 Task: Find connections with filter location Bad Oldesloe with filter topic #Consultantswith filter profile language German with filter current company Egis in India with filter school Indian Institute of Management Ahmedabad with filter industry Forestry and Logging with filter service category Lead Generation with filter keywords title Spa Manager
Action: Mouse moved to (612, 73)
Screenshot: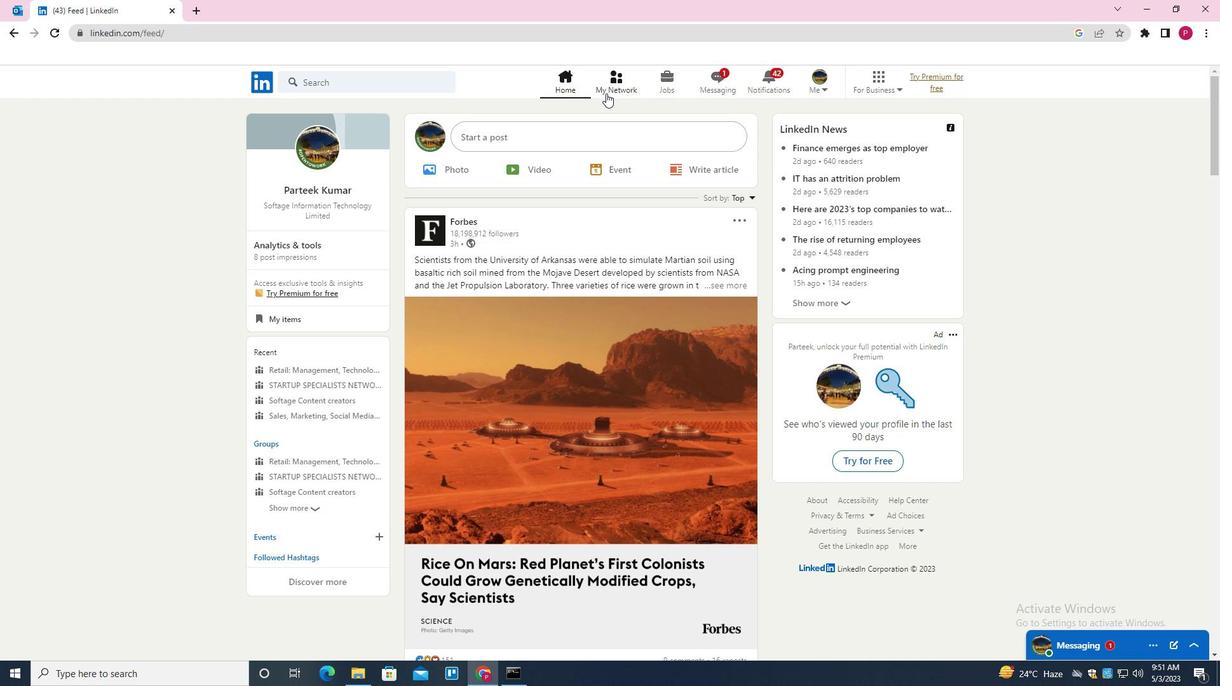 
Action: Mouse pressed left at (612, 73)
Screenshot: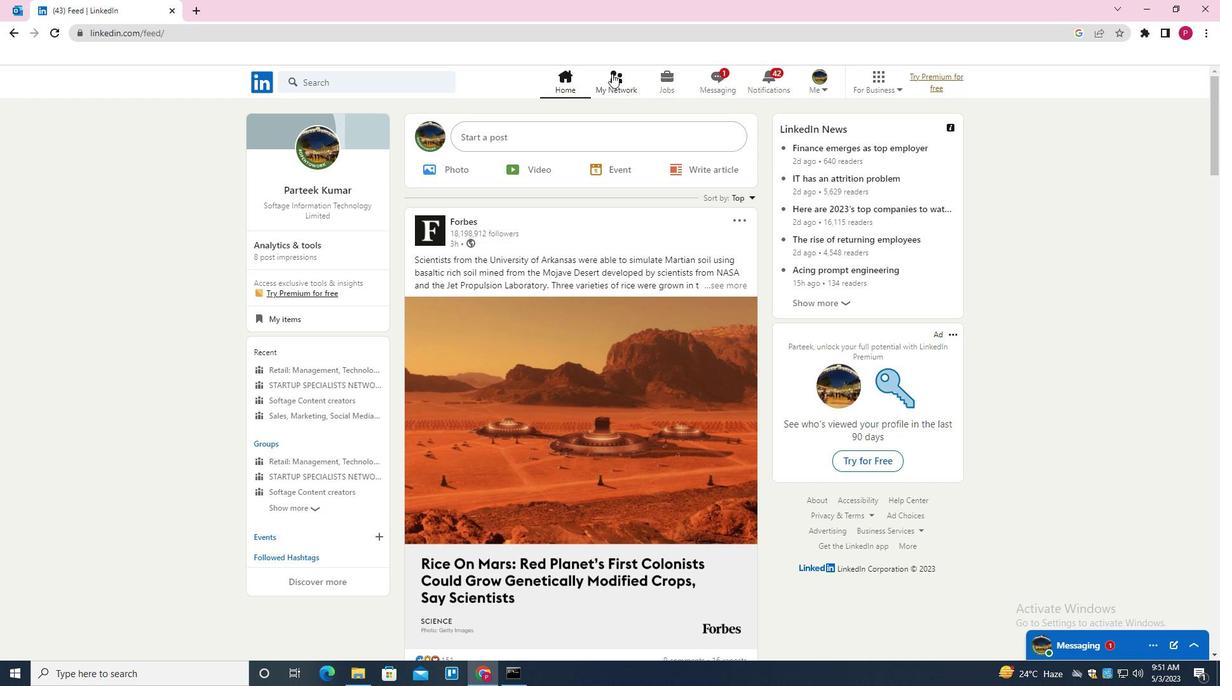 
Action: Mouse moved to (401, 150)
Screenshot: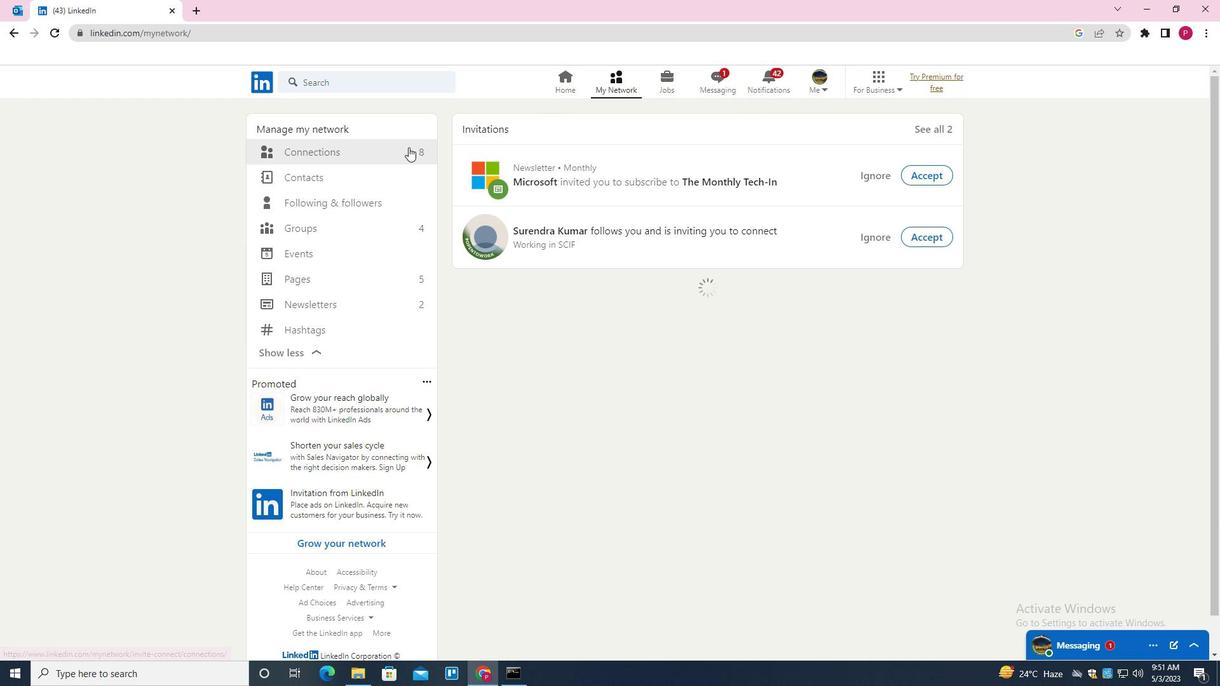 
Action: Mouse pressed left at (401, 150)
Screenshot: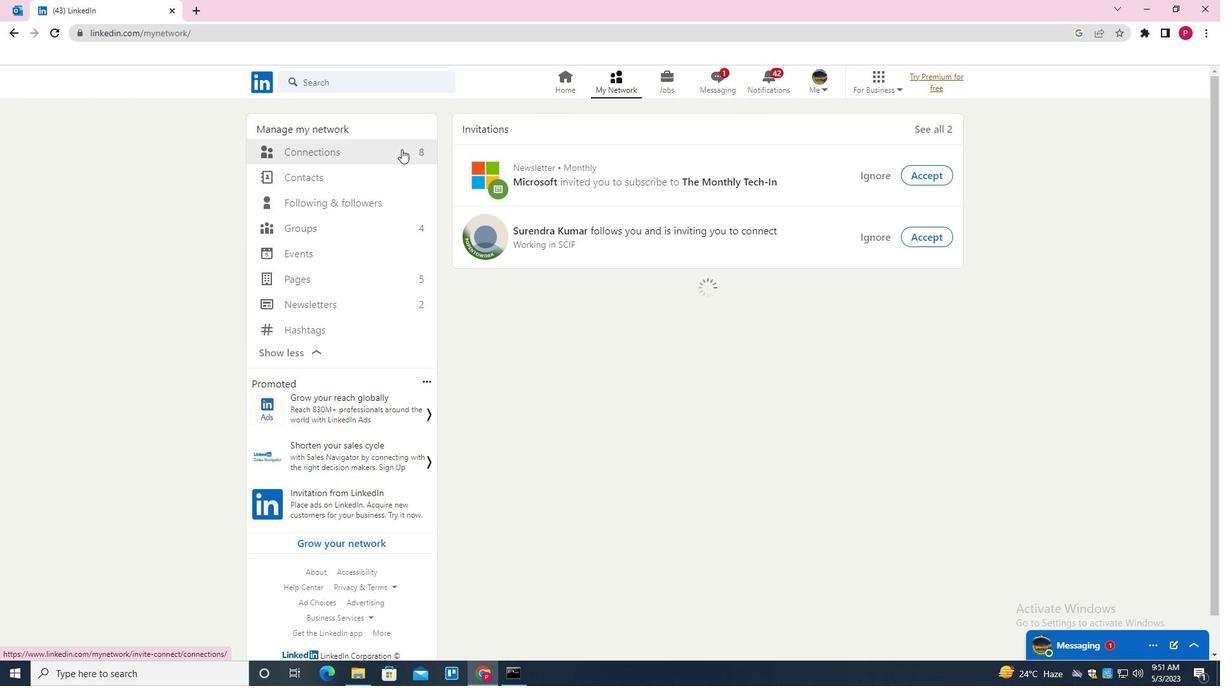 
Action: Mouse moved to (694, 156)
Screenshot: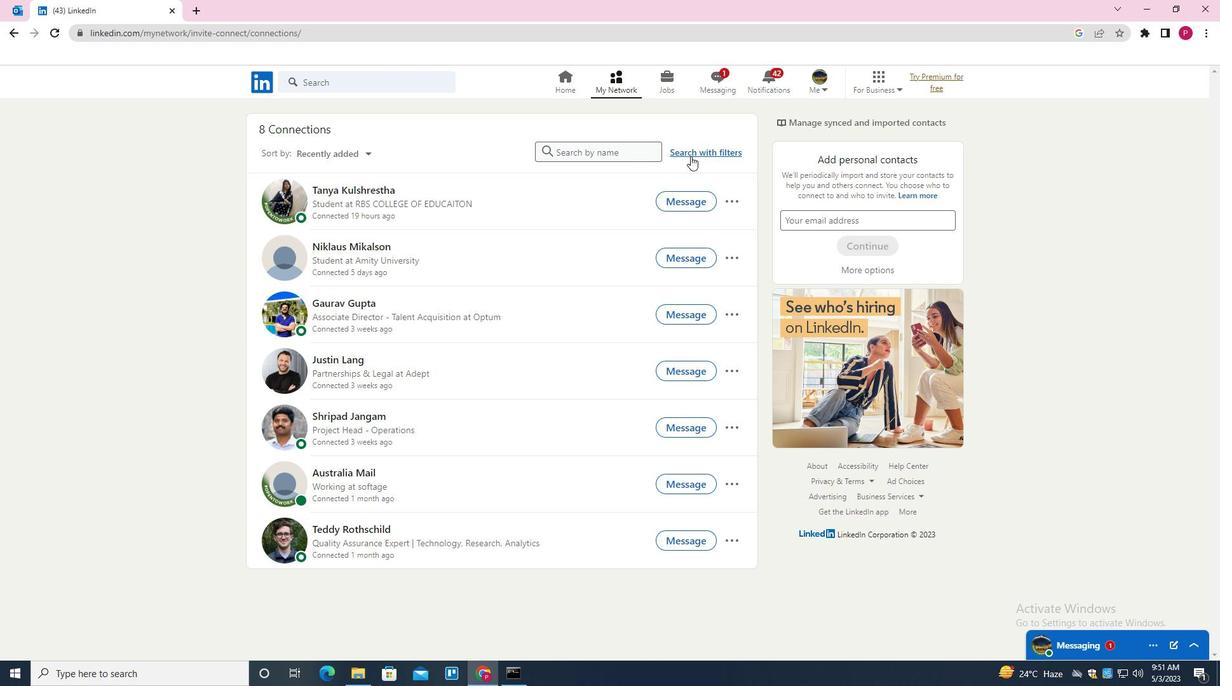 
Action: Mouse pressed left at (694, 156)
Screenshot: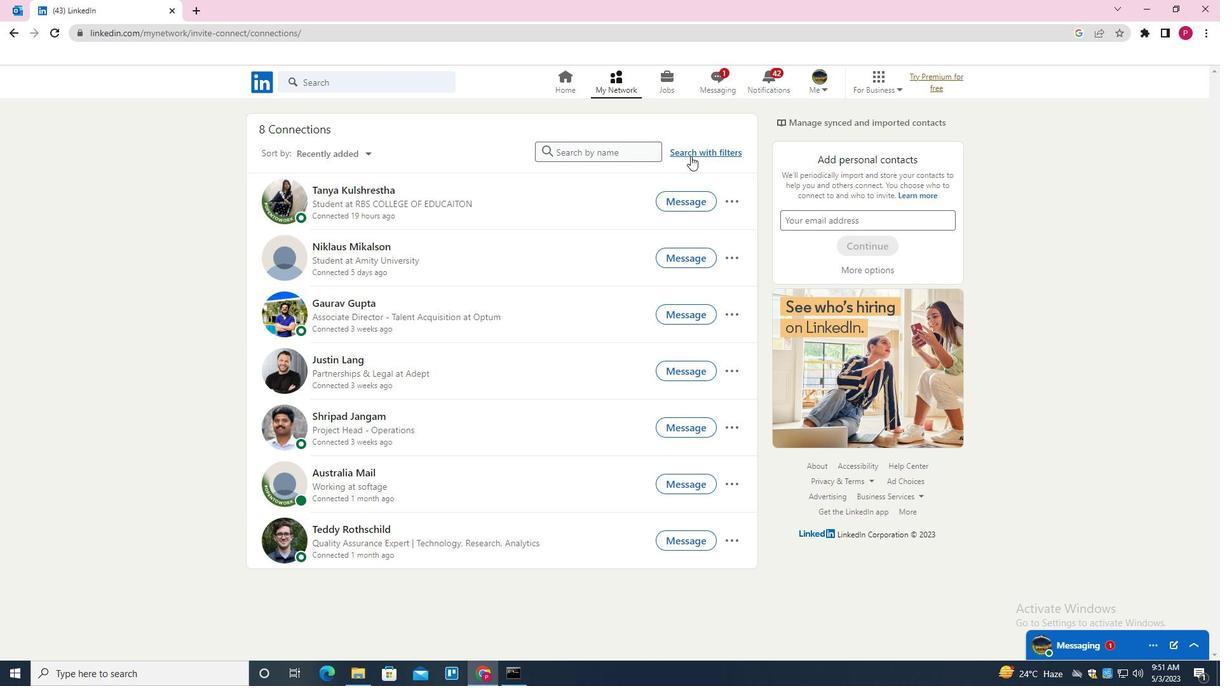 
Action: Mouse moved to (649, 118)
Screenshot: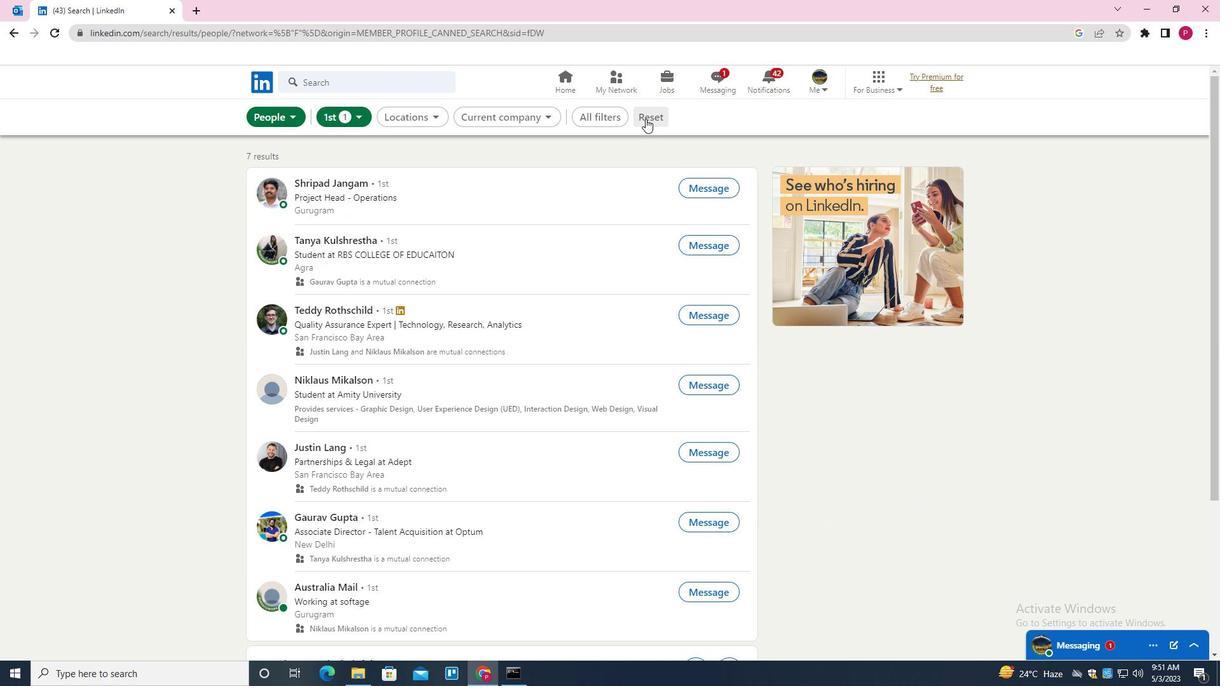 
Action: Mouse pressed left at (649, 118)
Screenshot: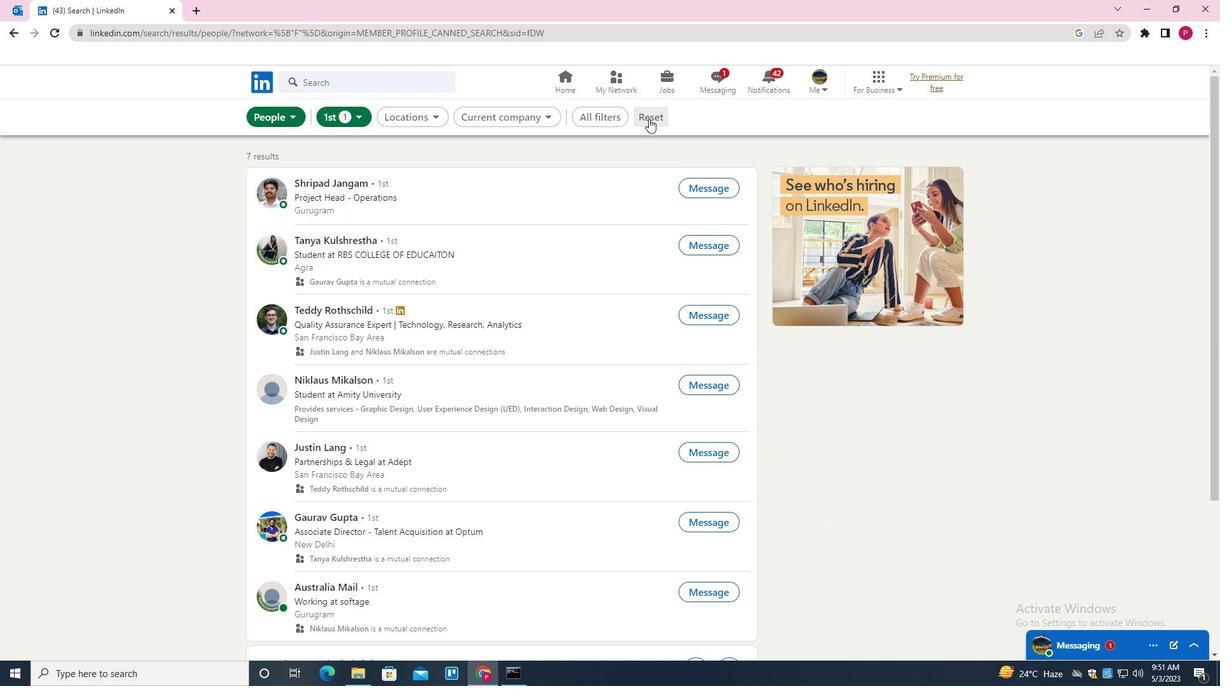 
Action: Mouse moved to (631, 118)
Screenshot: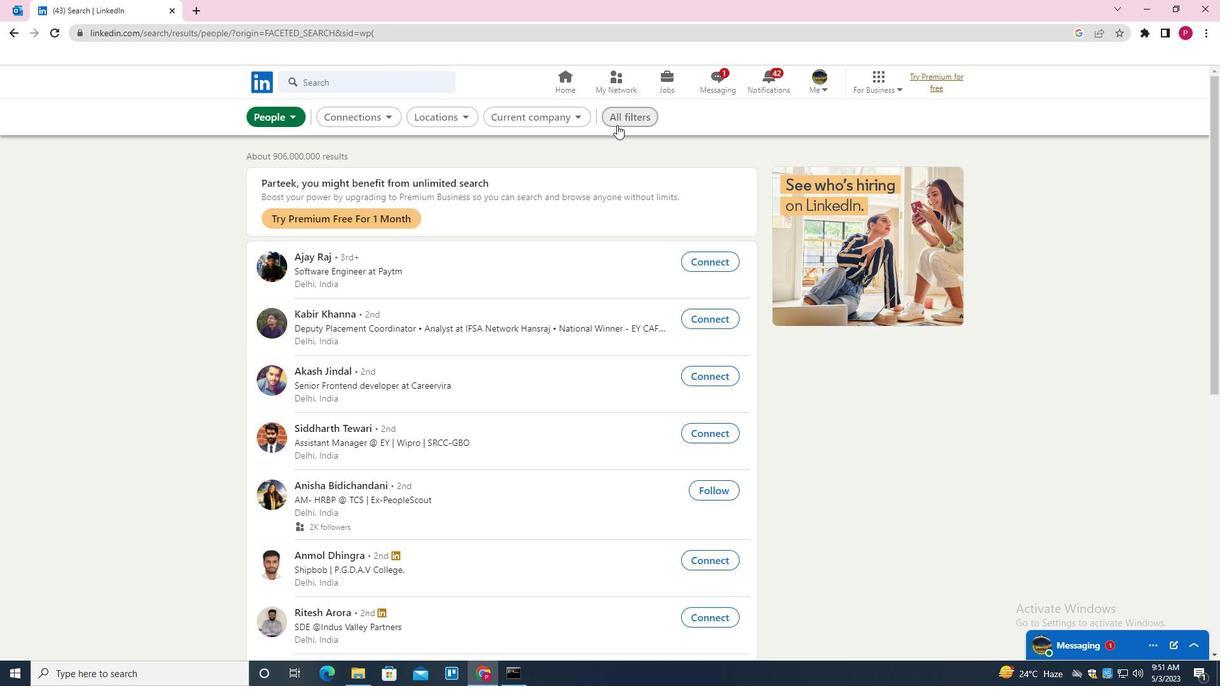 
Action: Mouse pressed left at (631, 118)
Screenshot: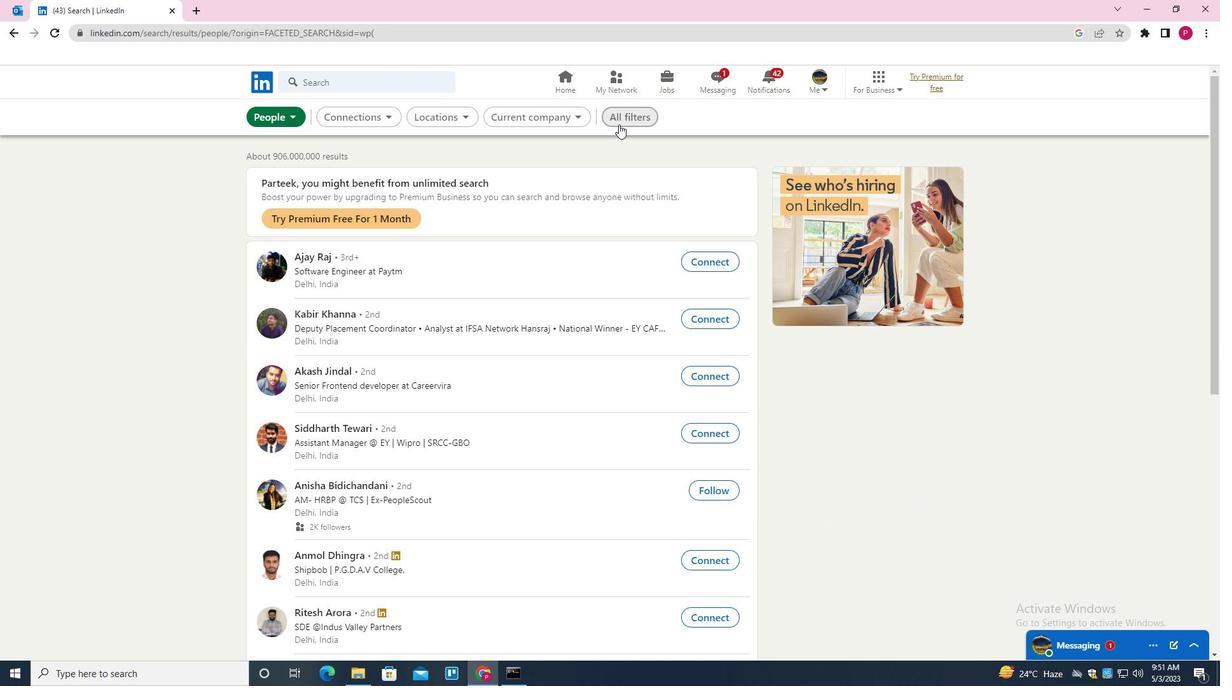 
Action: Mouse moved to (941, 330)
Screenshot: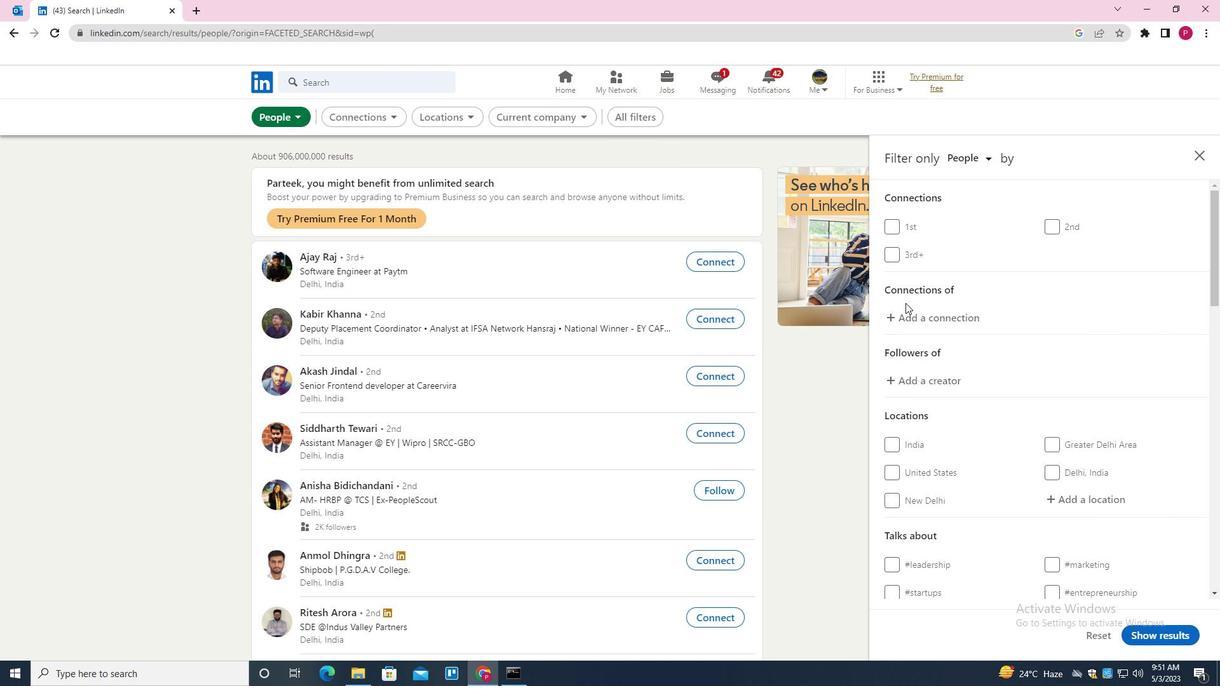 
Action: Mouse scrolled (941, 330) with delta (0, 0)
Screenshot: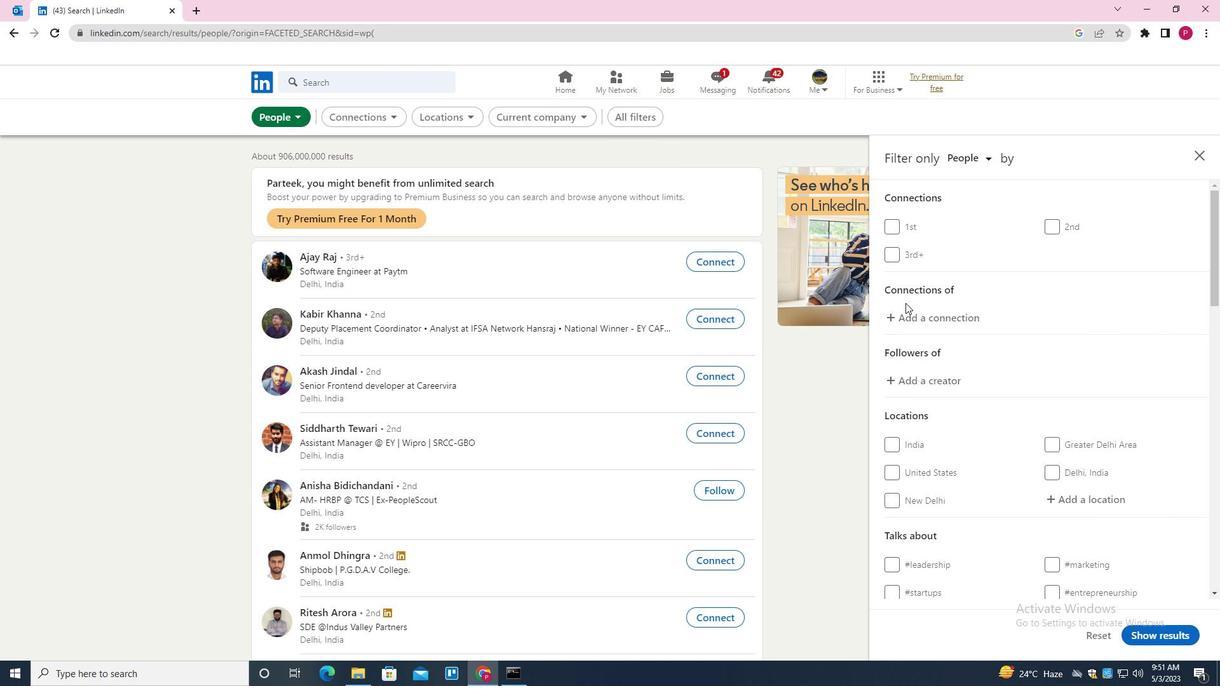 
Action: Mouse moved to (978, 348)
Screenshot: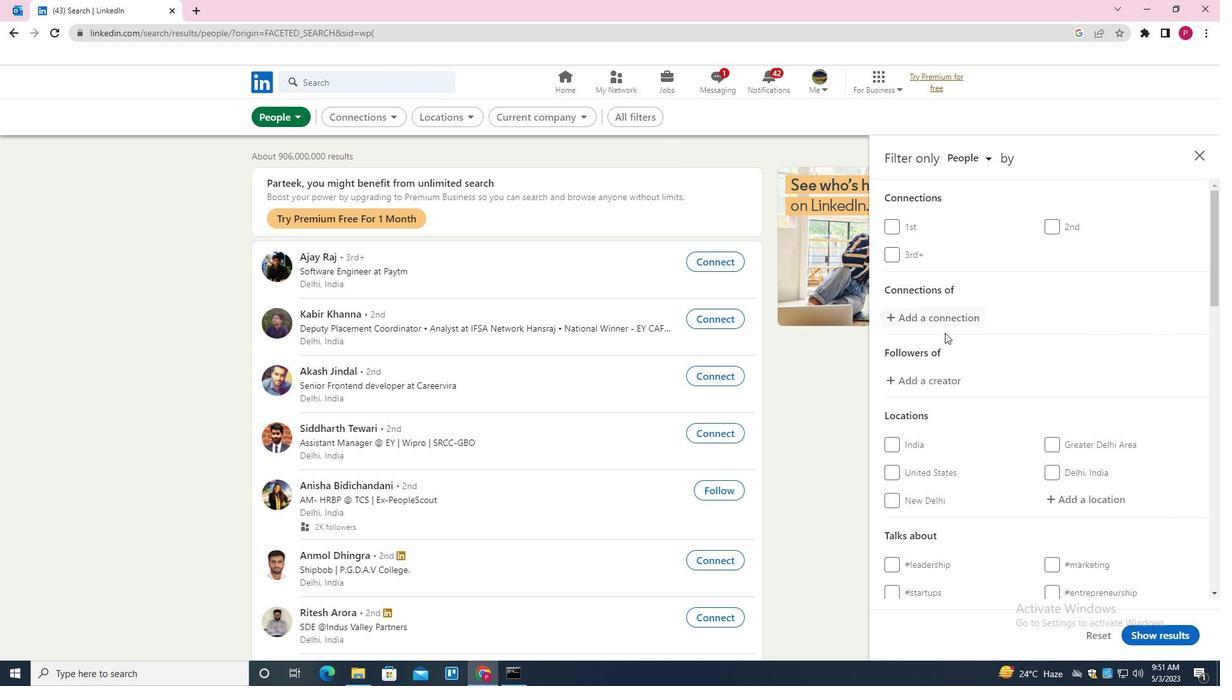 
Action: Mouse scrolled (978, 347) with delta (0, 0)
Screenshot: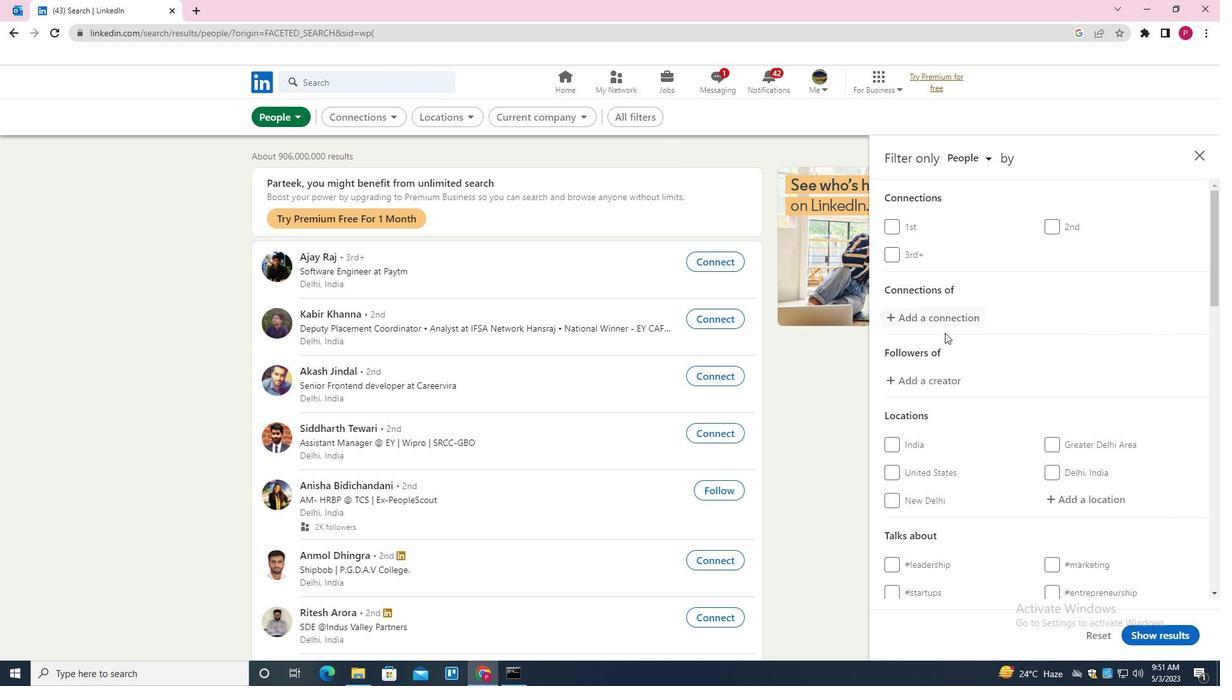 
Action: Mouse moved to (1094, 369)
Screenshot: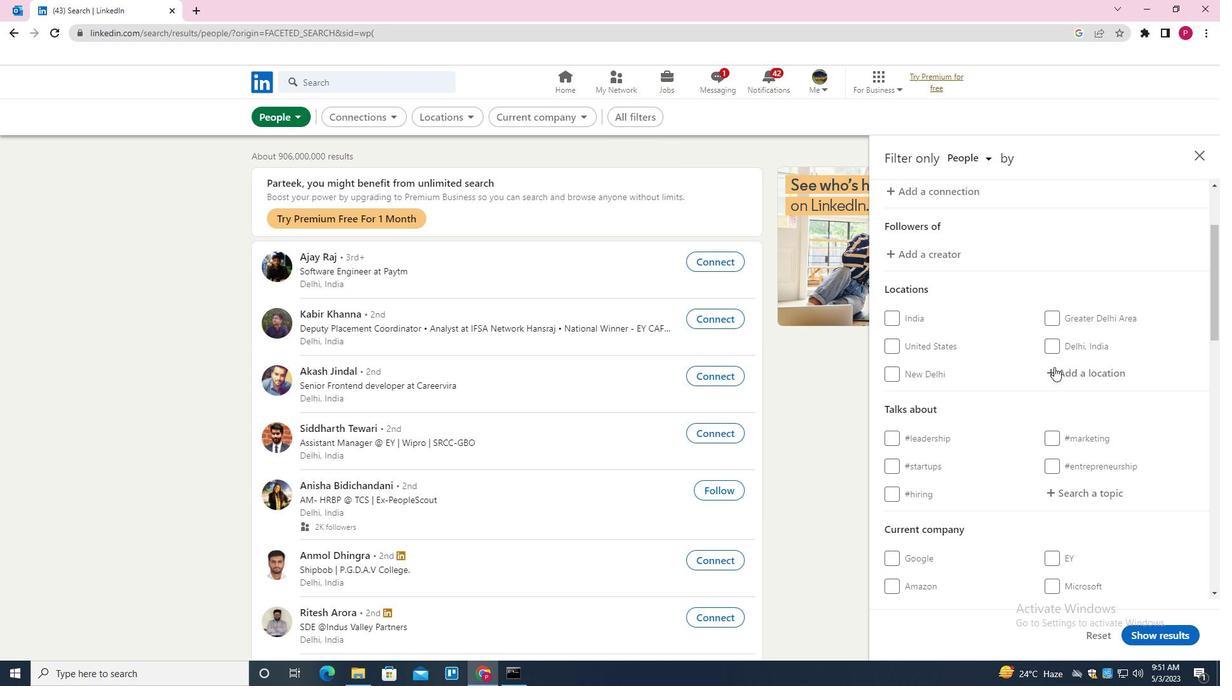 
Action: Mouse pressed left at (1094, 369)
Screenshot: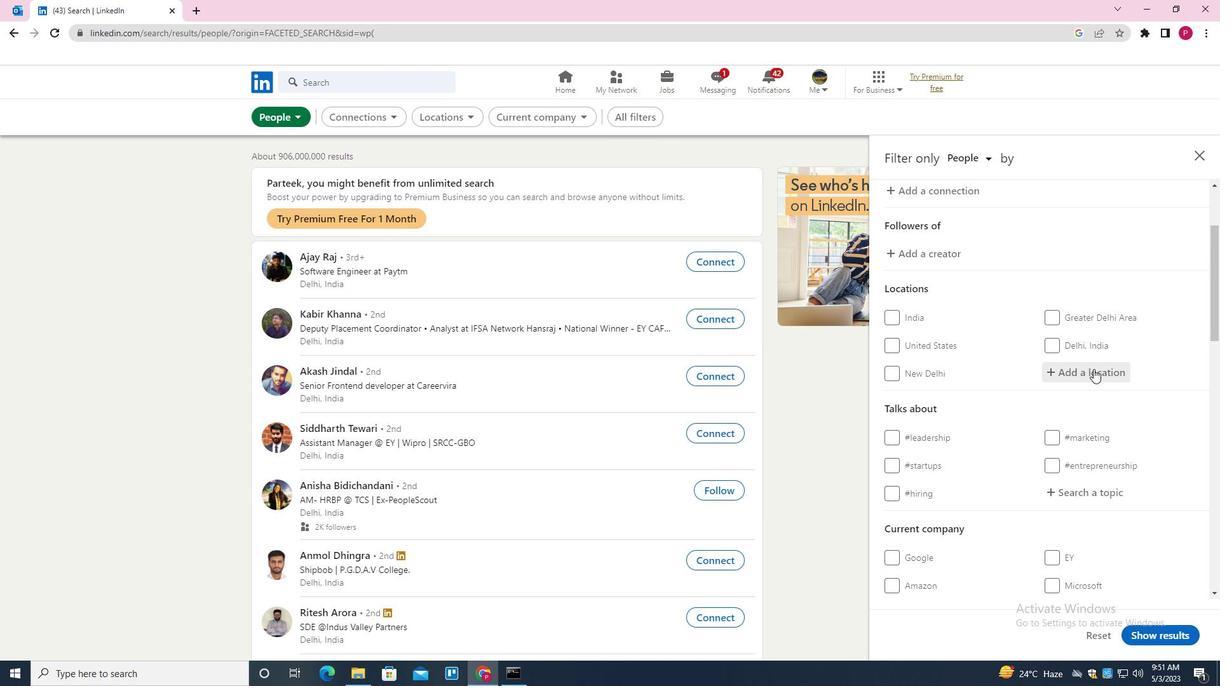 
Action: Key pressed <Key.shift>BAD<Key.space><Key.shift><Key.shift>CO<Key.backspace><Key.backspace><Key.shift><Key.shift>ODLES<Key.backspace><Key.backspace><Key.backspace><Key.backspace>LDESLOE<Key.down><Key.enter>
Screenshot: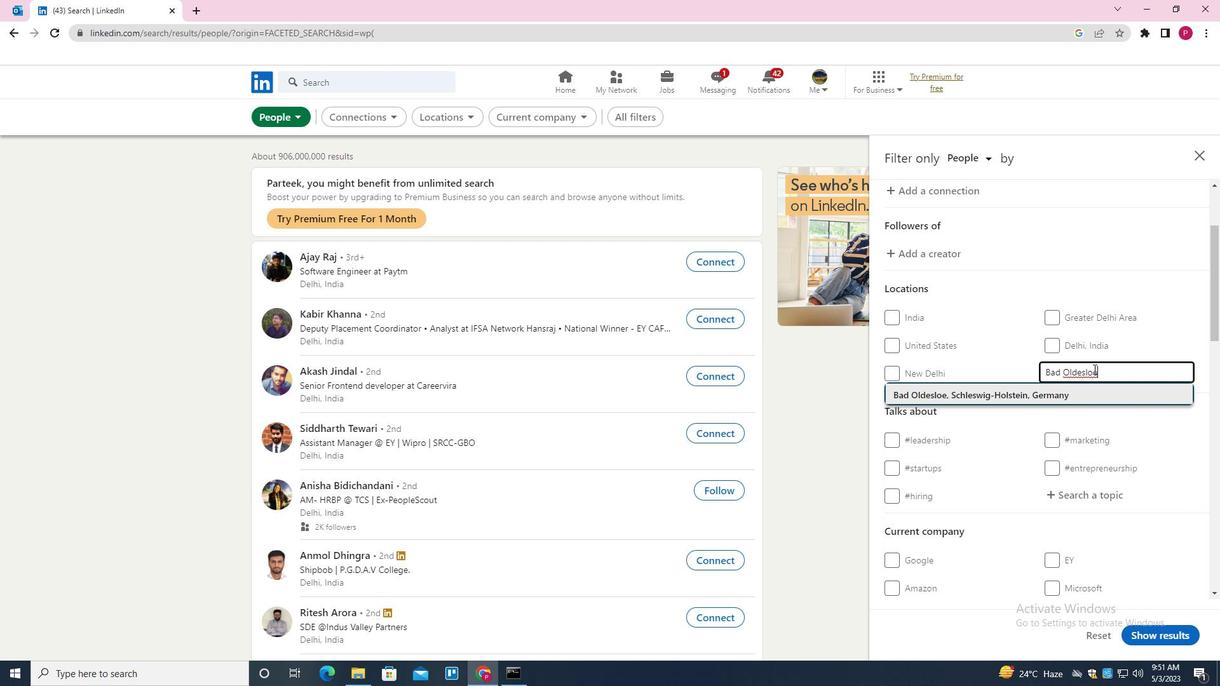 
Action: Mouse moved to (1079, 382)
Screenshot: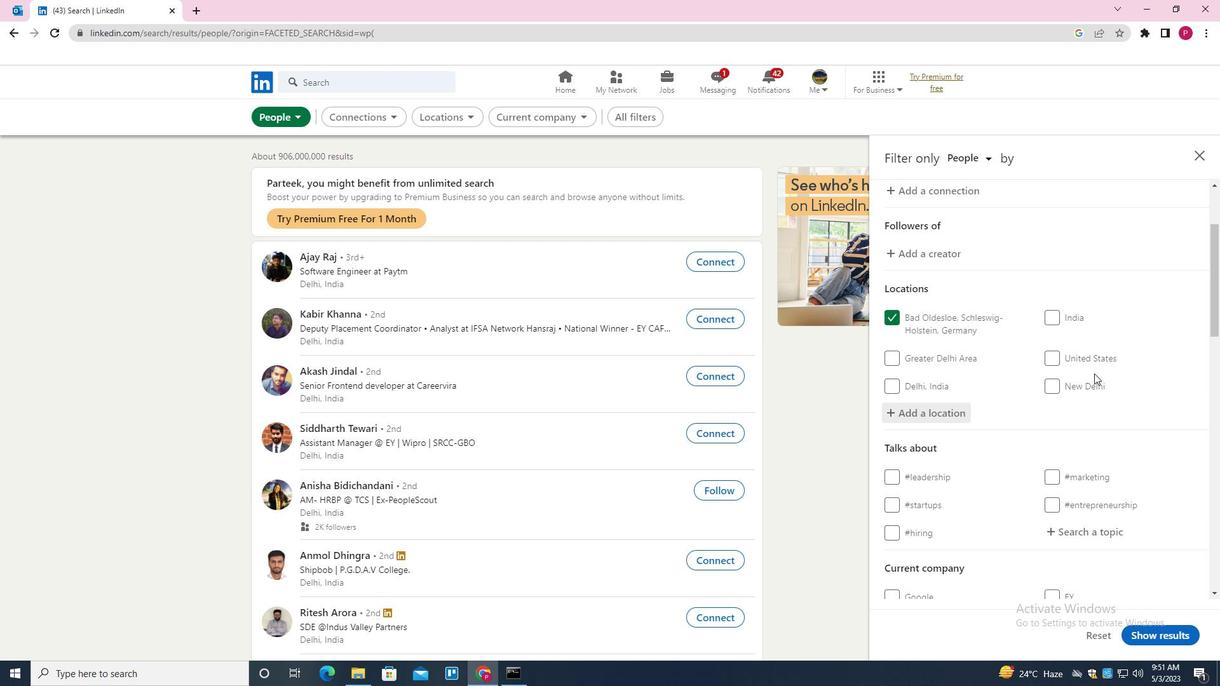 
Action: Mouse scrolled (1079, 381) with delta (0, 0)
Screenshot: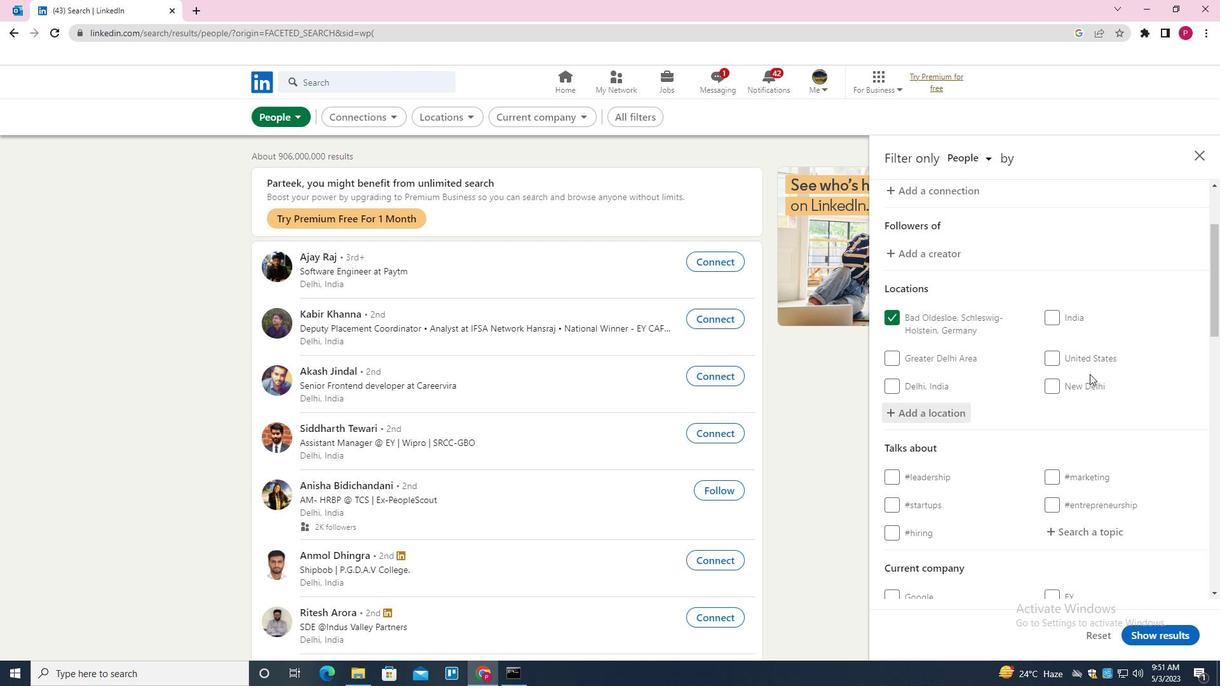 
Action: Mouse moved to (1075, 384)
Screenshot: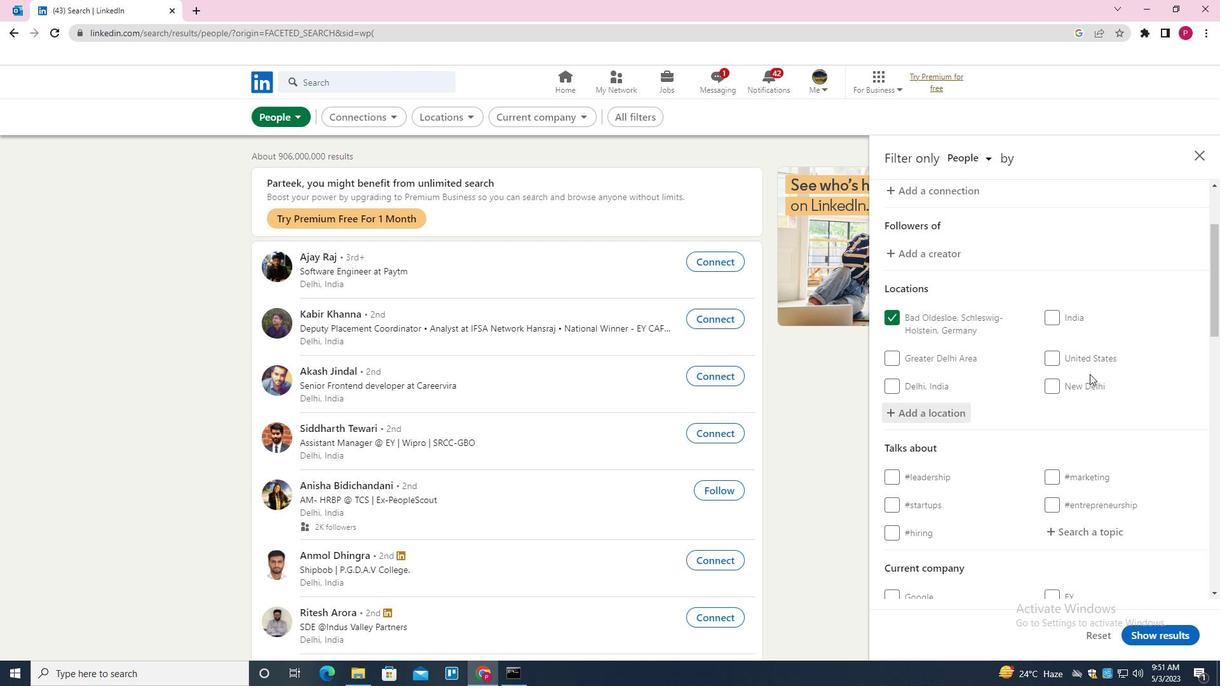 
Action: Mouse scrolled (1075, 384) with delta (0, 0)
Screenshot: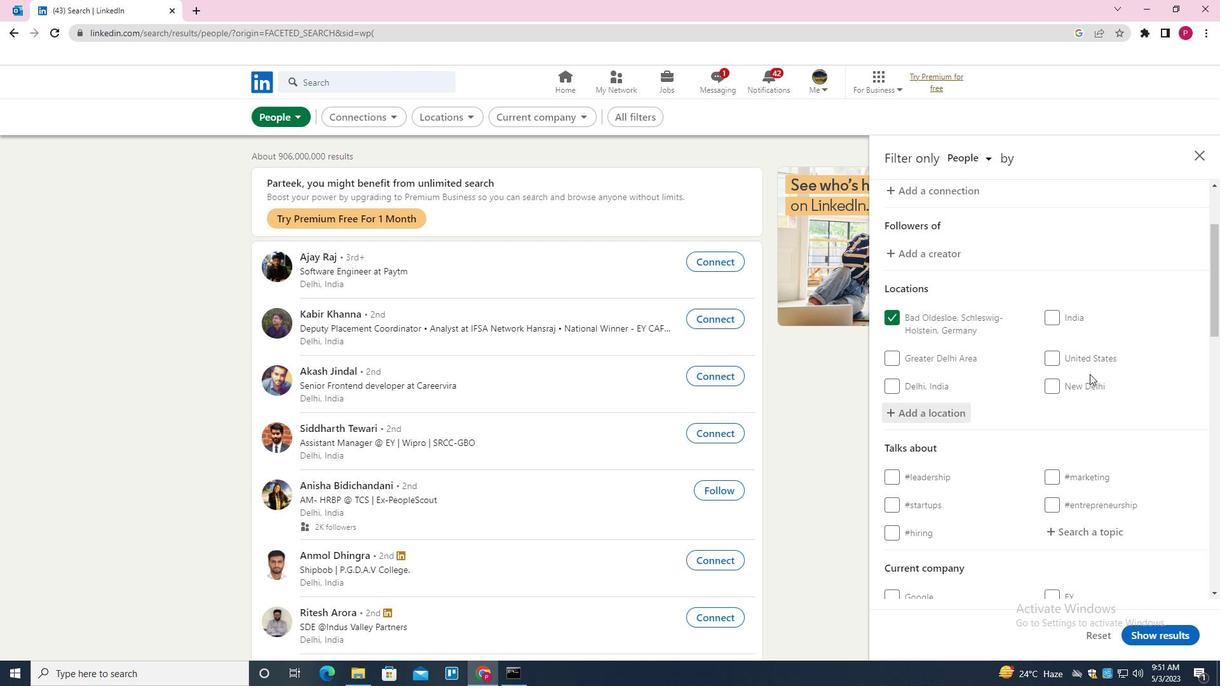 
Action: Mouse moved to (1075, 384)
Screenshot: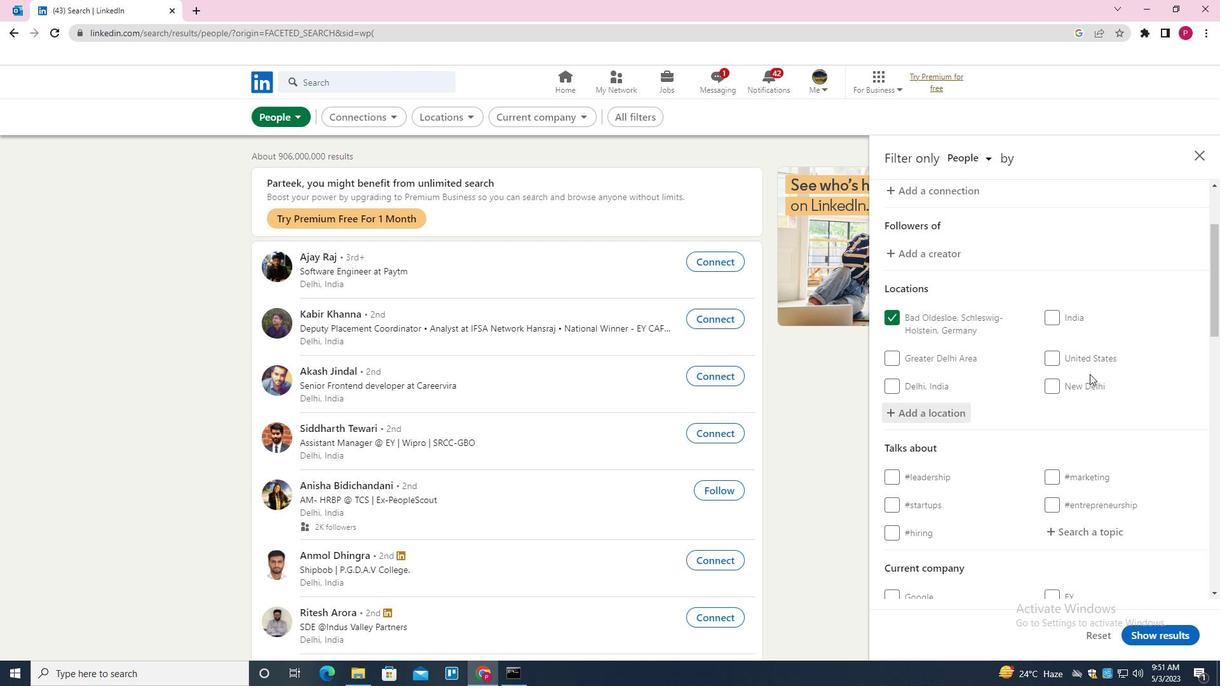 
Action: Mouse scrolled (1075, 384) with delta (0, 0)
Screenshot: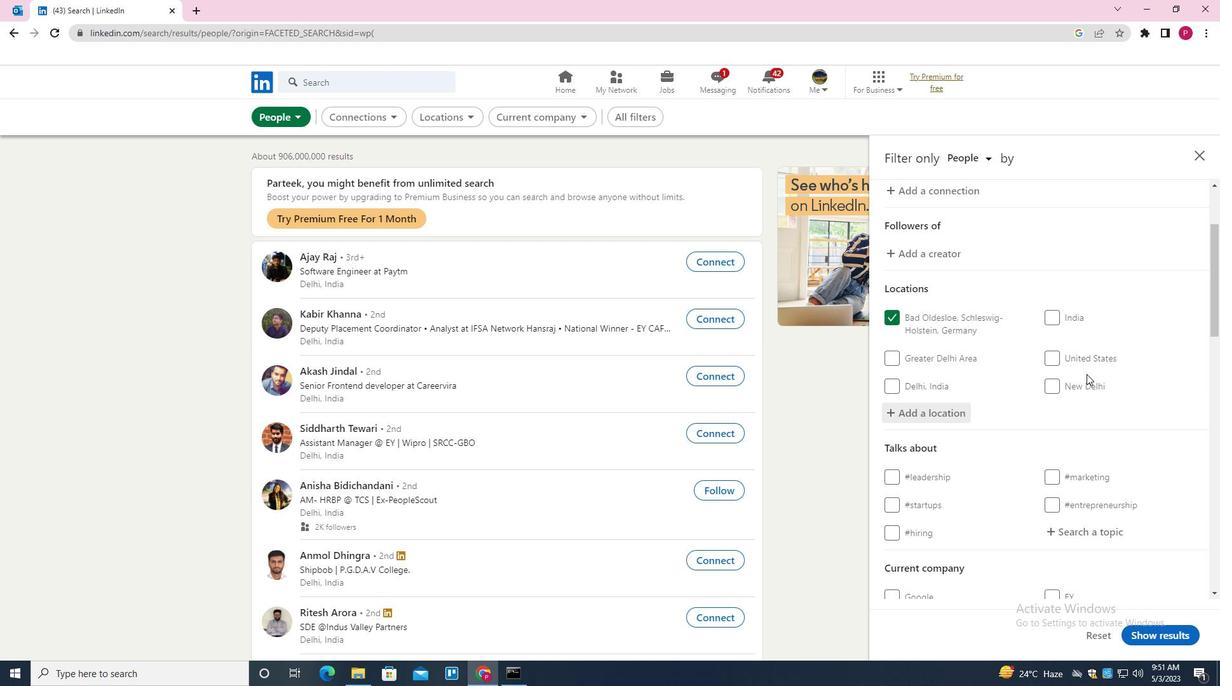 
Action: Mouse moved to (1082, 347)
Screenshot: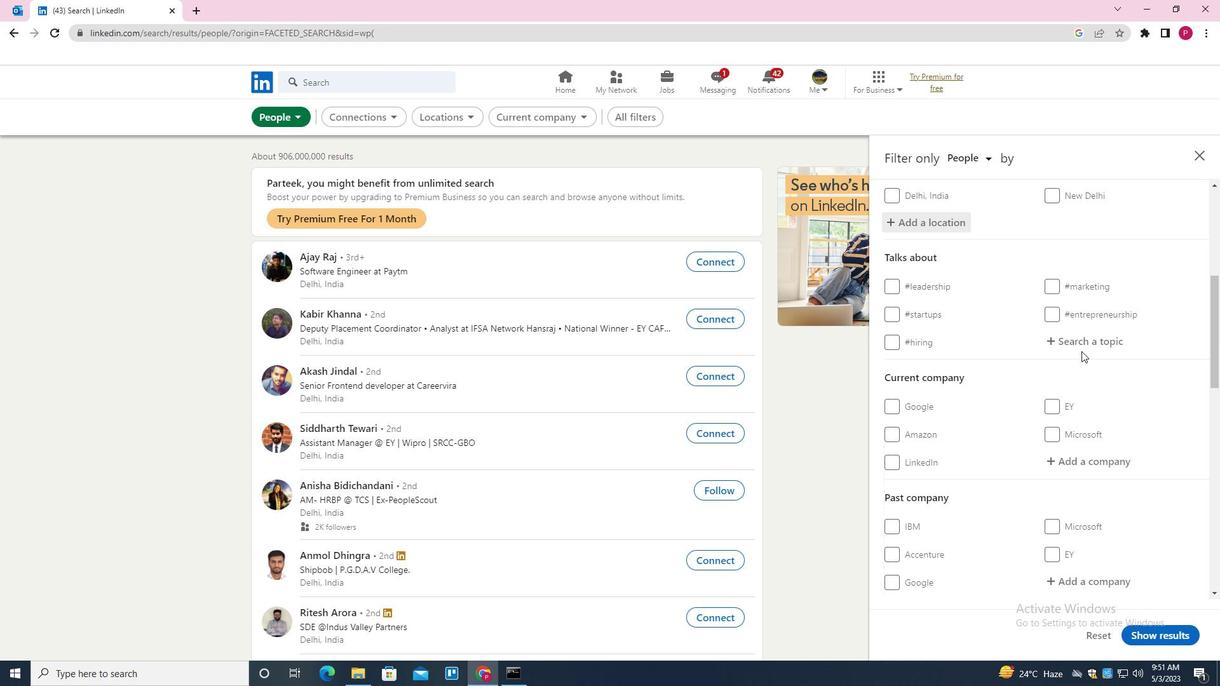 
Action: Mouse pressed left at (1082, 347)
Screenshot: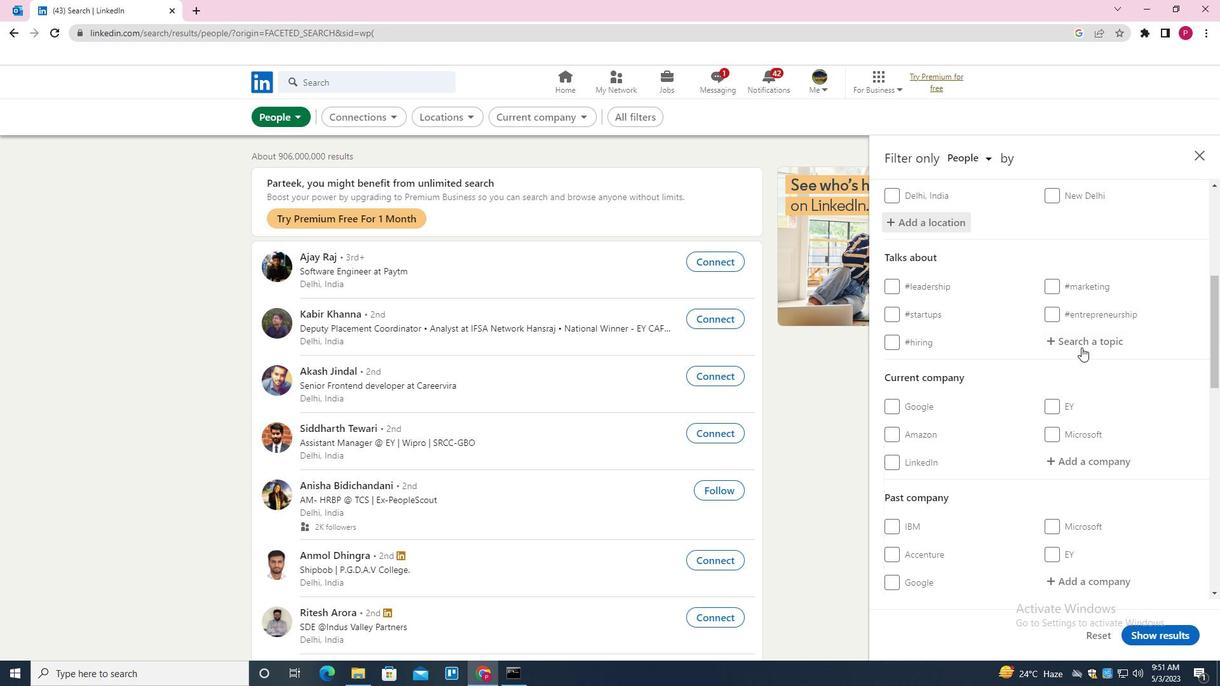 
Action: Key pressed COM<Key.backspace>NSULTANTS<Key.down><Key.enter>
Screenshot: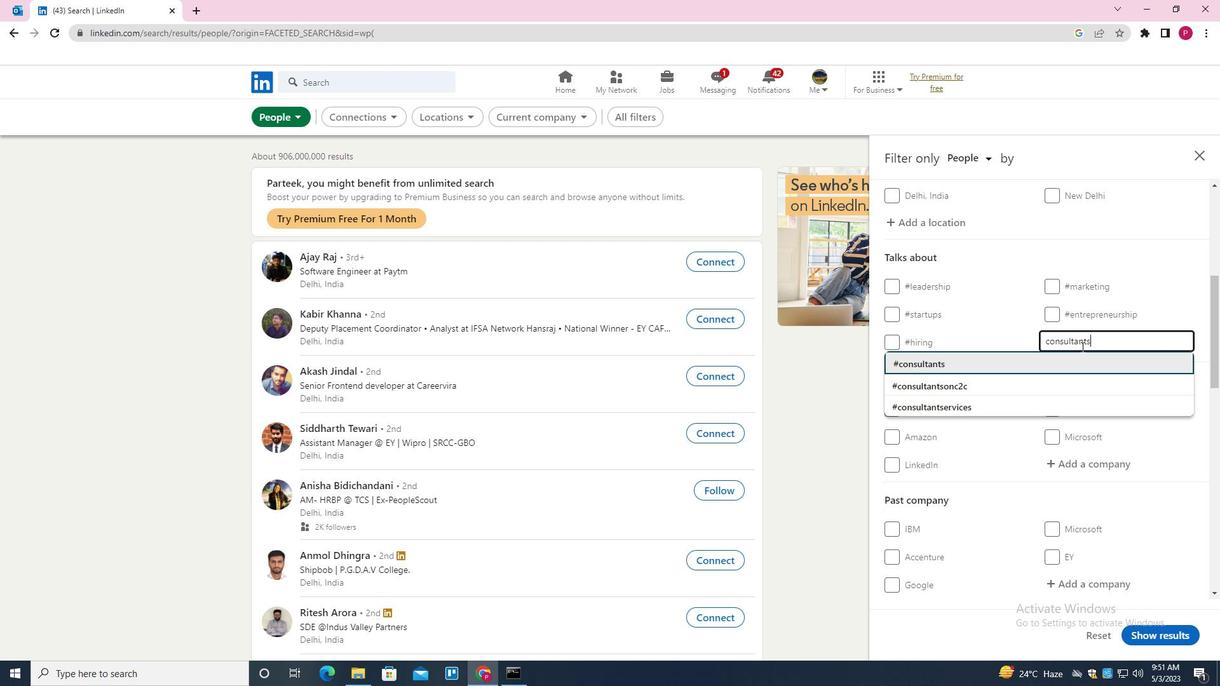 
Action: Mouse moved to (1009, 363)
Screenshot: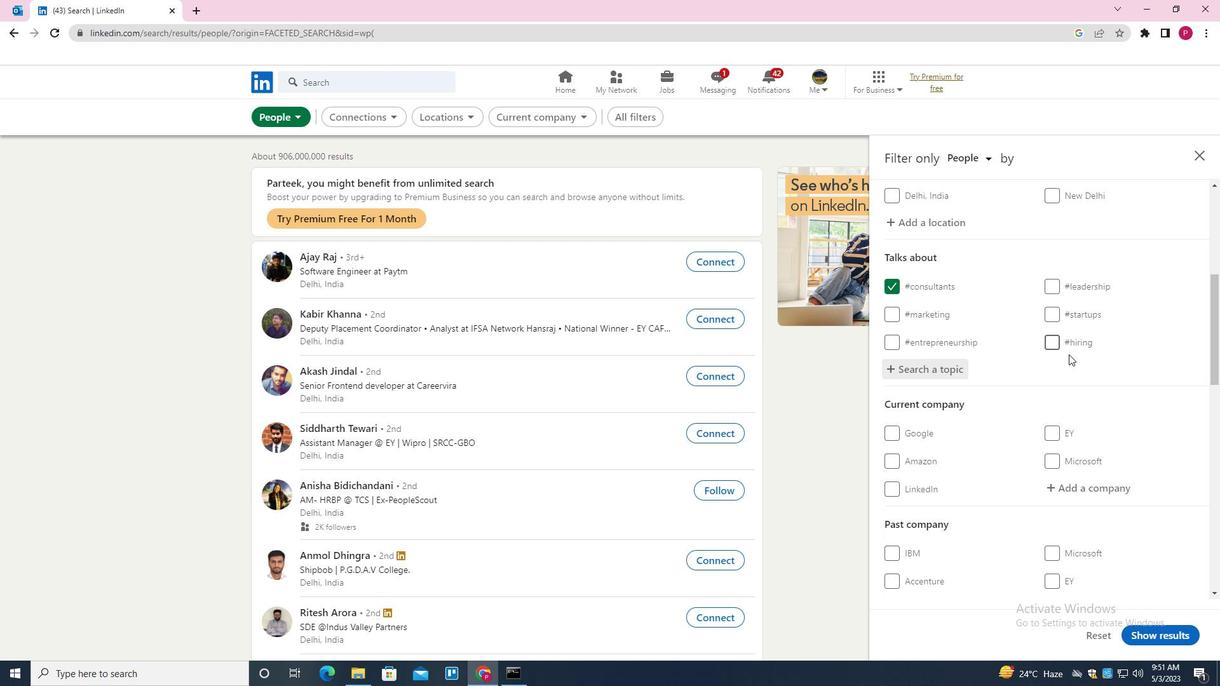 
Action: Mouse scrolled (1009, 363) with delta (0, 0)
Screenshot: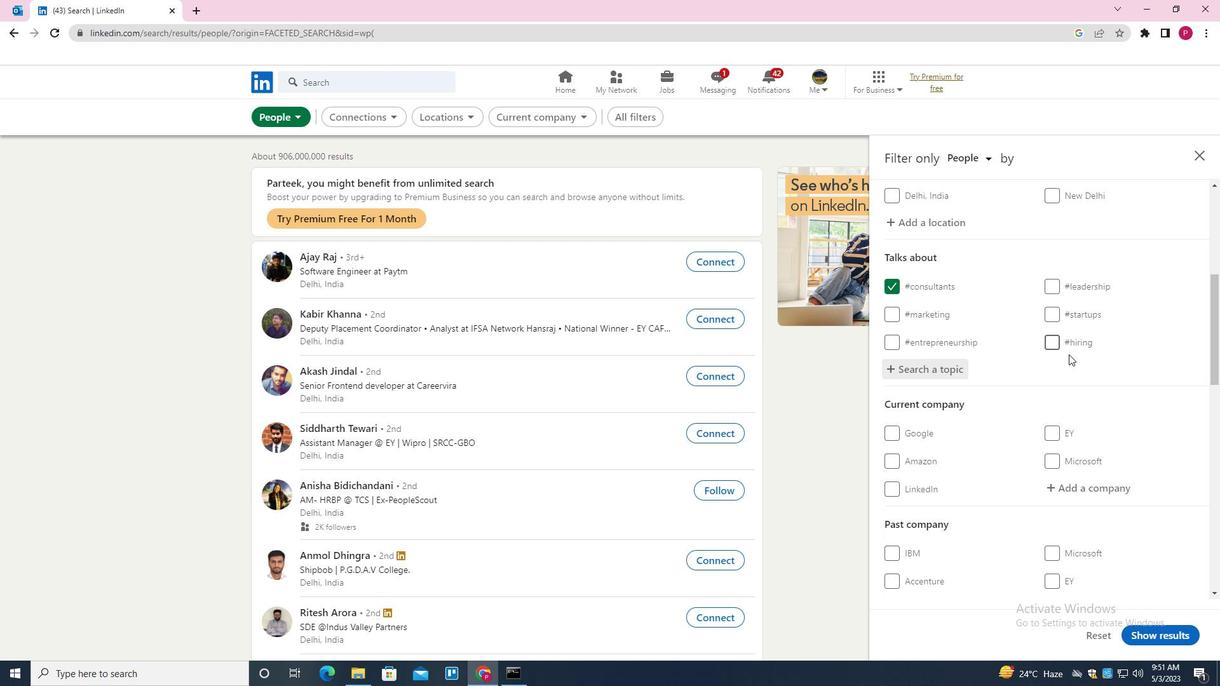 
Action: Mouse moved to (984, 363)
Screenshot: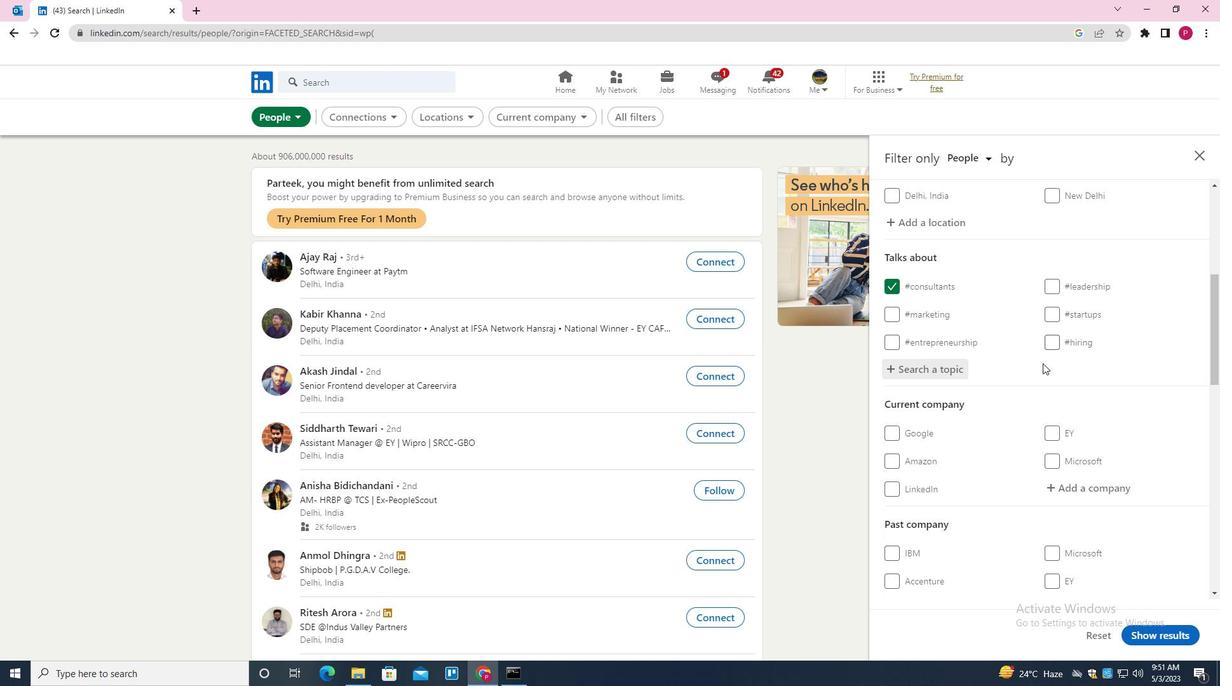 
Action: Mouse scrolled (984, 363) with delta (0, 0)
Screenshot: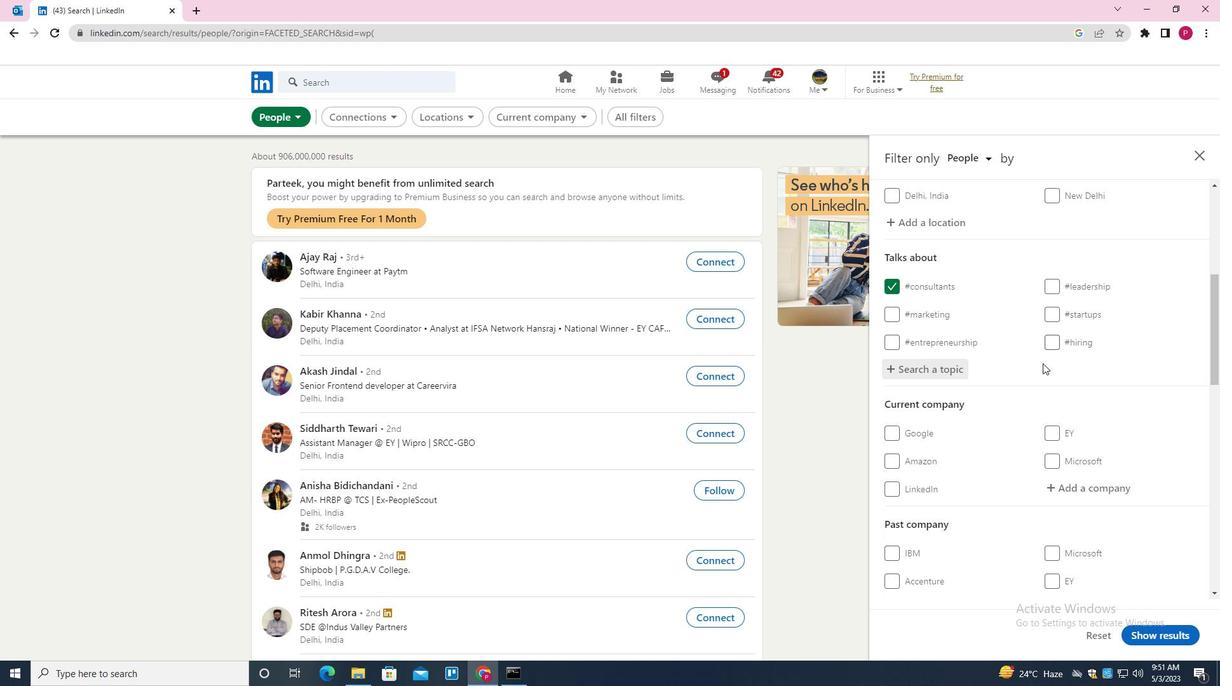 
Action: Mouse moved to (981, 363)
Screenshot: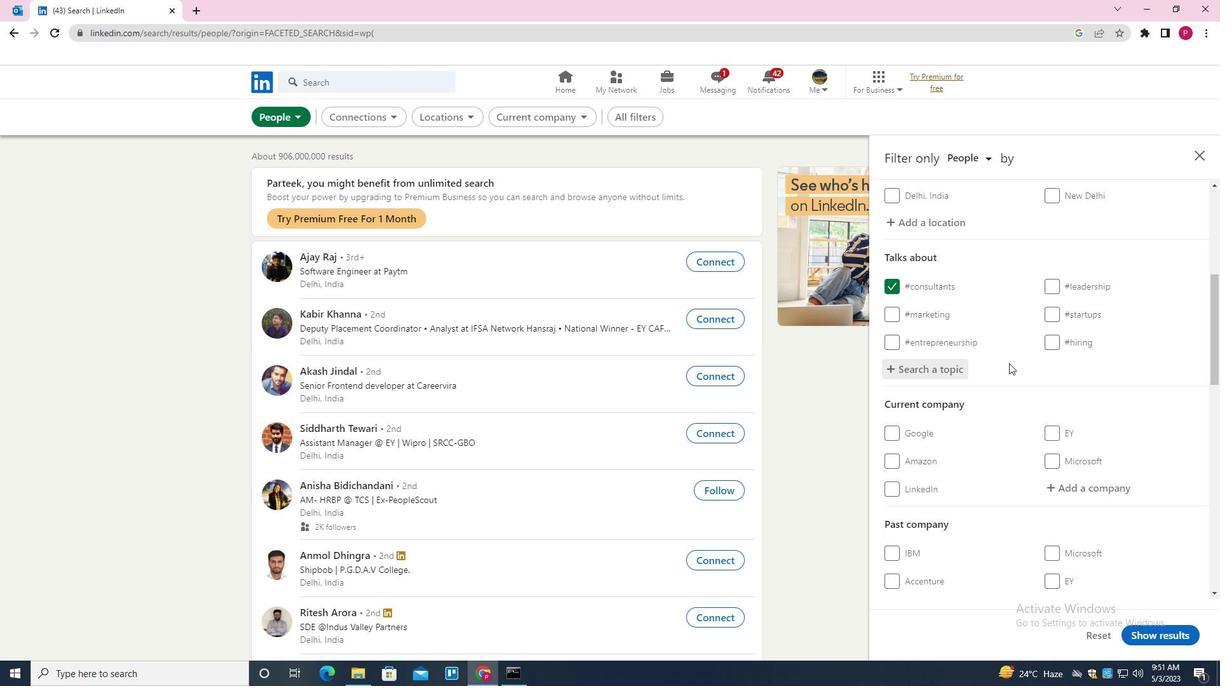 
Action: Mouse scrolled (981, 363) with delta (0, 0)
Screenshot: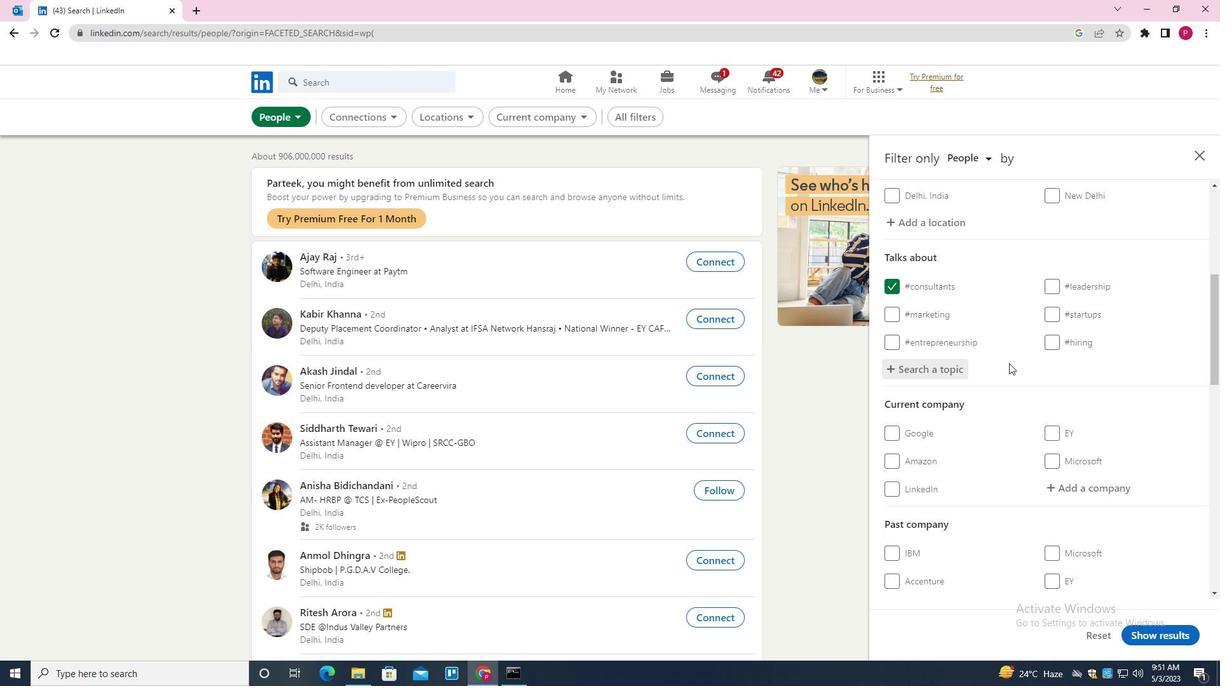 
Action: Mouse moved to (979, 363)
Screenshot: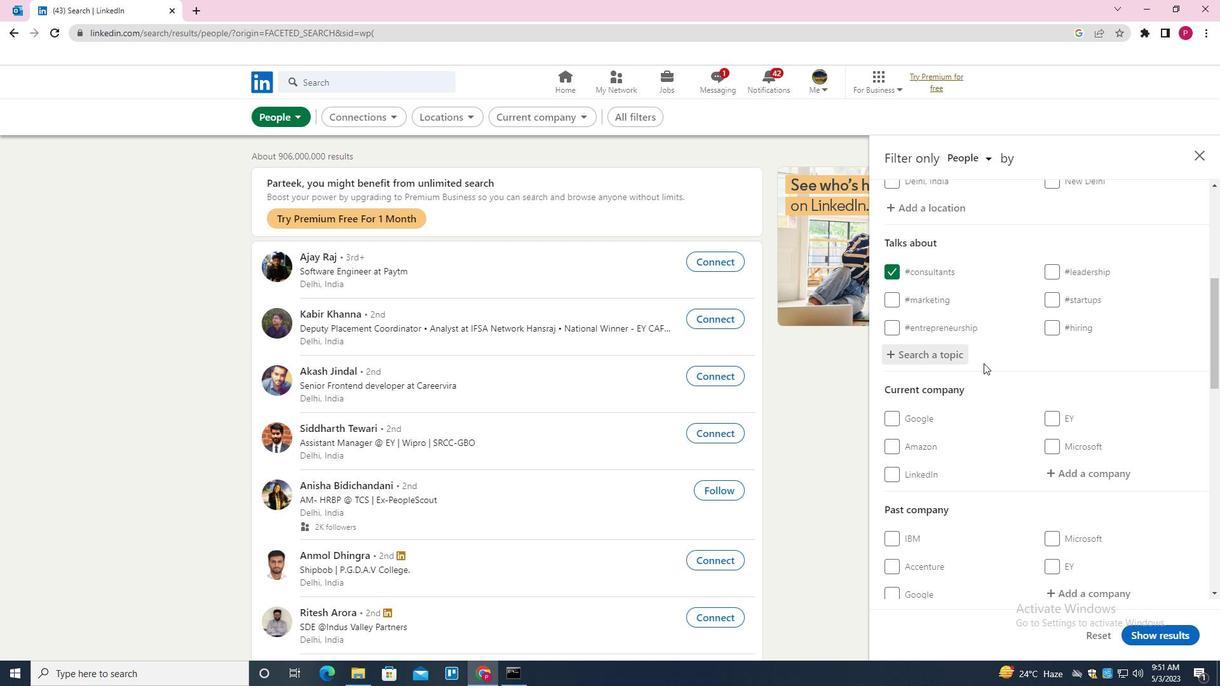 
Action: Mouse scrolled (979, 362) with delta (0, 0)
Screenshot: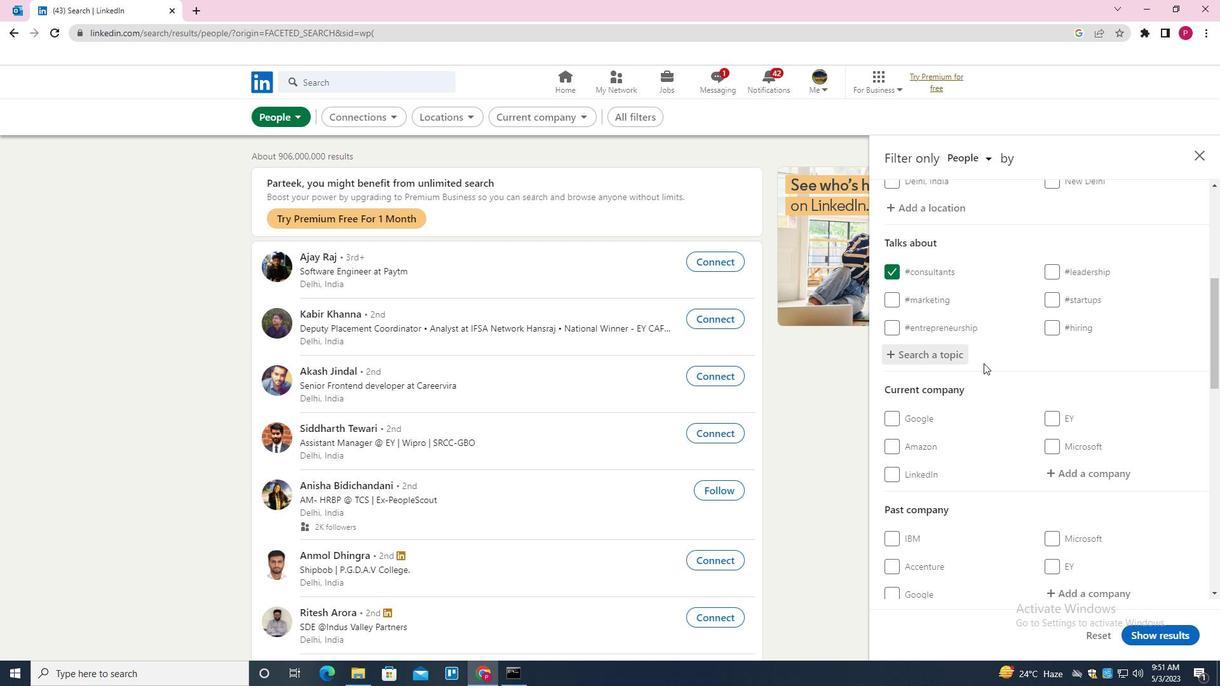 
Action: Mouse moved to (969, 361)
Screenshot: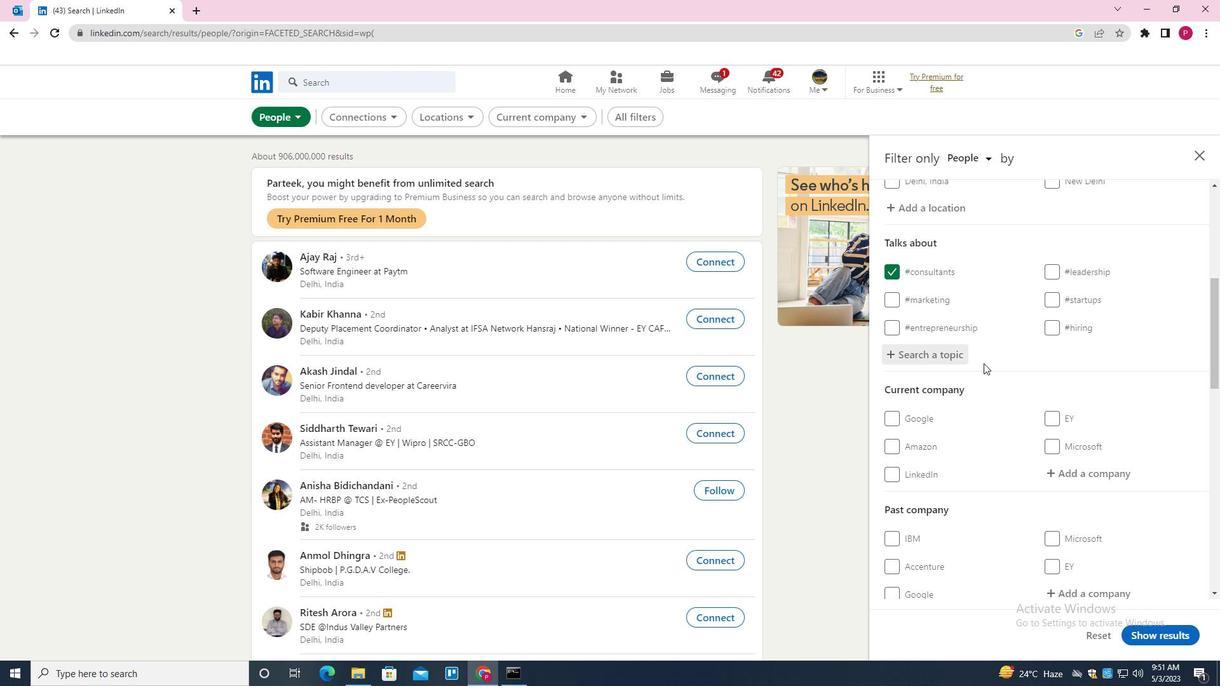 
Action: Mouse scrolled (969, 361) with delta (0, 0)
Screenshot: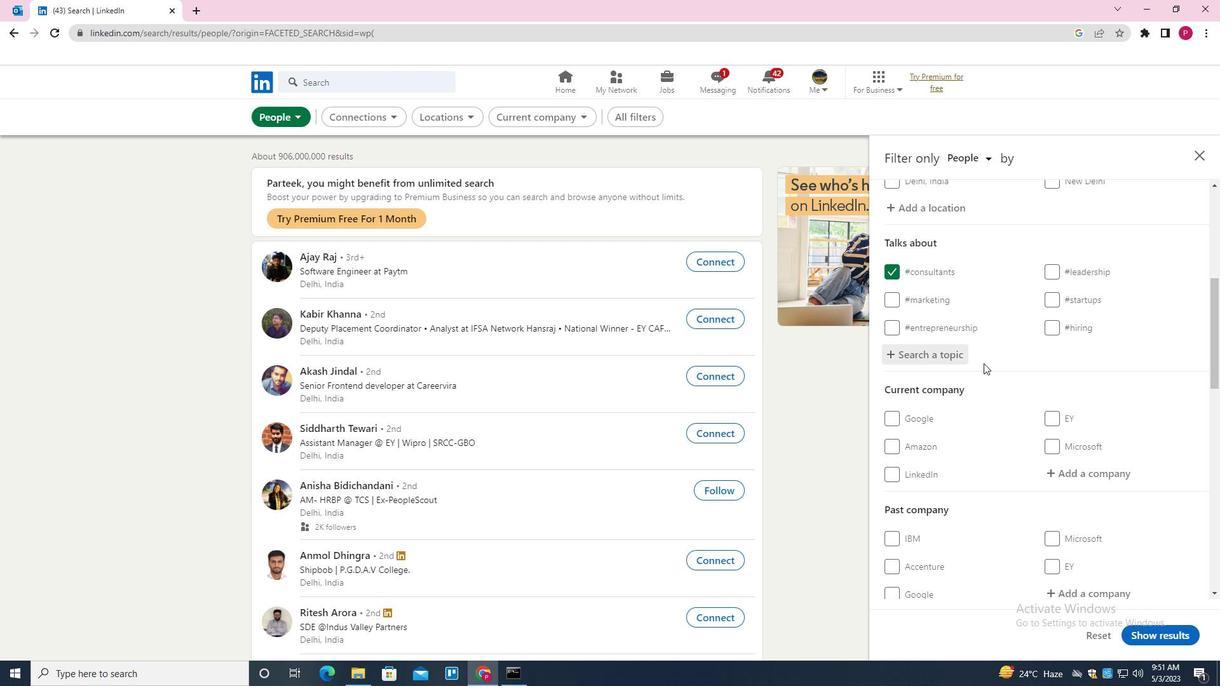 
Action: Mouse moved to (944, 364)
Screenshot: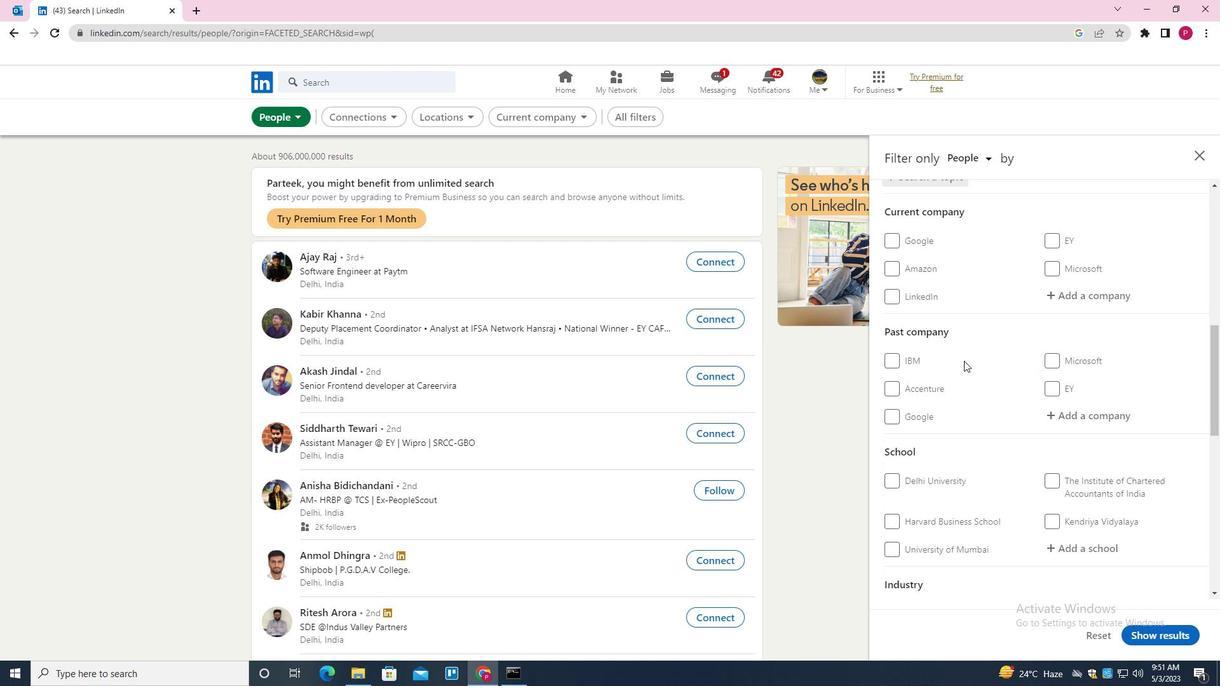 
Action: Mouse scrolled (944, 363) with delta (0, 0)
Screenshot: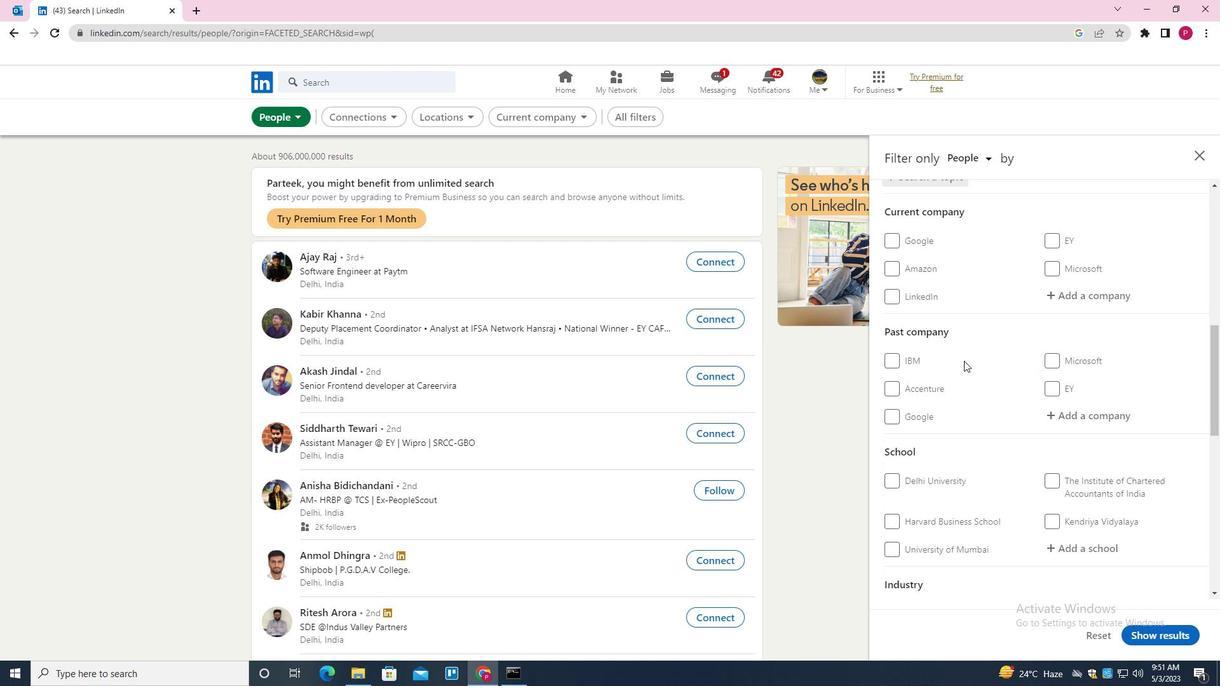 
Action: Mouse moved to (953, 337)
Screenshot: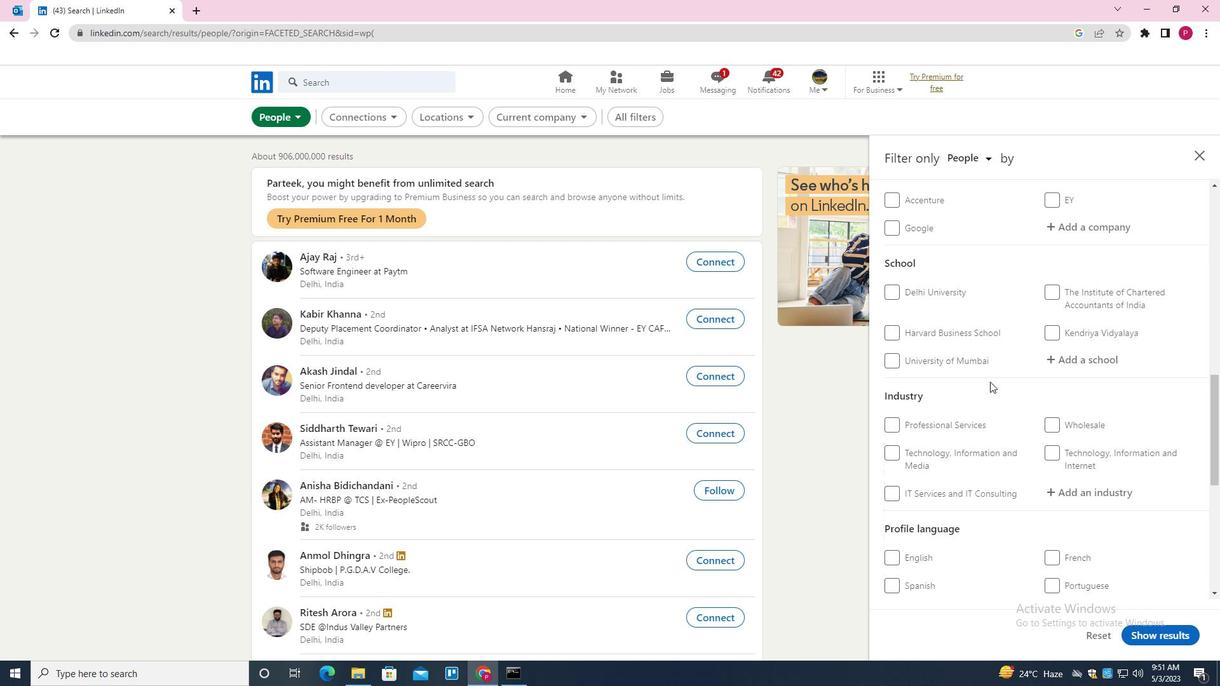 
Action: Mouse scrolled (953, 336) with delta (0, 0)
Screenshot: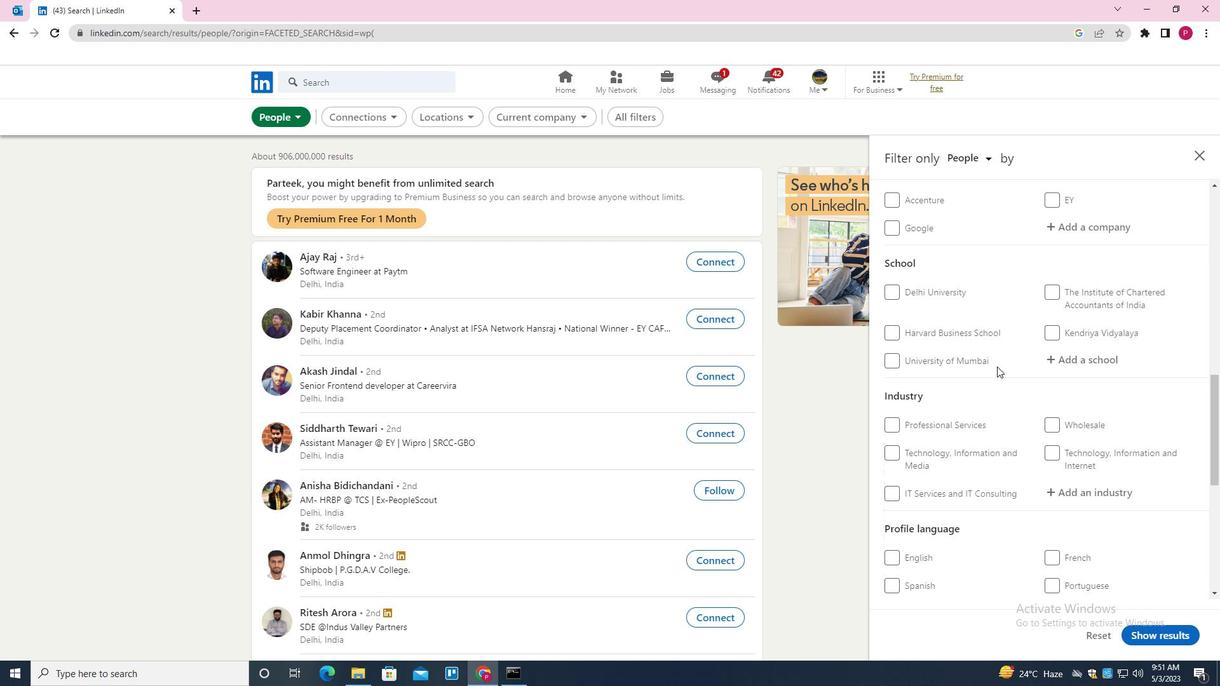 
Action: Mouse scrolled (953, 336) with delta (0, 0)
Screenshot: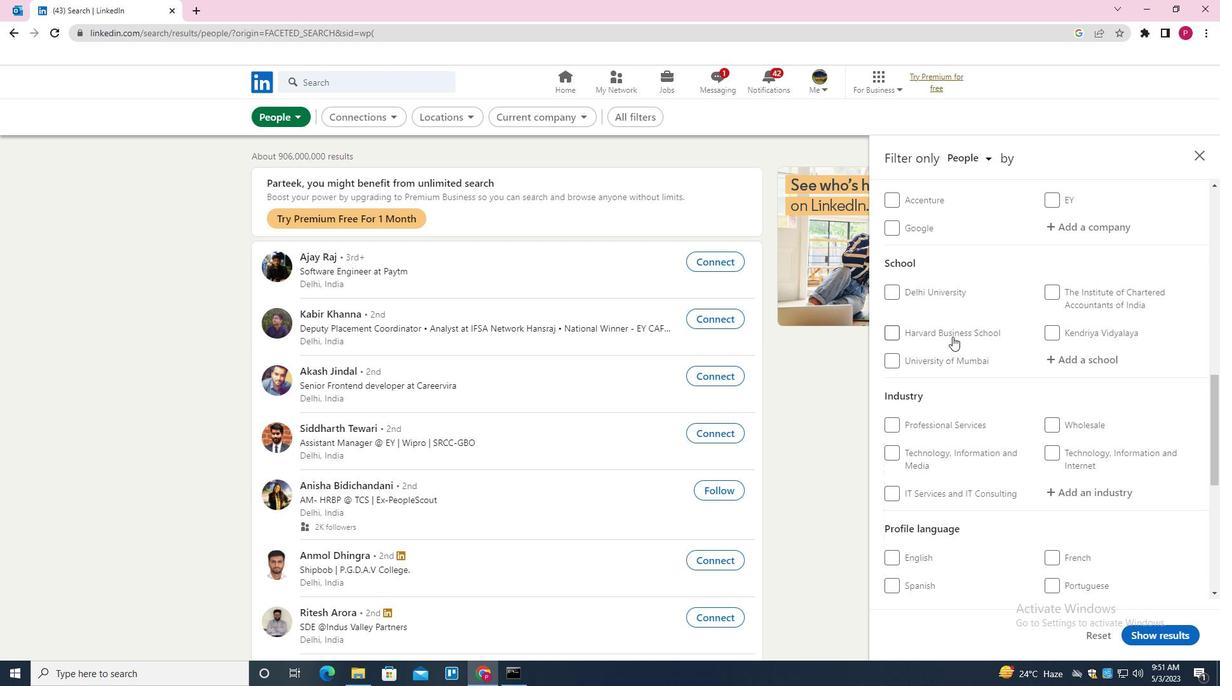
Action: Mouse scrolled (953, 336) with delta (0, 0)
Screenshot: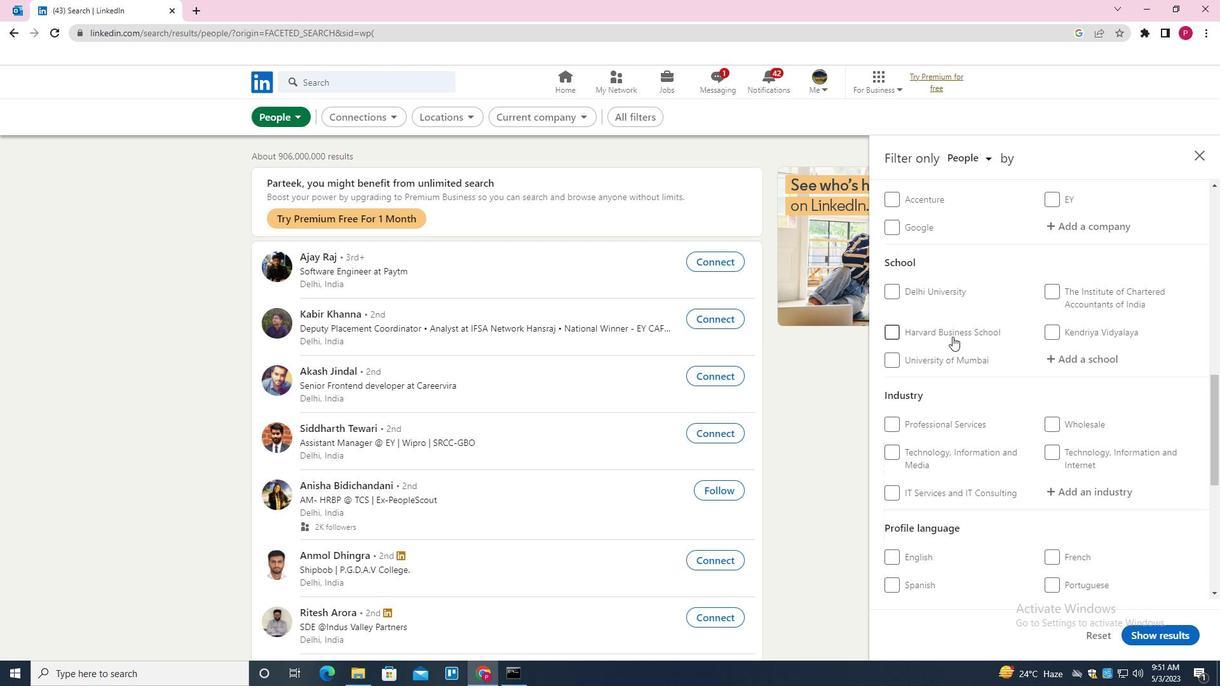 
Action: Mouse scrolled (953, 336) with delta (0, 0)
Screenshot: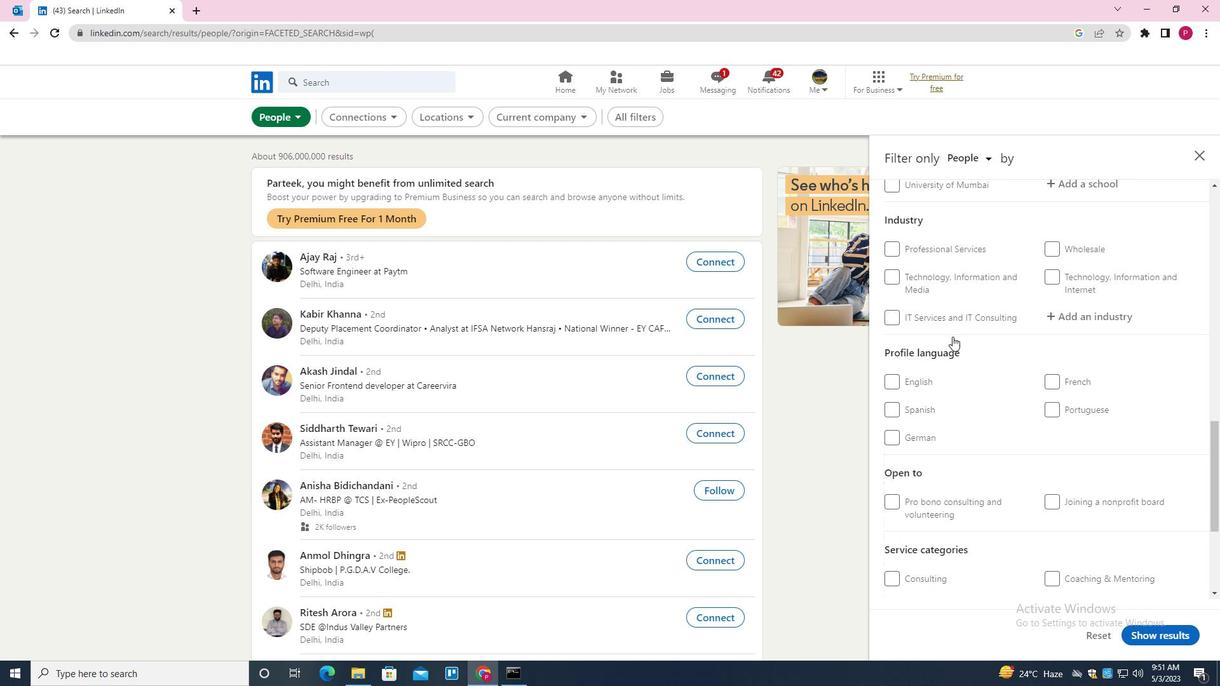 
Action: Mouse moved to (910, 359)
Screenshot: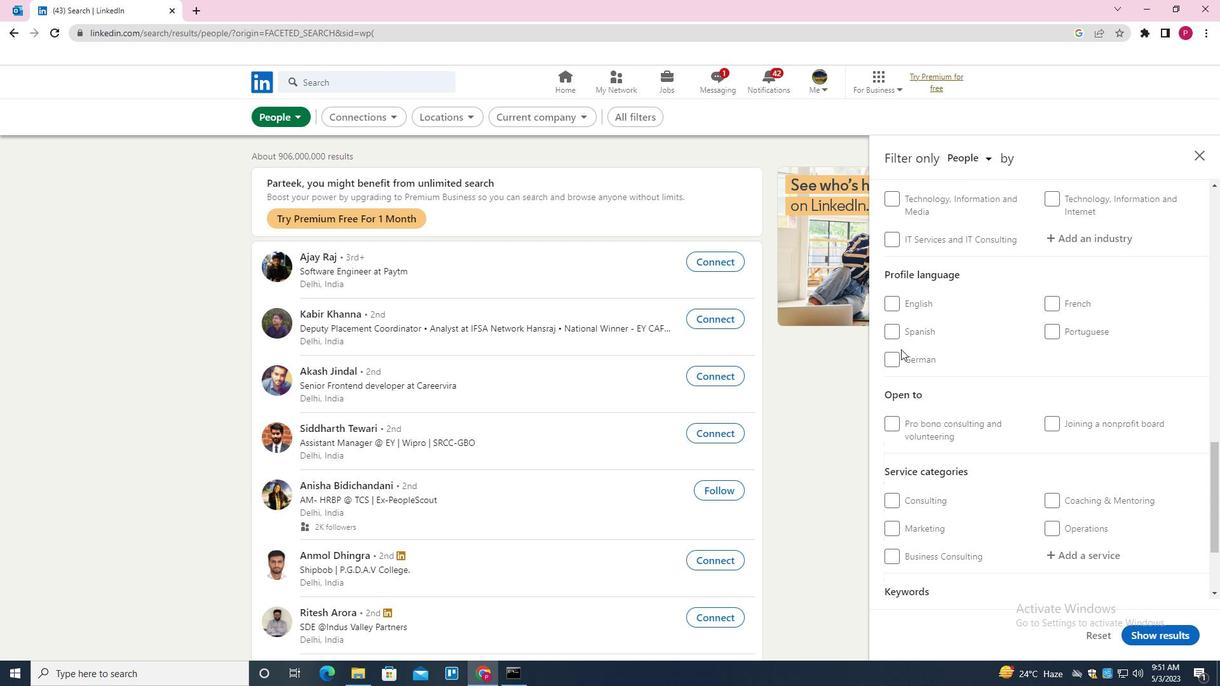 
Action: Mouse pressed left at (910, 359)
Screenshot: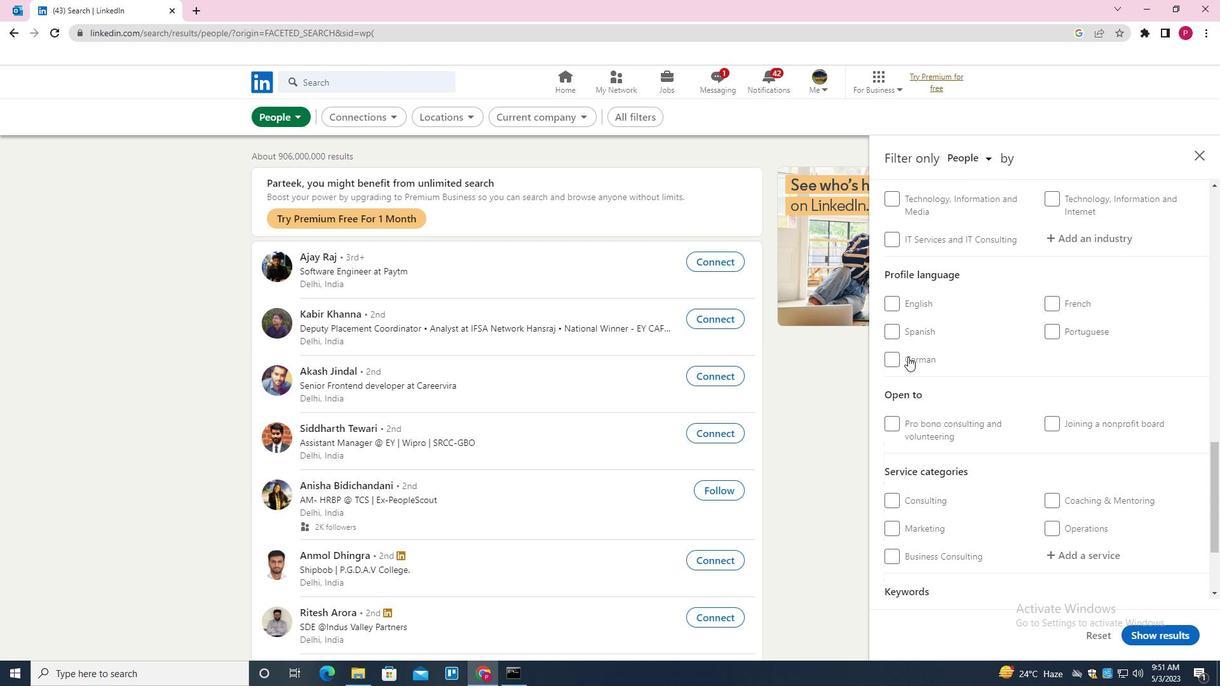 
Action: Mouse moved to (1025, 371)
Screenshot: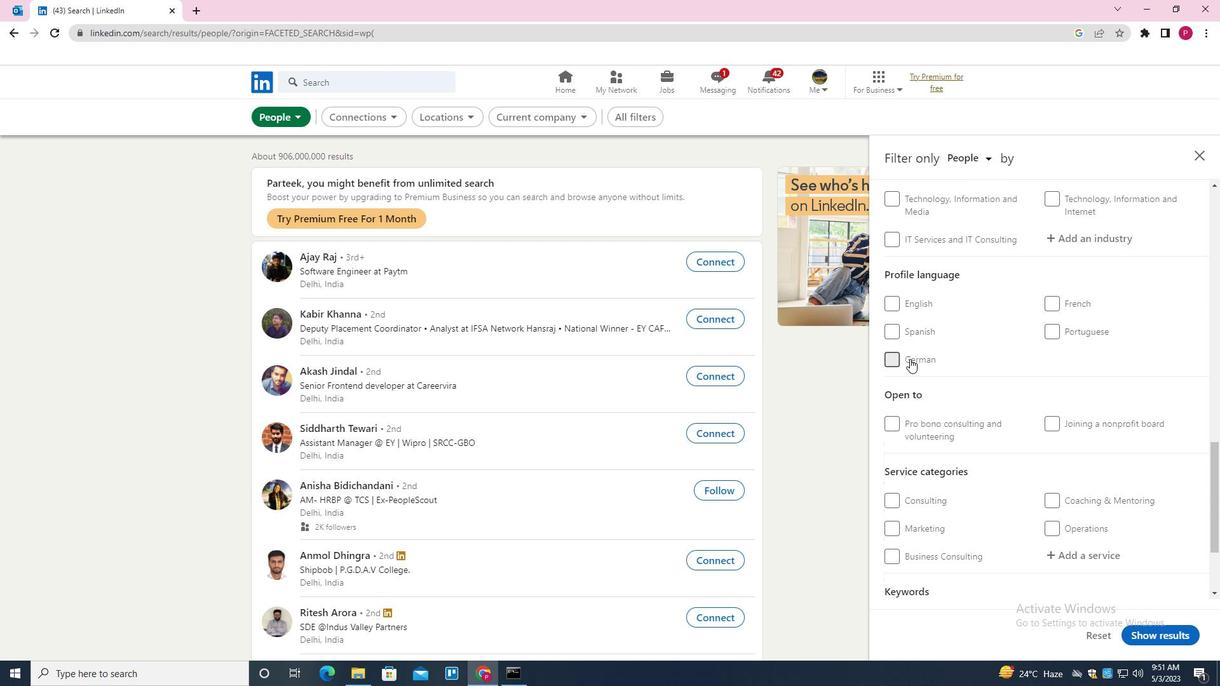 
Action: Mouse scrolled (1025, 372) with delta (0, 0)
Screenshot: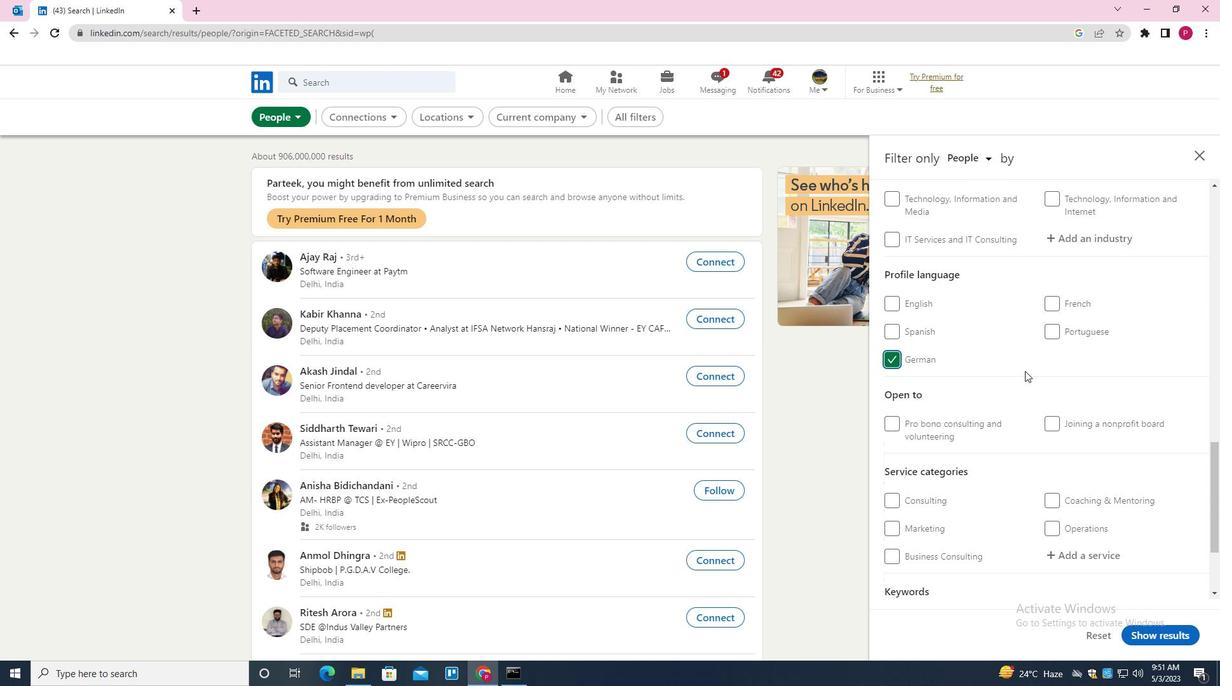 
Action: Mouse scrolled (1025, 372) with delta (0, 0)
Screenshot: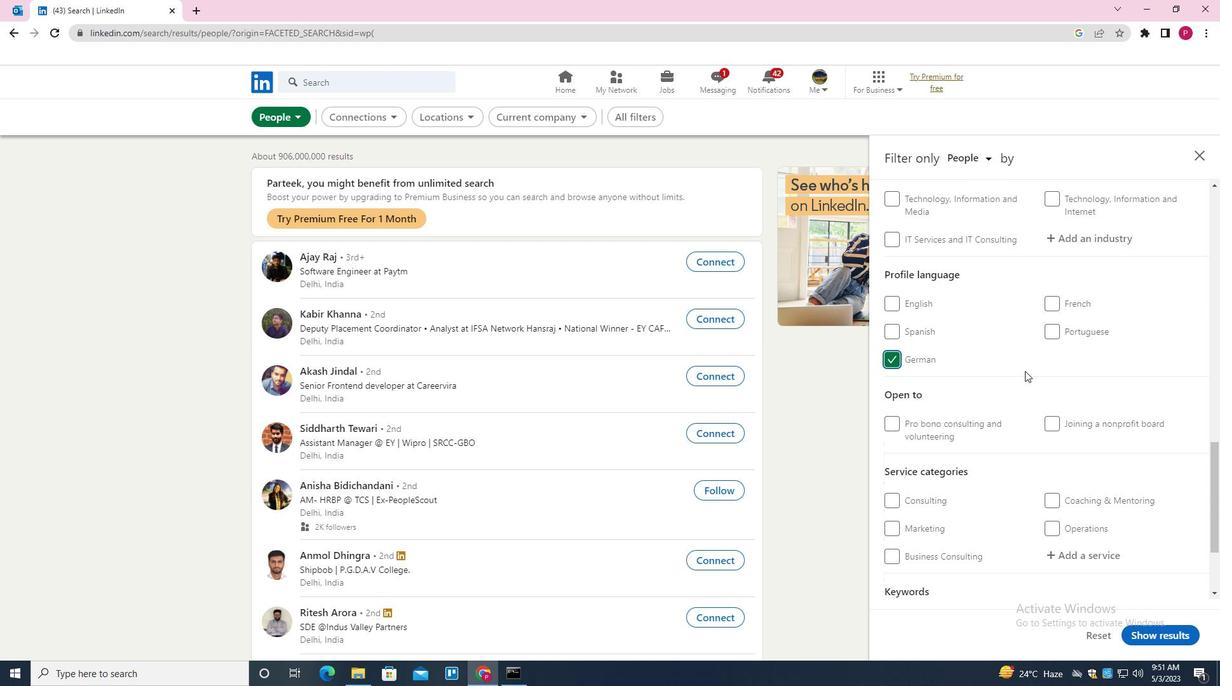 
Action: Mouse scrolled (1025, 372) with delta (0, 0)
Screenshot: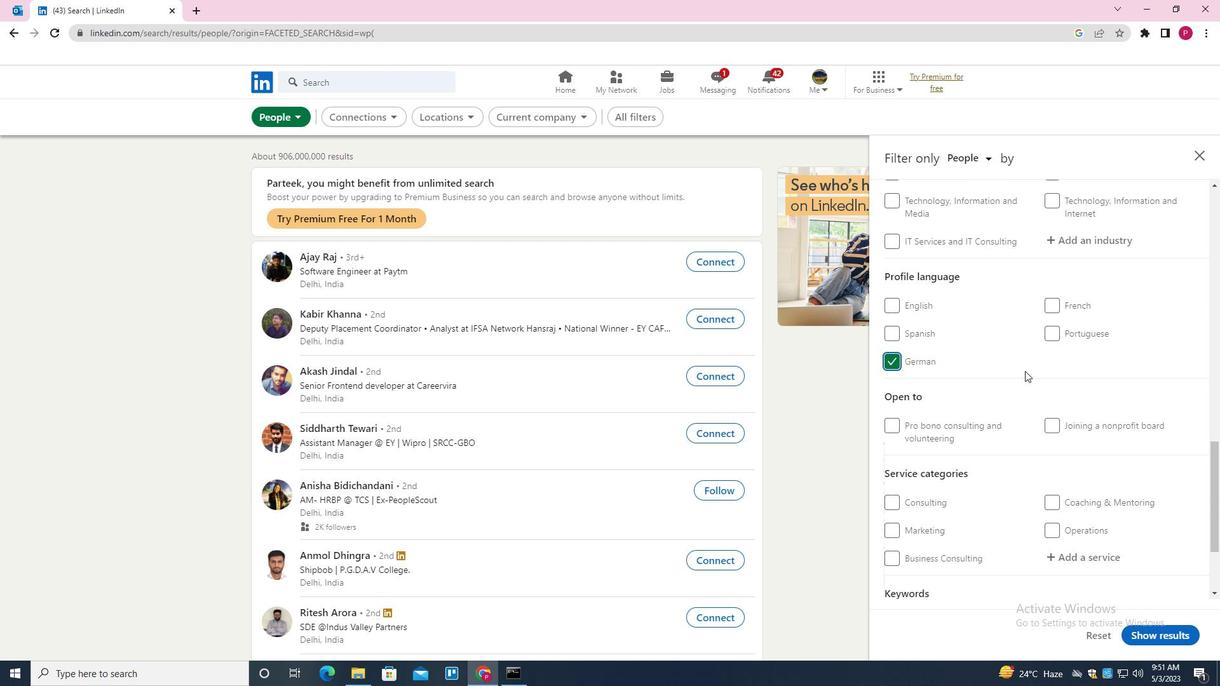 
Action: Mouse scrolled (1025, 372) with delta (0, 0)
Screenshot: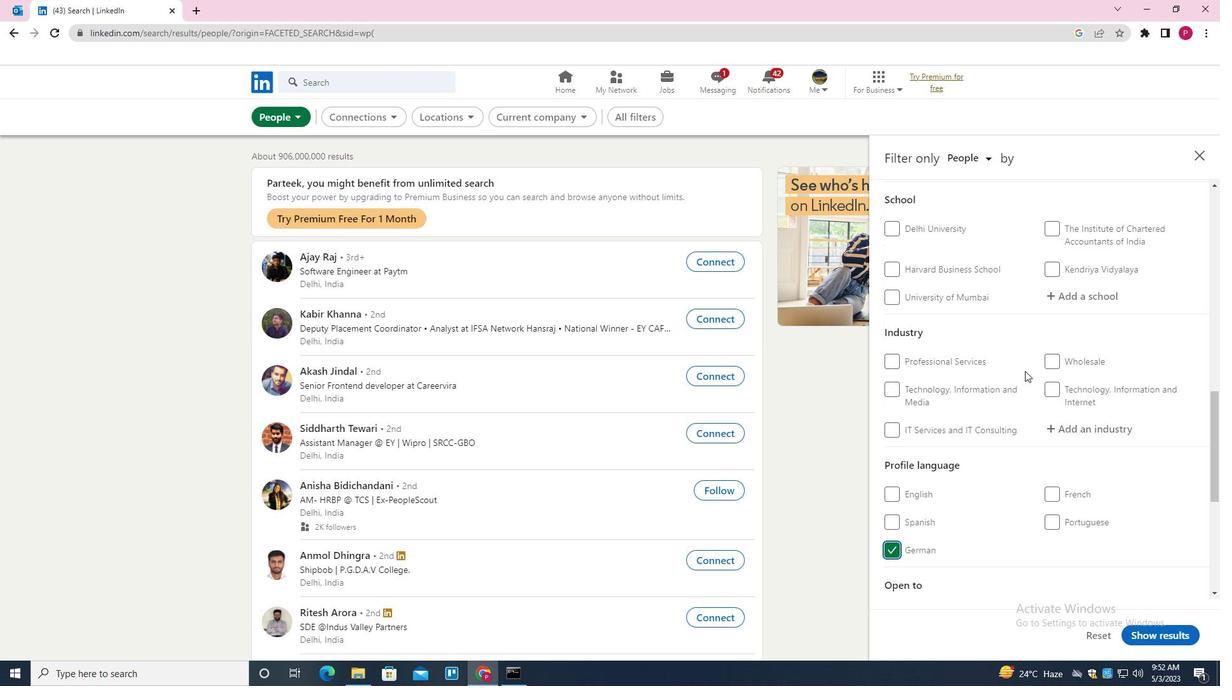
Action: Mouse scrolled (1025, 372) with delta (0, 0)
Screenshot: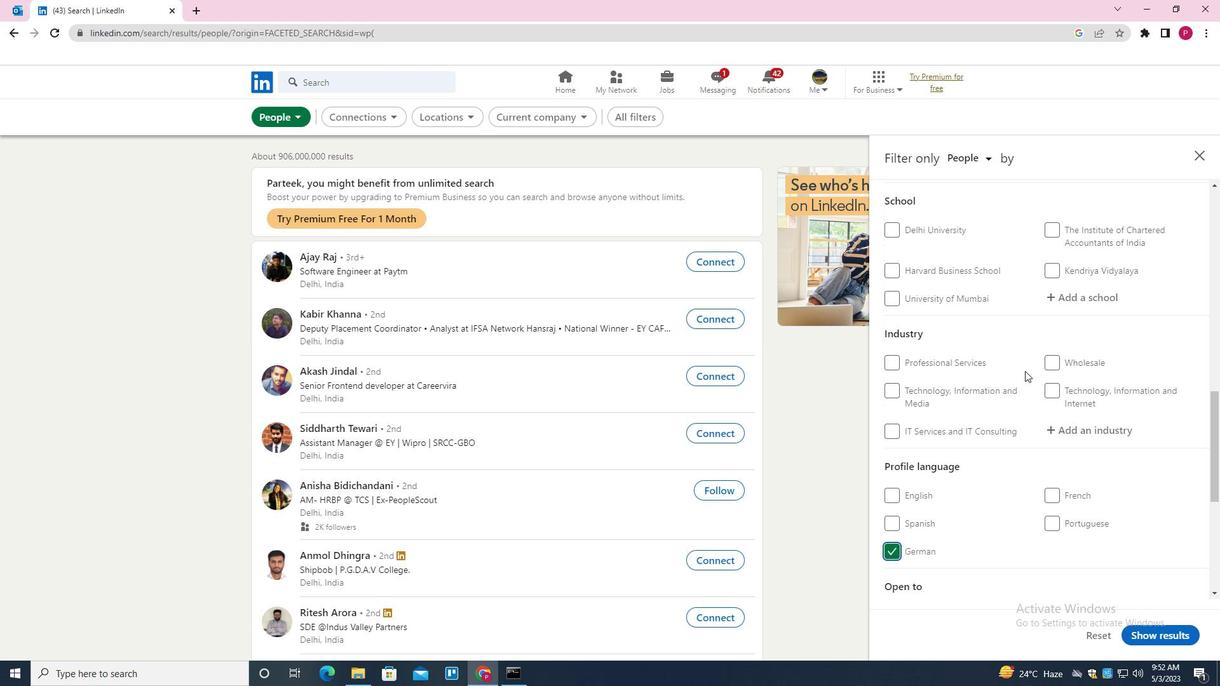 
Action: Mouse scrolled (1025, 372) with delta (0, 0)
Screenshot: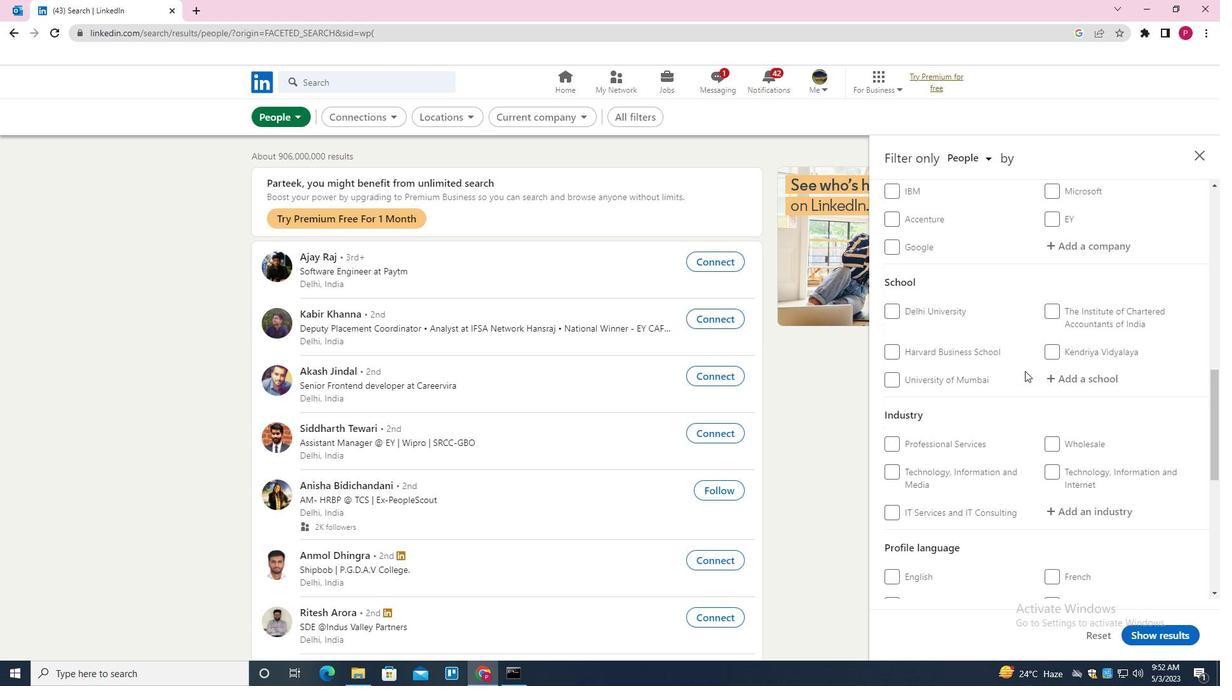 
Action: Mouse scrolled (1025, 372) with delta (0, 0)
Screenshot: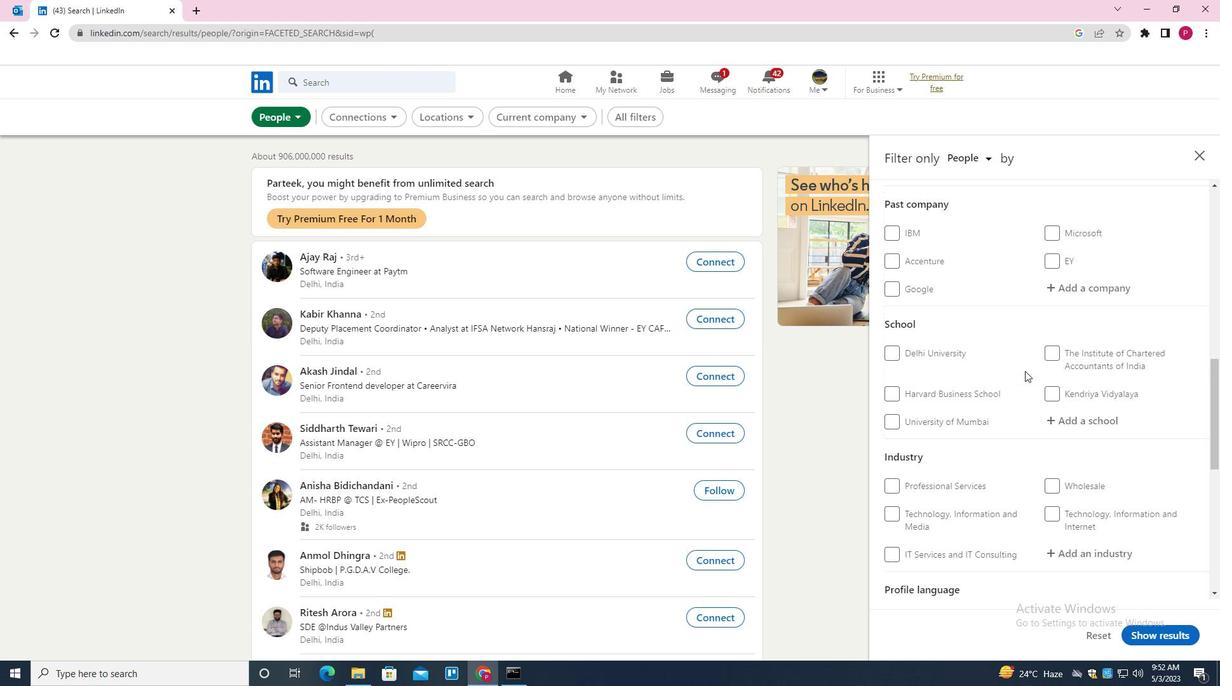 
Action: Mouse moved to (1083, 299)
Screenshot: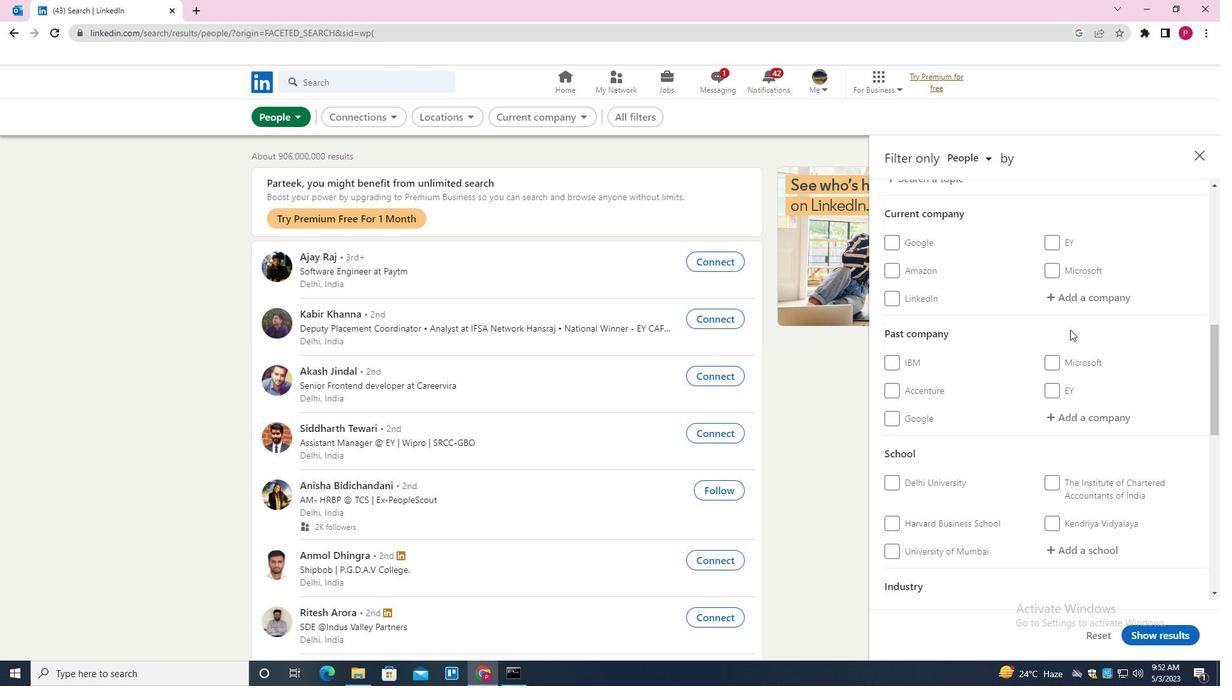 
Action: Mouse pressed left at (1083, 299)
Screenshot: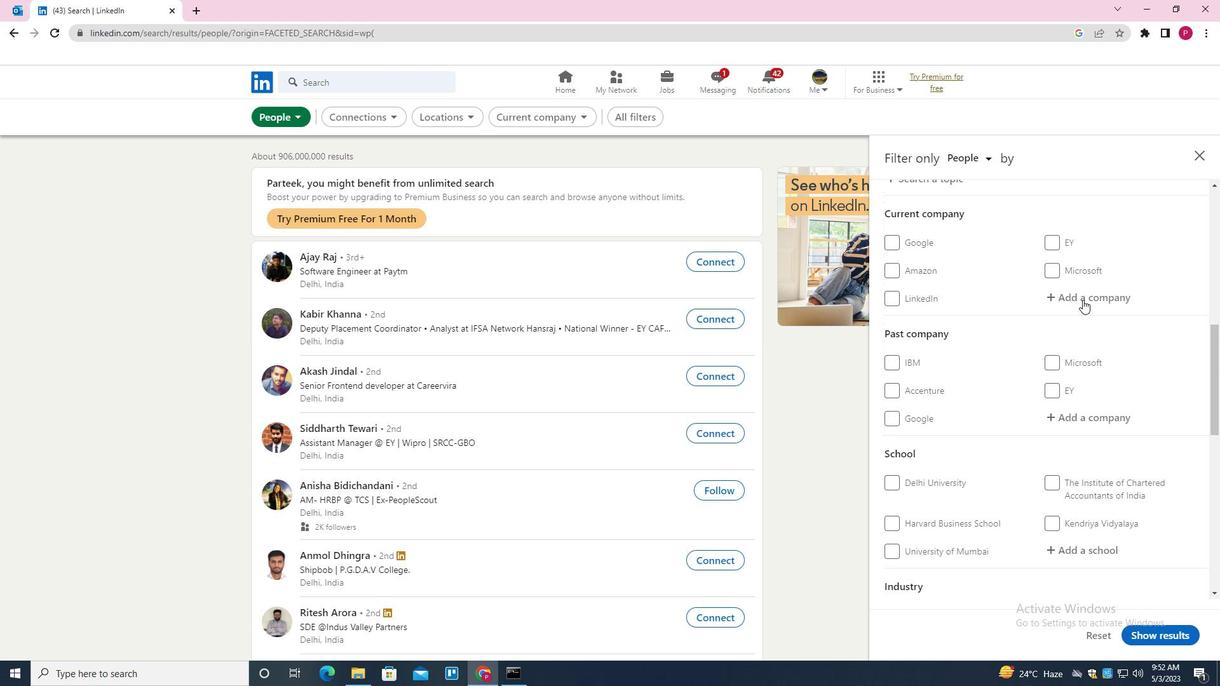 
Action: Mouse moved to (1077, 302)
Screenshot: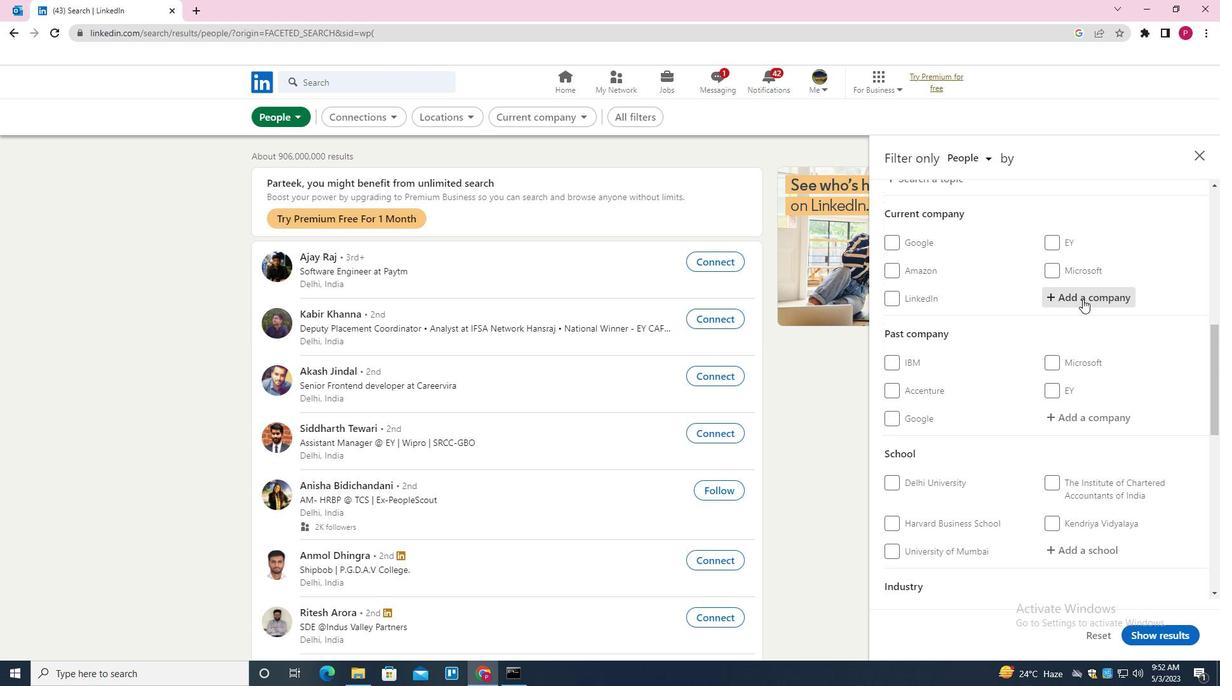 
Action: Key pressed <Key.shift><Key.shift><Key.shift><Key.shift><Key.shift><Key.shift><Key.shift><Key.shift><Key.shift><Key.shift><Key.shift>EGIS<Key.down><Key.enter>
Screenshot: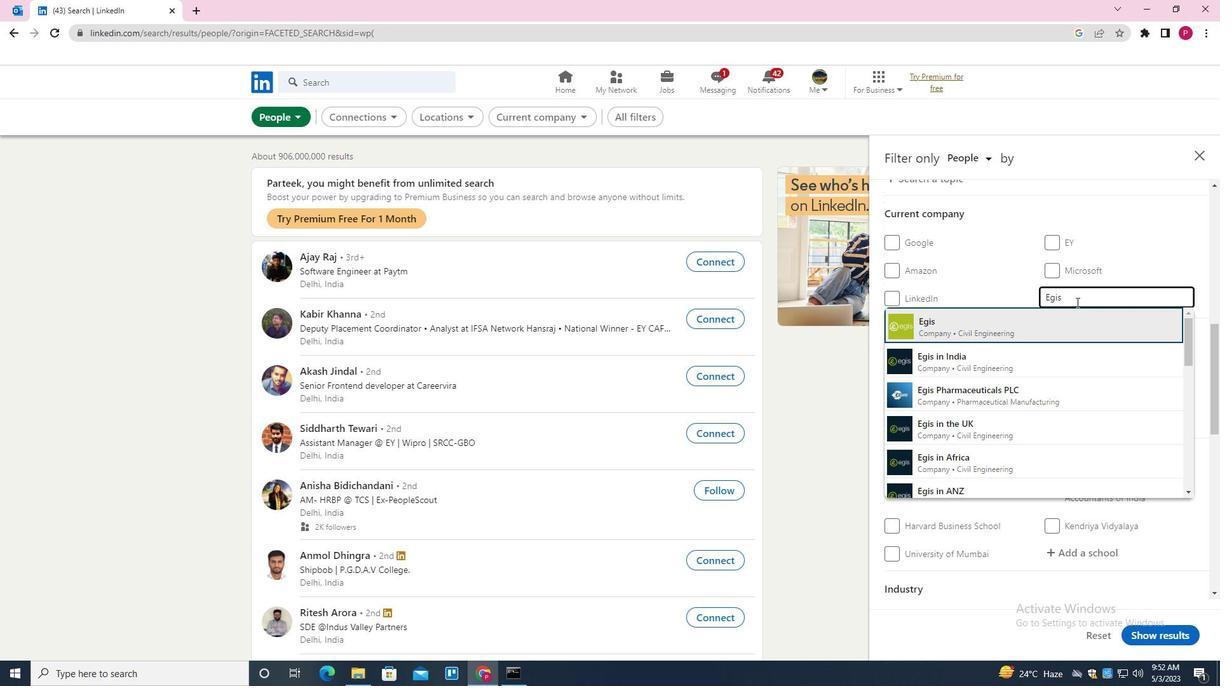 
Action: Mouse moved to (1060, 358)
Screenshot: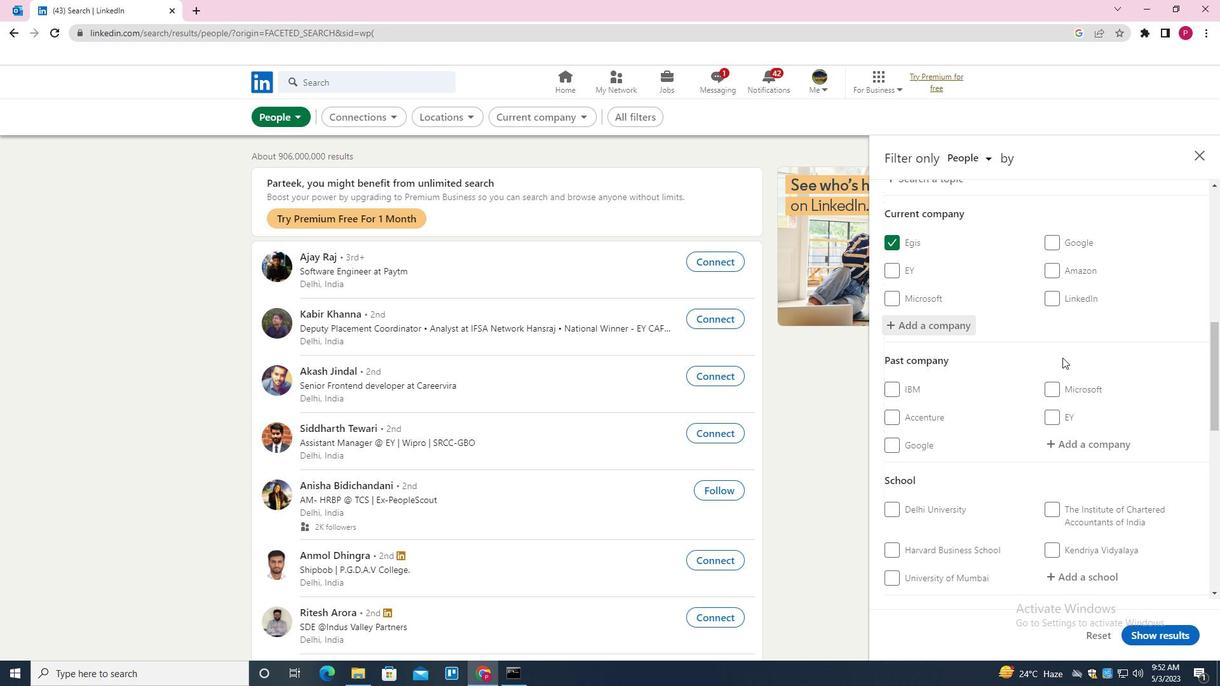 
Action: Mouse scrolled (1060, 358) with delta (0, 0)
Screenshot: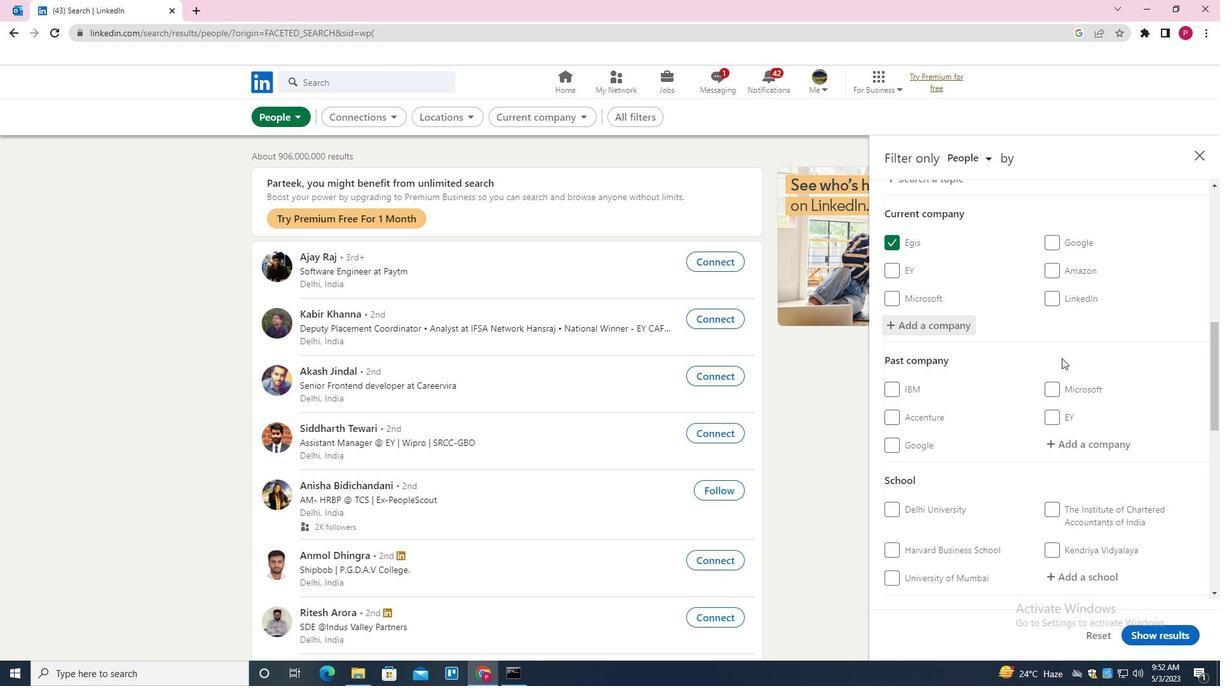 
Action: Mouse moved to (1060, 358)
Screenshot: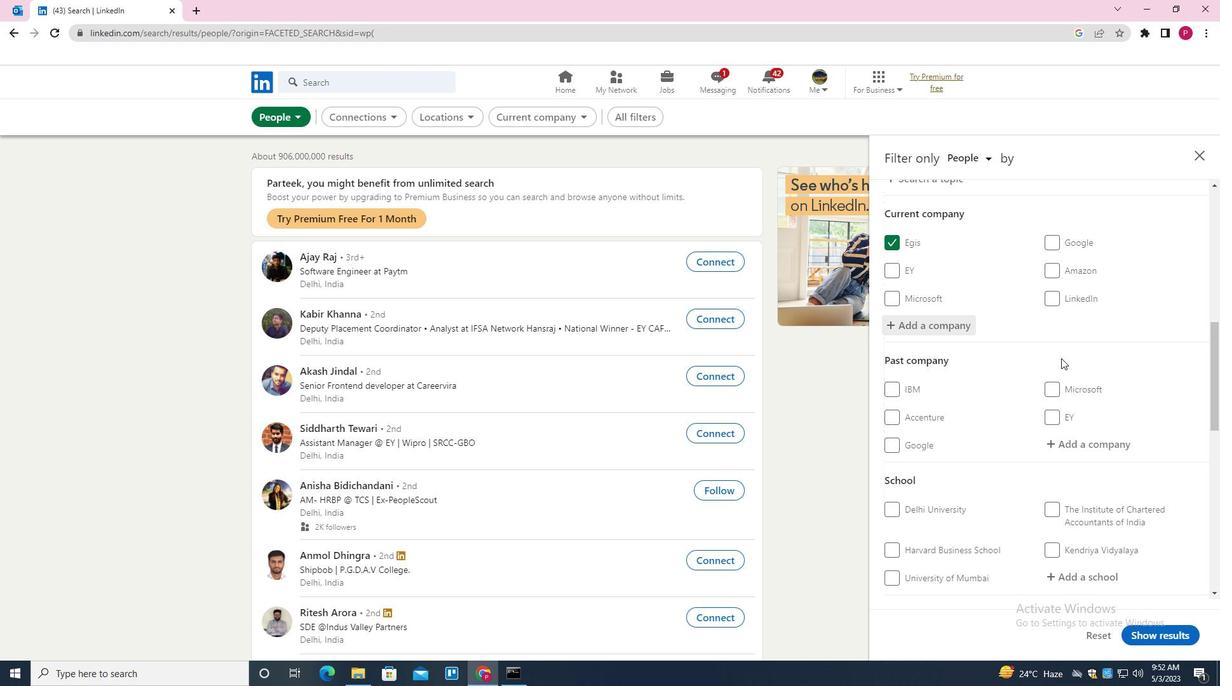 
Action: Mouse scrolled (1060, 358) with delta (0, 0)
Screenshot: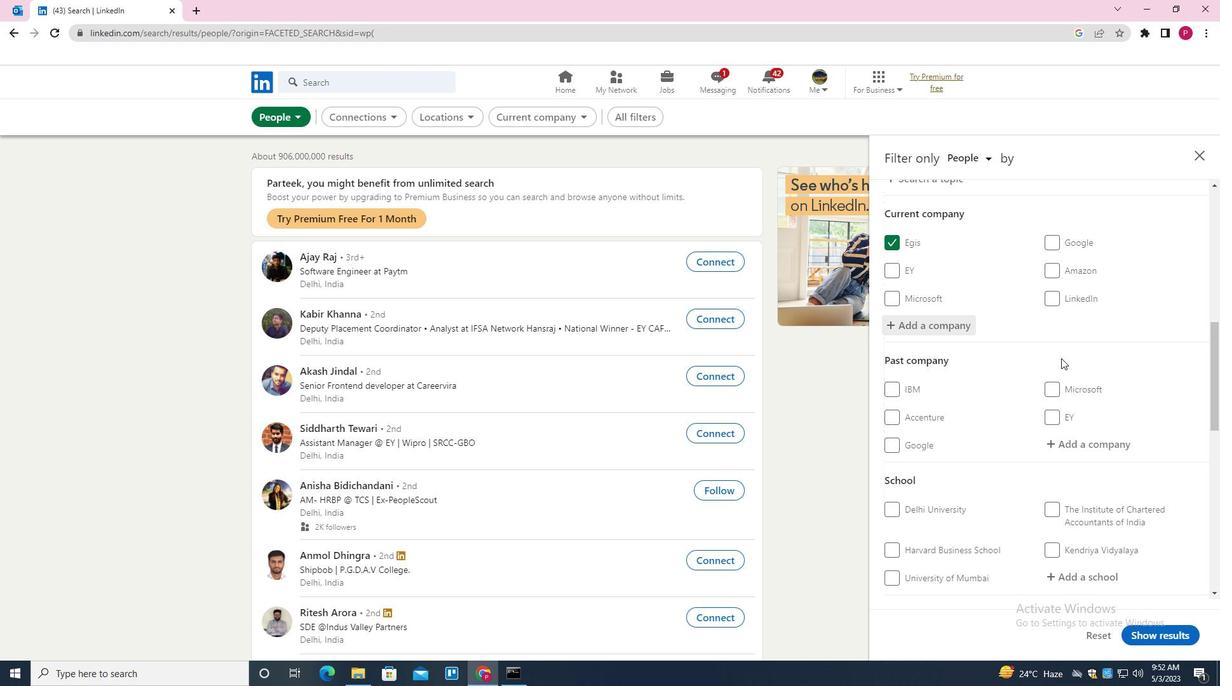 
Action: Mouse moved to (1059, 358)
Screenshot: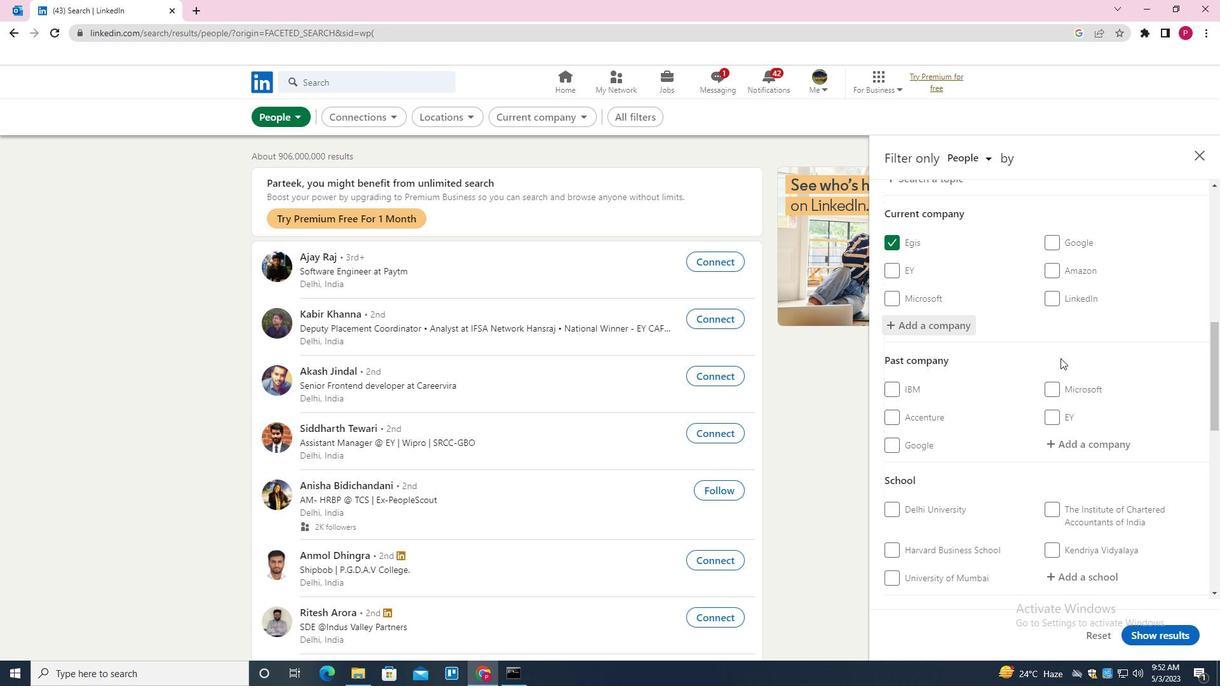 
Action: Mouse scrolled (1059, 358) with delta (0, 0)
Screenshot: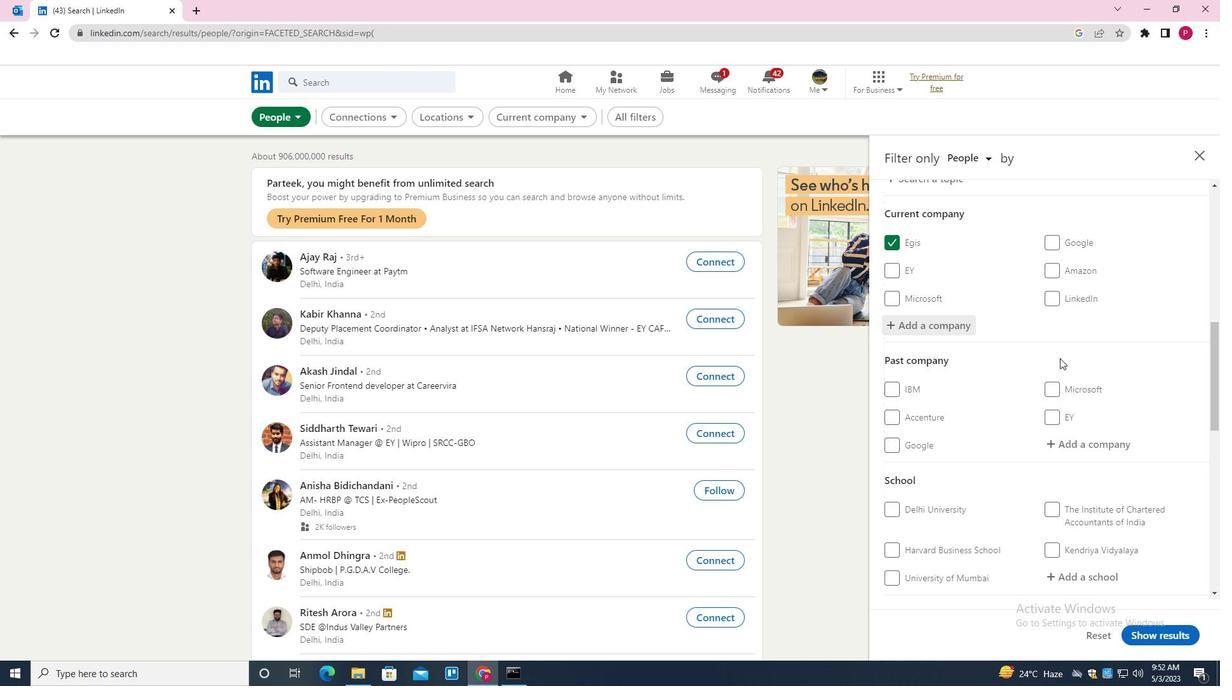 
Action: Mouse moved to (1086, 385)
Screenshot: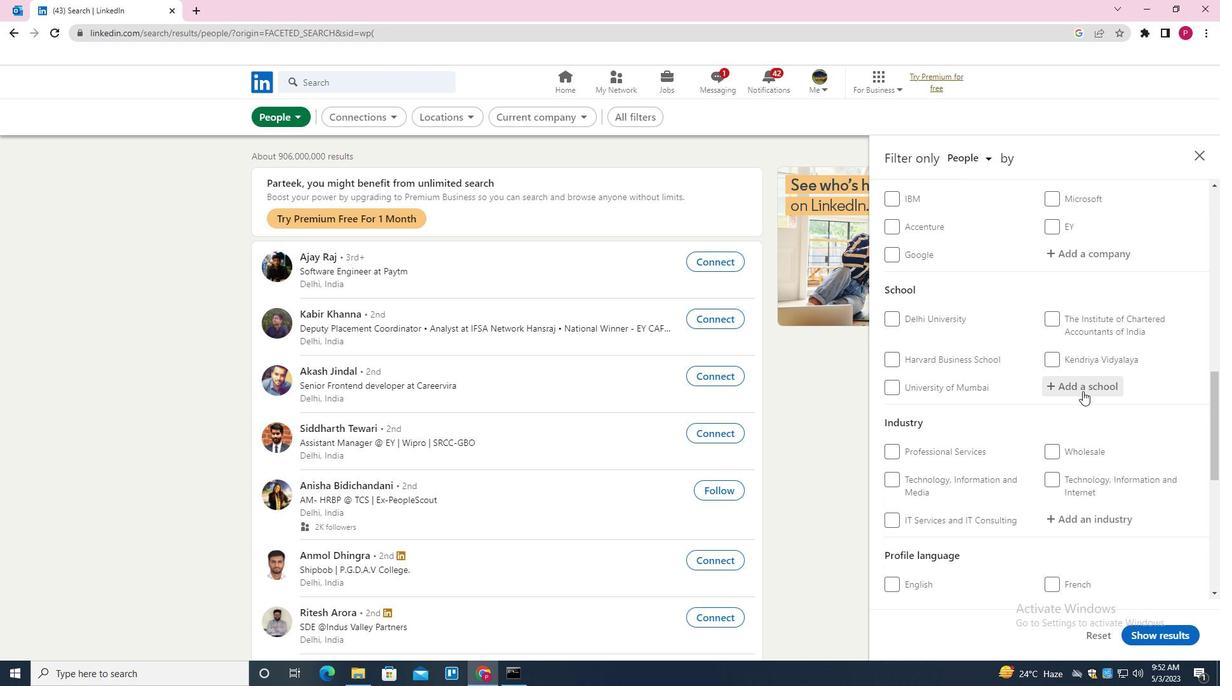 
Action: Mouse pressed left at (1086, 385)
Screenshot: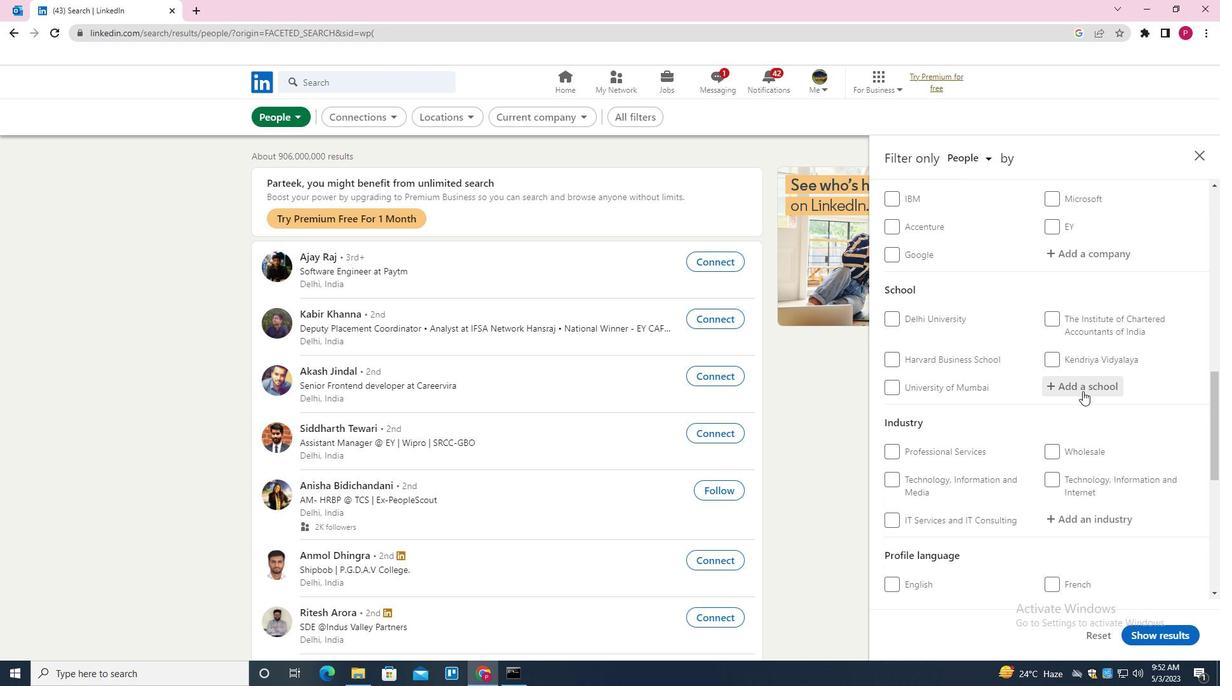 
Action: Key pressed <Key.shift><Key.shift><Key.shift><Key.shift>INDIAN<Key.space><Key.shift>INSTITUTE<Key.space><Key.shift>OF<Key.space><Key.shift>MANAGEN<Key.backspace>MENT<Key.space><Key.shift>AHEM<Key.backspace><Key.backspace>MEDABAD<Key.down><Key.enter>
Screenshot: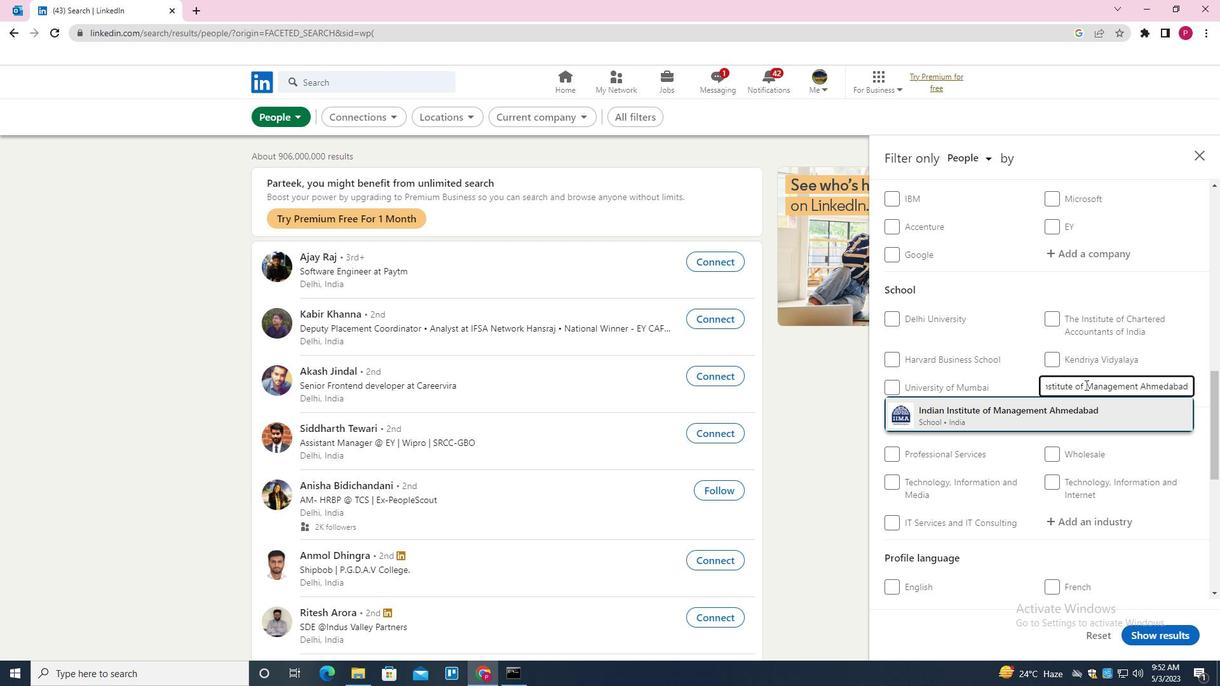 
Action: Mouse moved to (1077, 389)
Screenshot: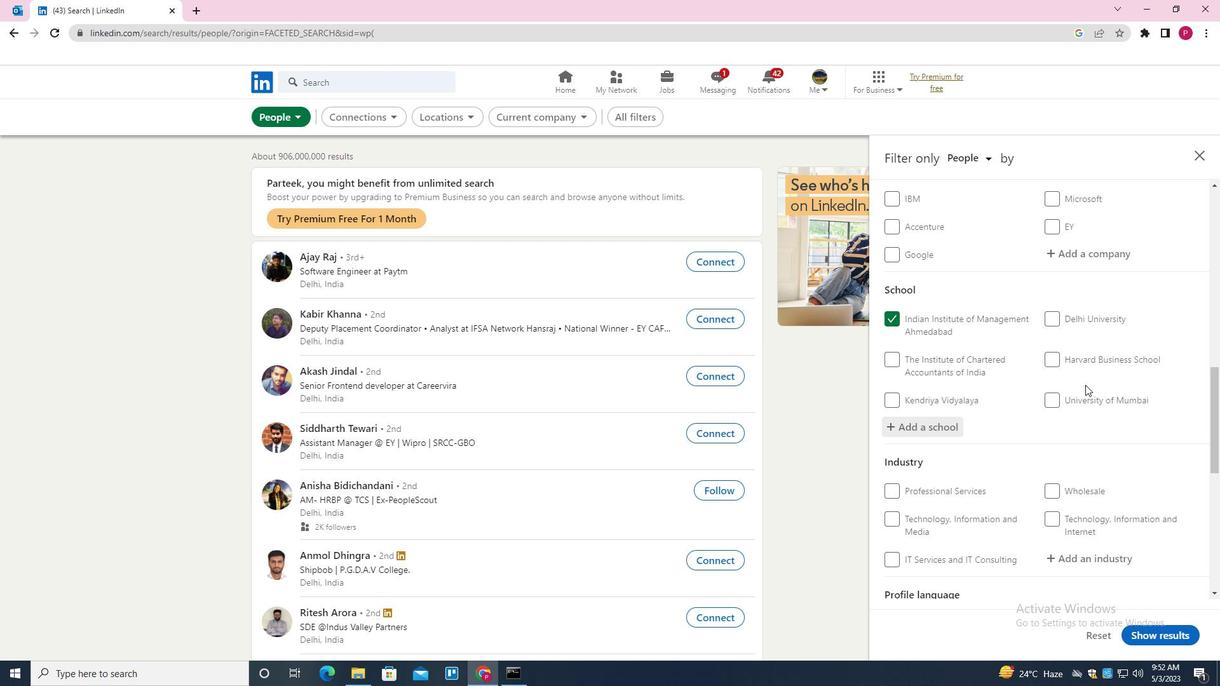 
Action: Mouse scrolled (1077, 389) with delta (0, 0)
Screenshot: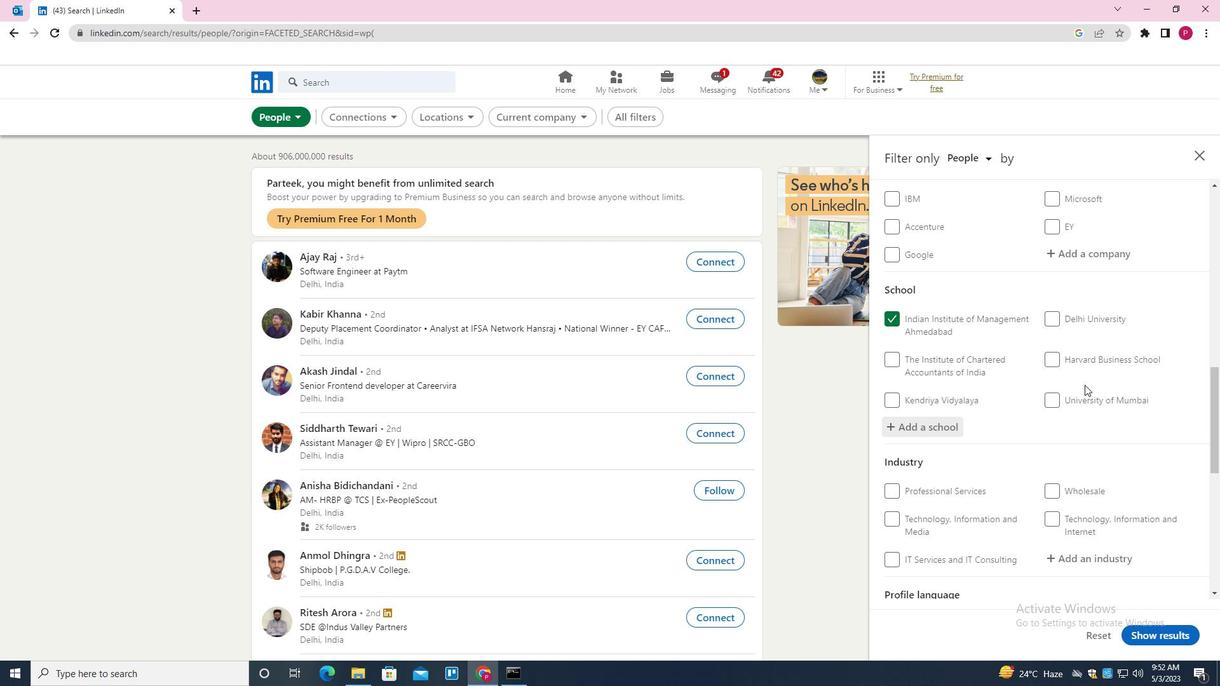 
Action: Mouse moved to (1070, 393)
Screenshot: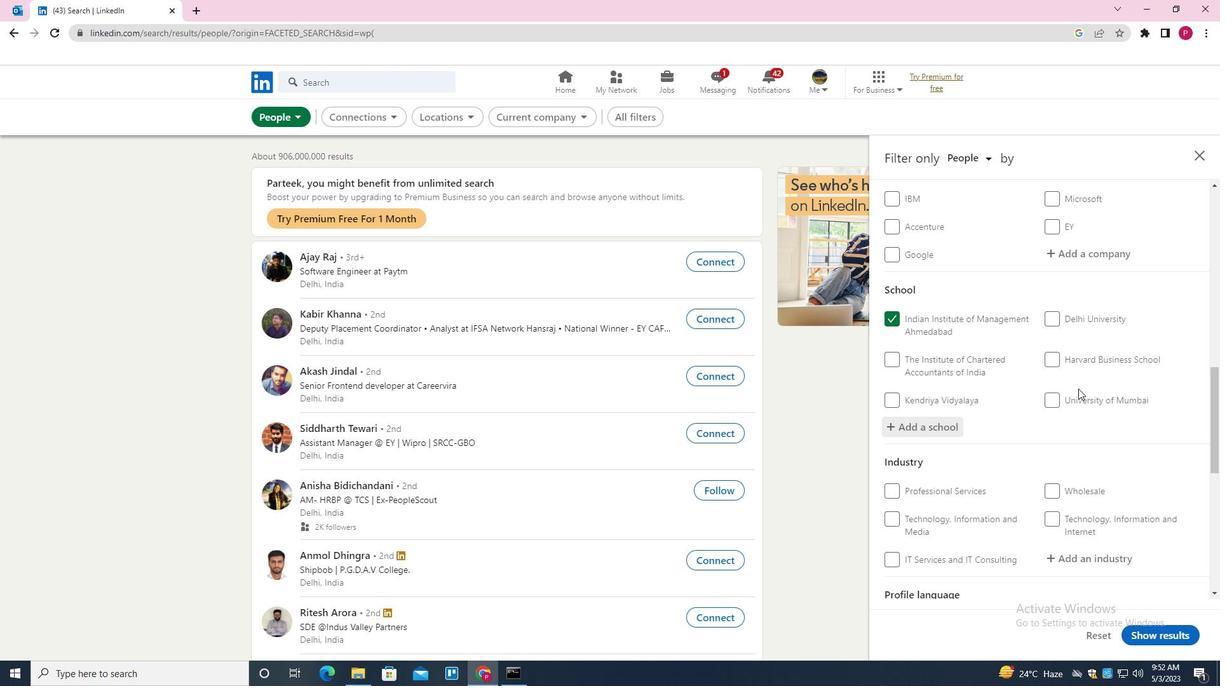 
Action: Mouse scrolled (1070, 392) with delta (0, 0)
Screenshot: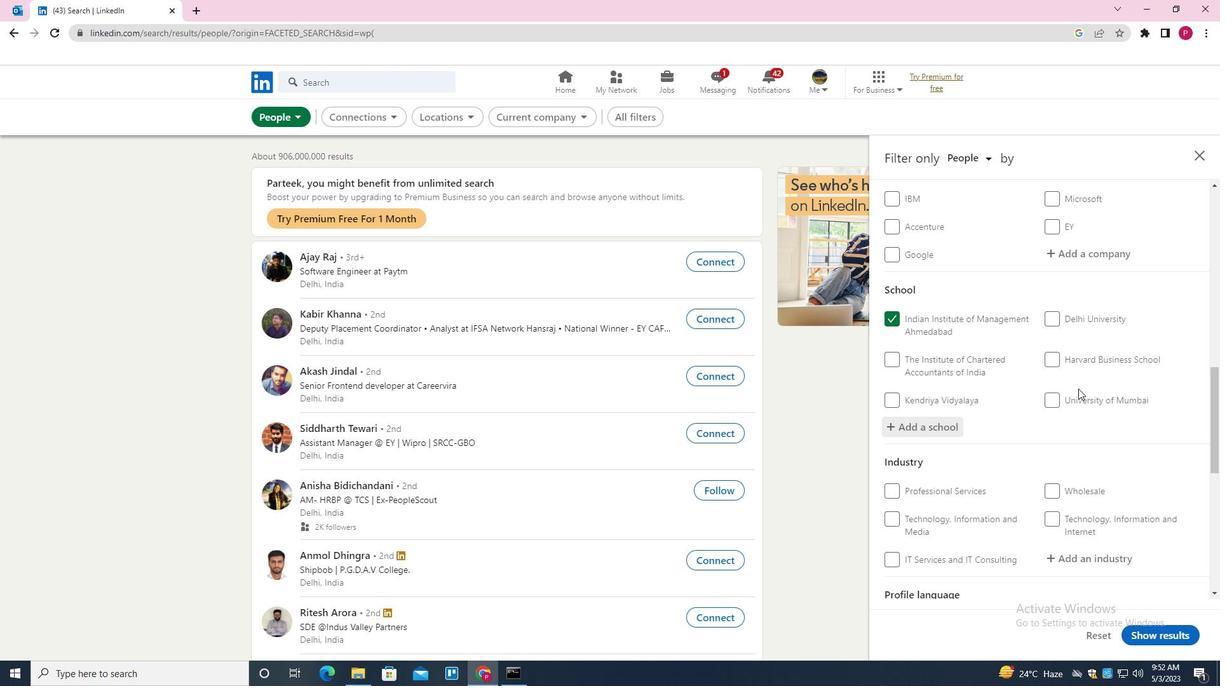 
Action: Mouse moved to (1070, 394)
Screenshot: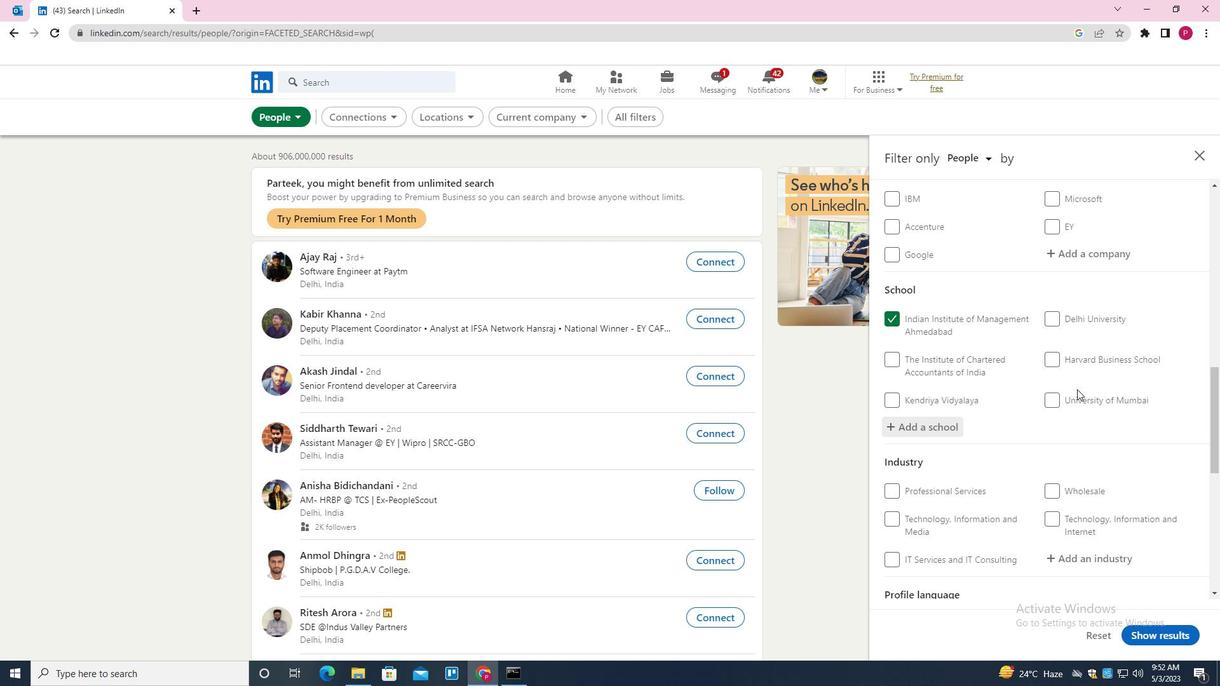 
Action: Mouse scrolled (1070, 393) with delta (0, 0)
Screenshot: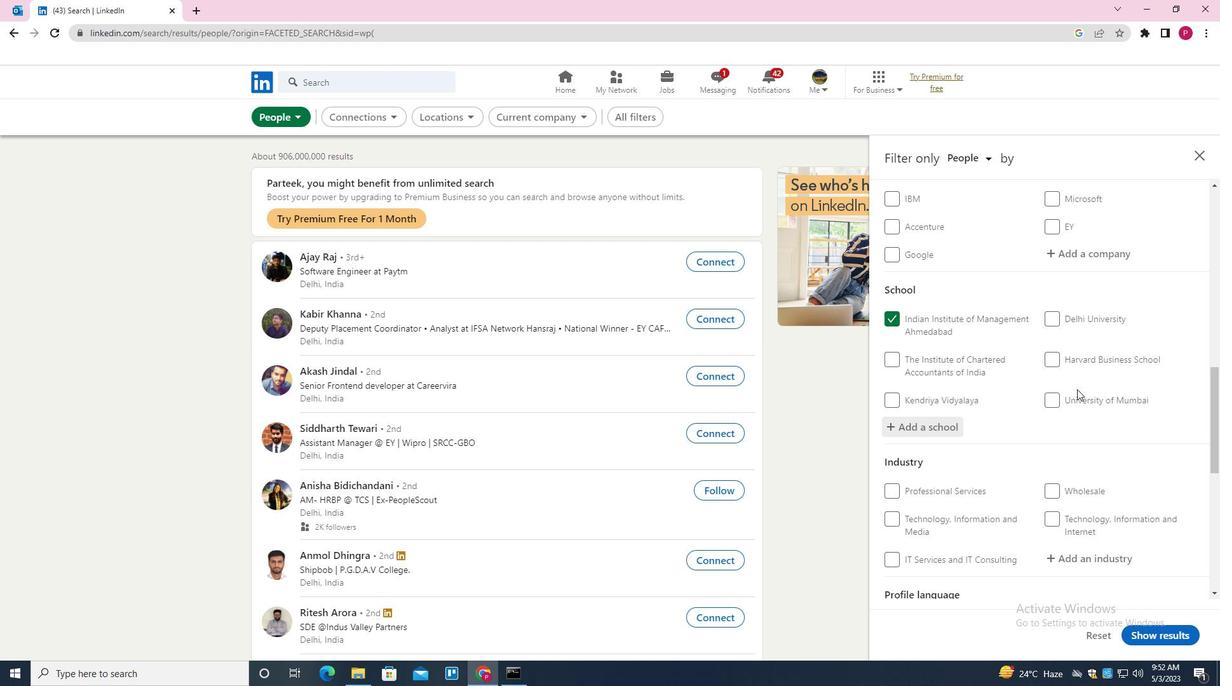 
Action: Mouse moved to (1069, 394)
Screenshot: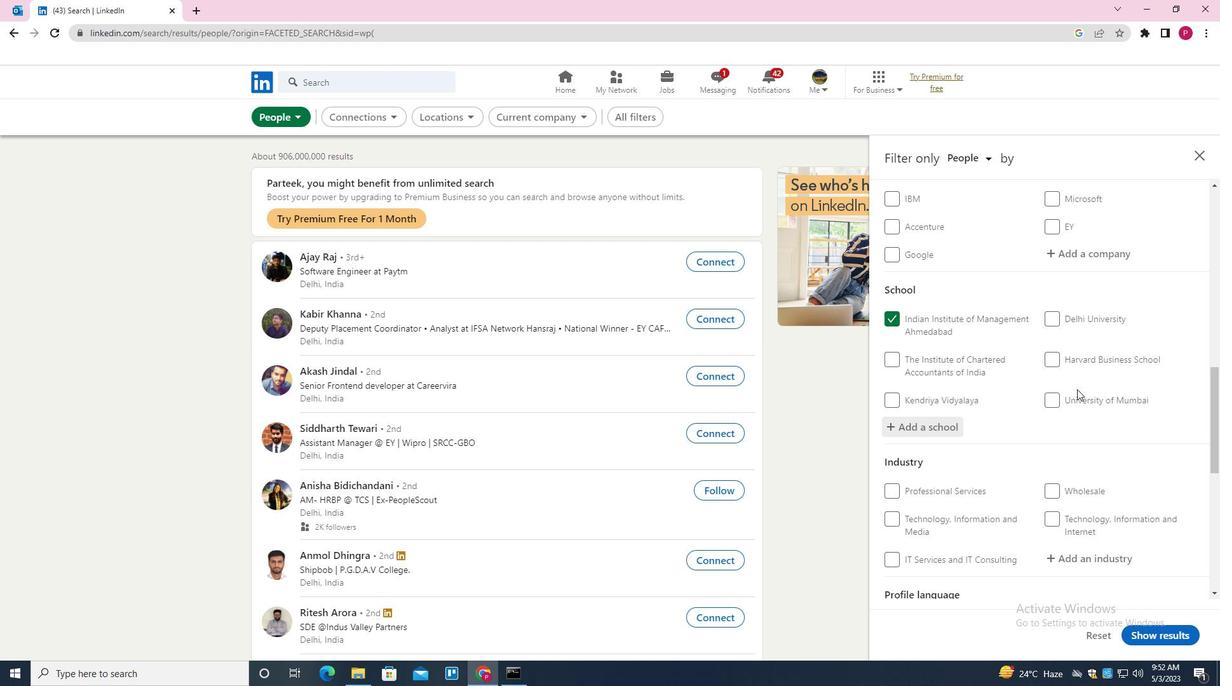 
Action: Mouse scrolled (1069, 394) with delta (0, 0)
Screenshot: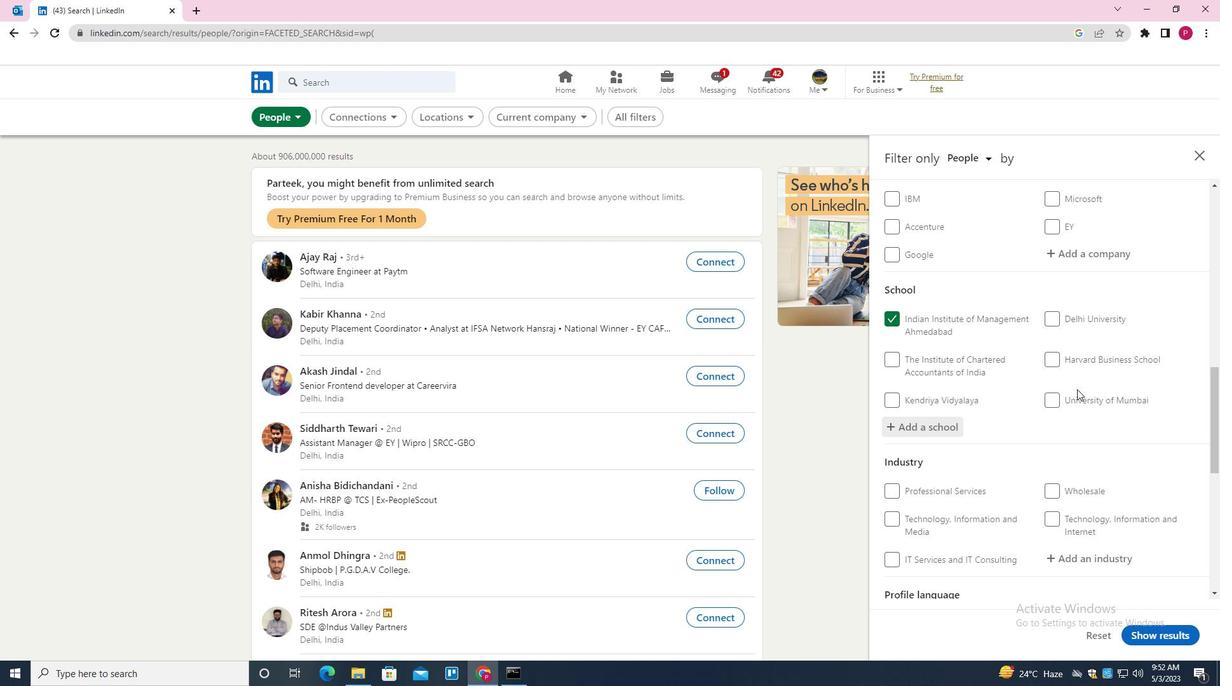 
Action: Mouse moved to (1091, 306)
Screenshot: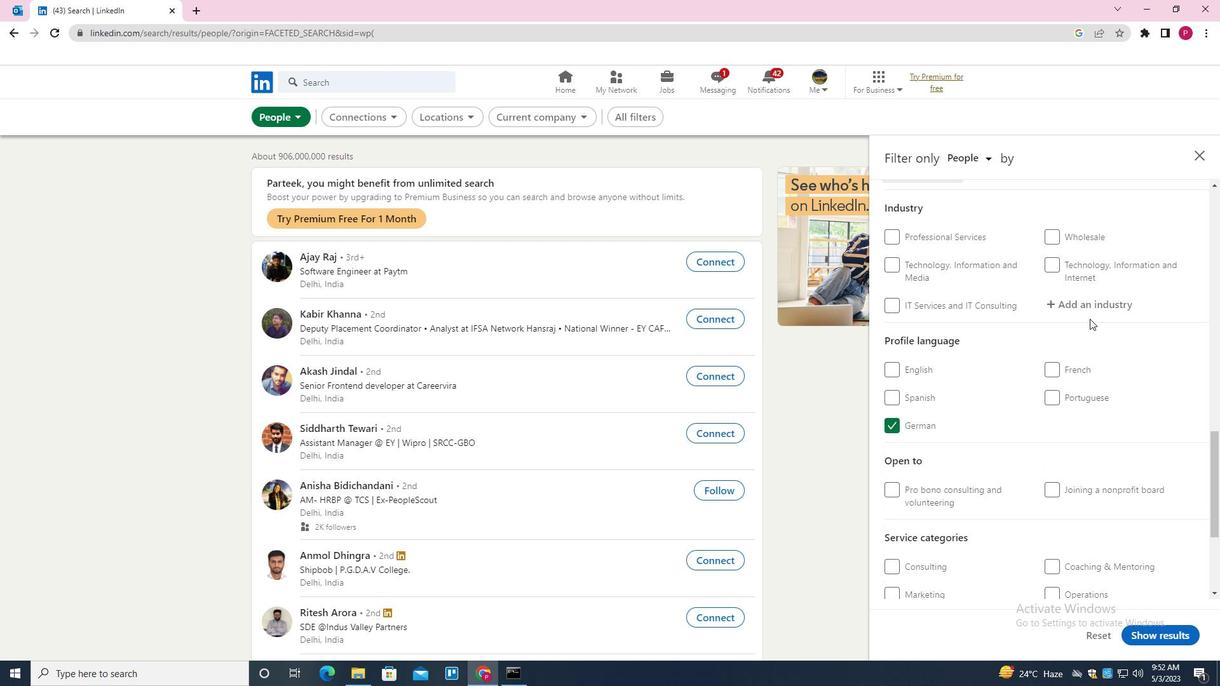 
Action: Mouse pressed left at (1091, 306)
Screenshot: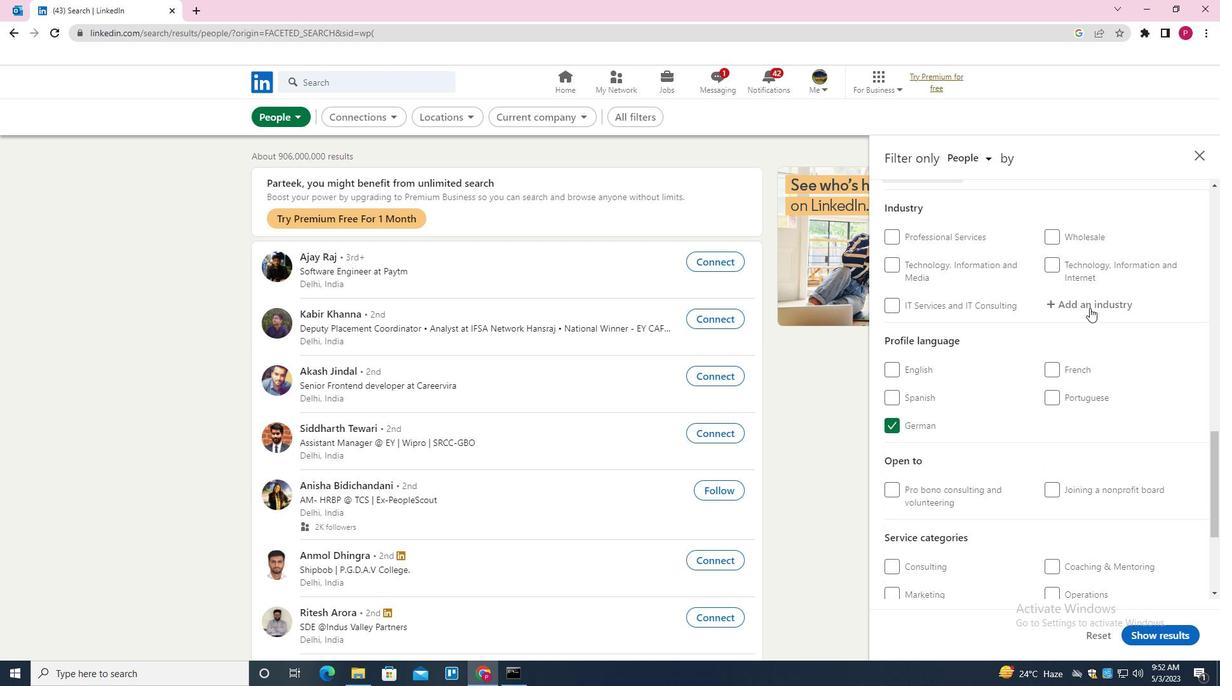
Action: Key pressed <Key.shift><Key.shift><Key.shift><Key.shift><Key.shift><Key.shift><Key.shift><Key.shift><Key.shift><Key.shift><Key.shift>FOREST<Key.down><Key.down><Key.enter>
Screenshot: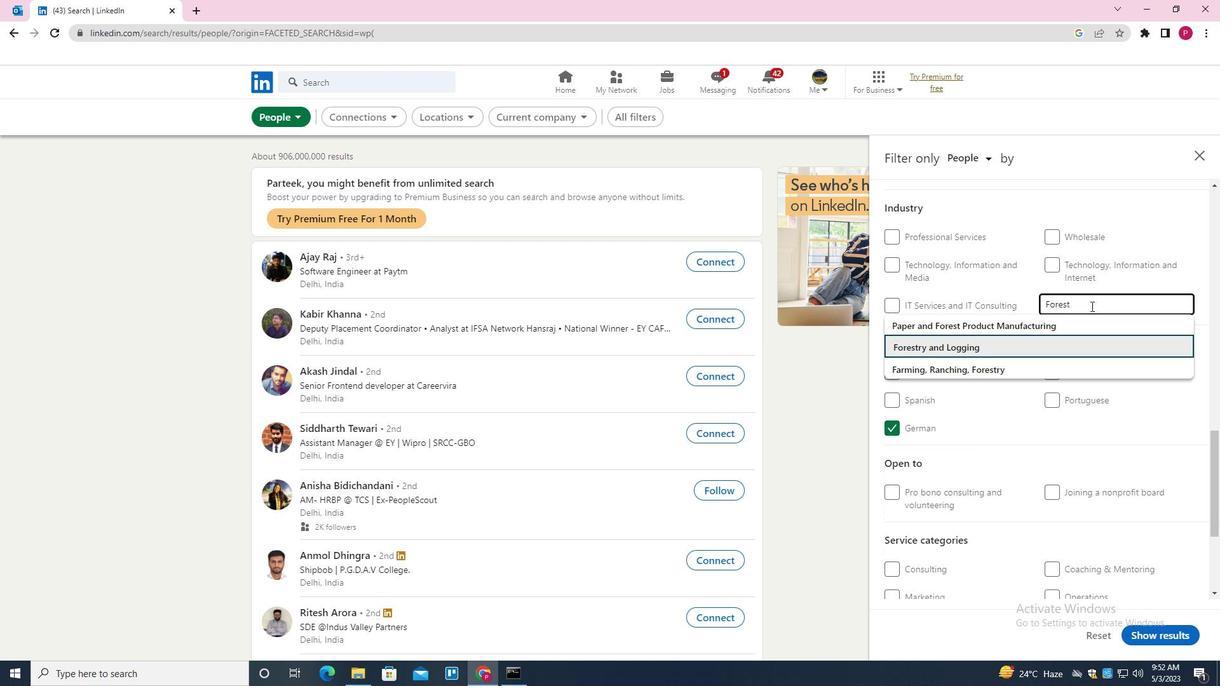 
Action: Mouse moved to (1088, 308)
Screenshot: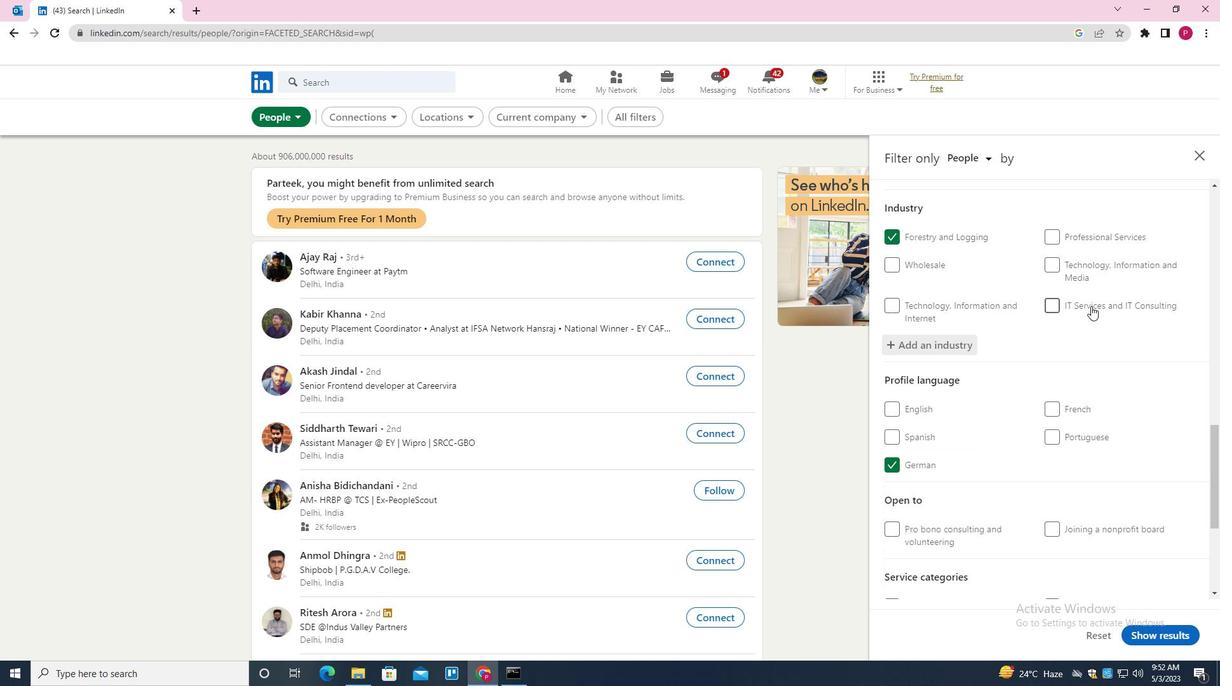 
Action: Mouse scrolled (1088, 307) with delta (0, 0)
Screenshot: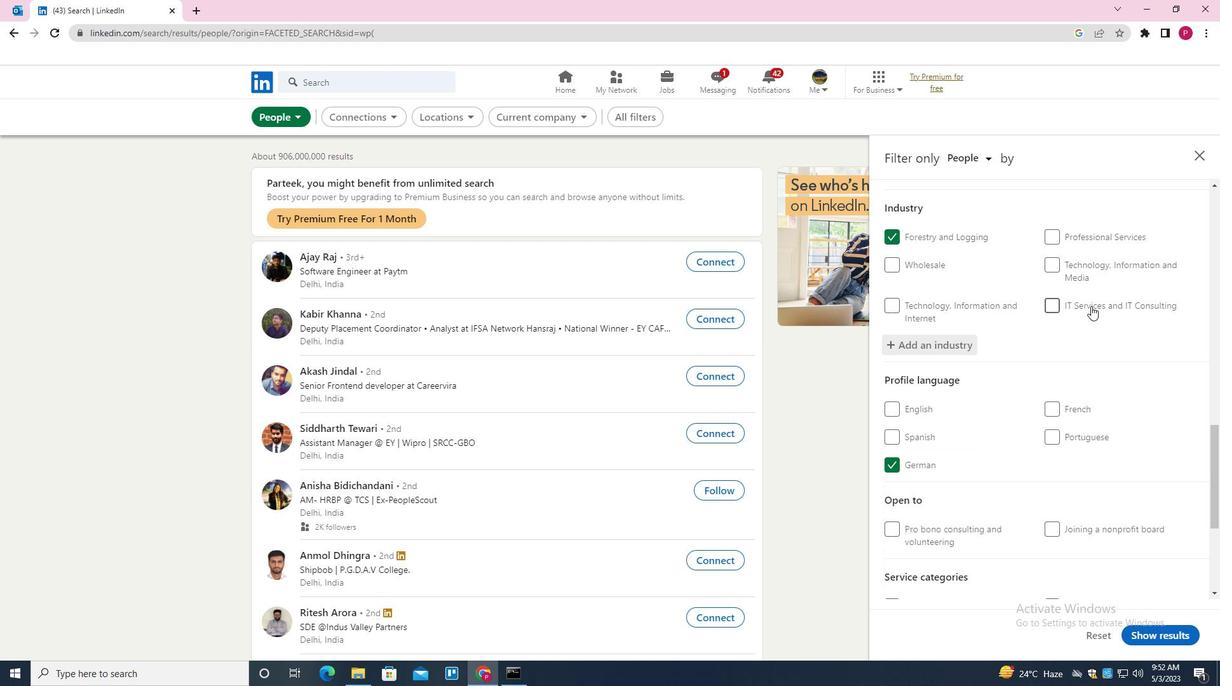 
Action: Mouse moved to (1082, 309)
Screenshot: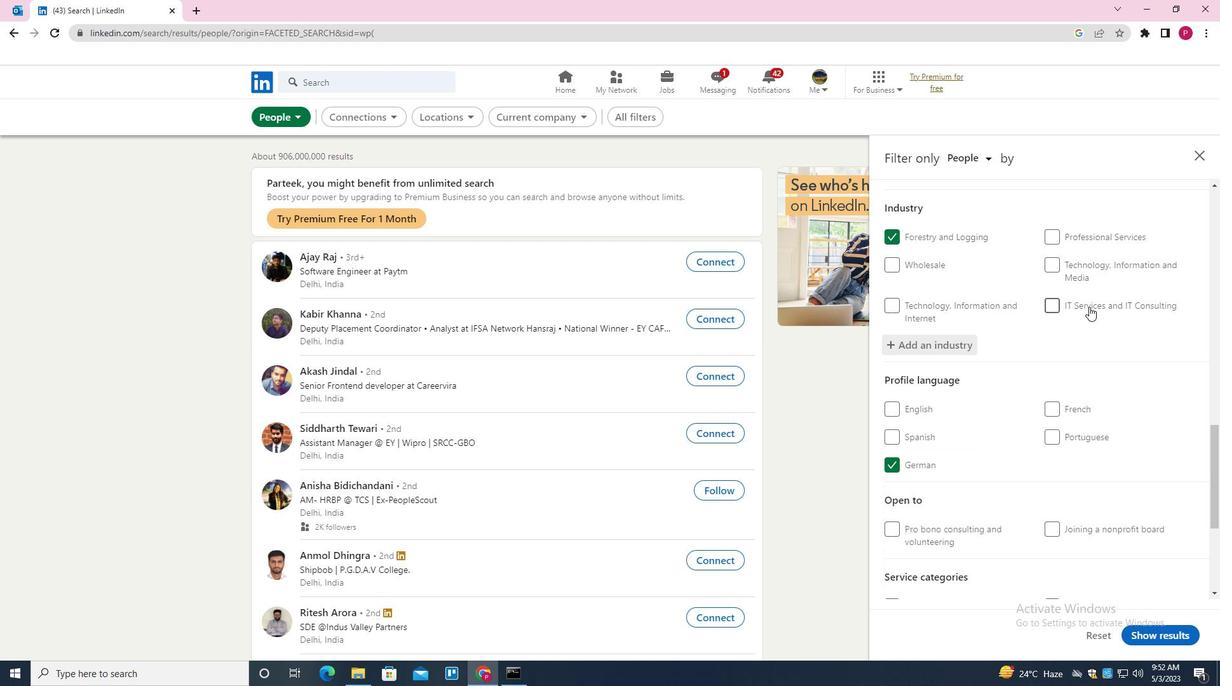 
Action: Mouse scrolled (1082, 309) with delta (0, 0)
Screenshot: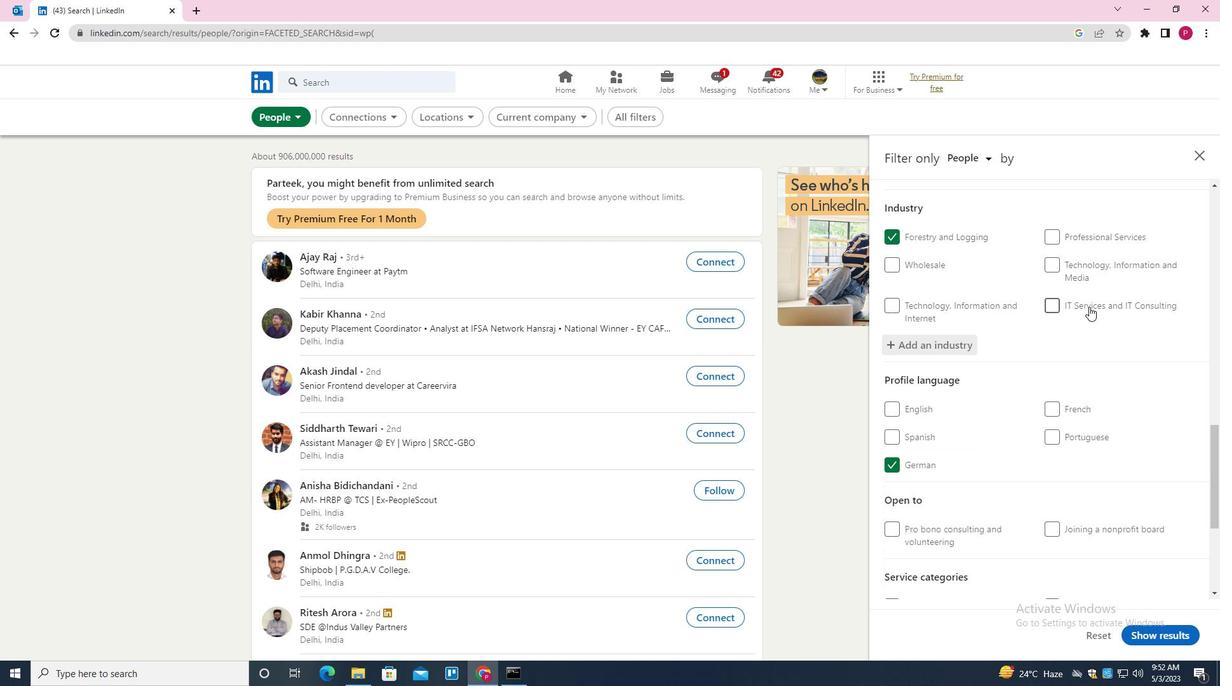 
Action: Mouse moved to (1075, 311)
Screenshot: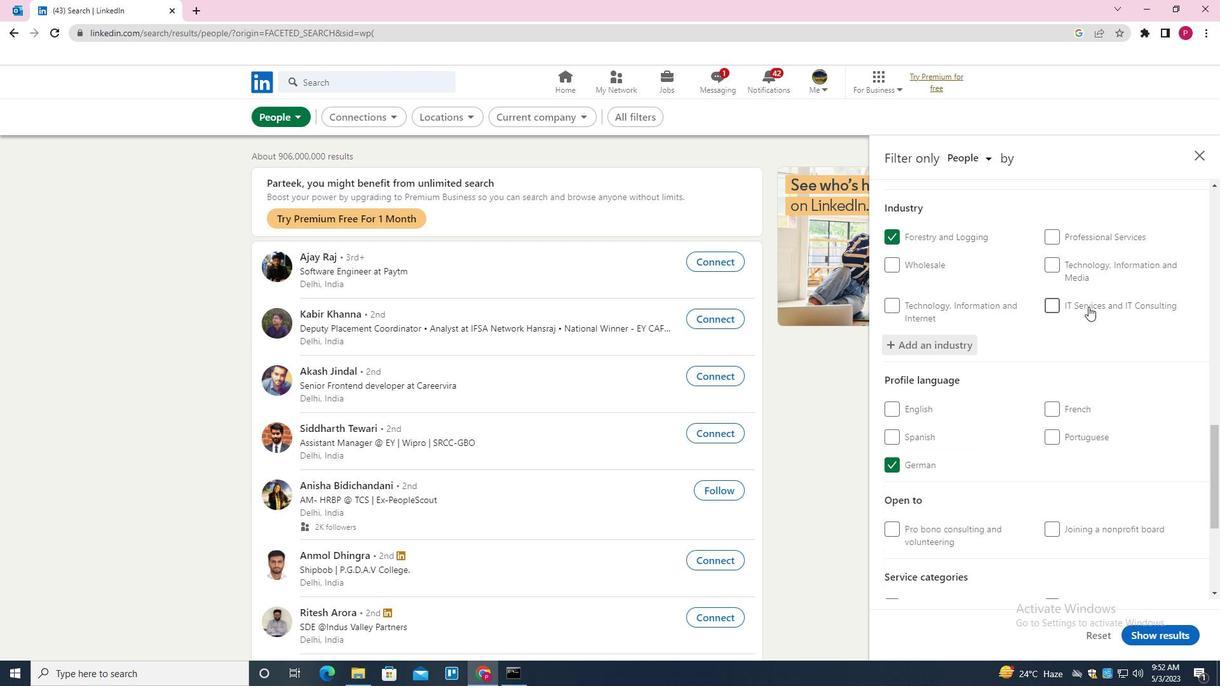 
Action: Mouse scrolled (1075, 310) with delta (0, 0)
Screenshot: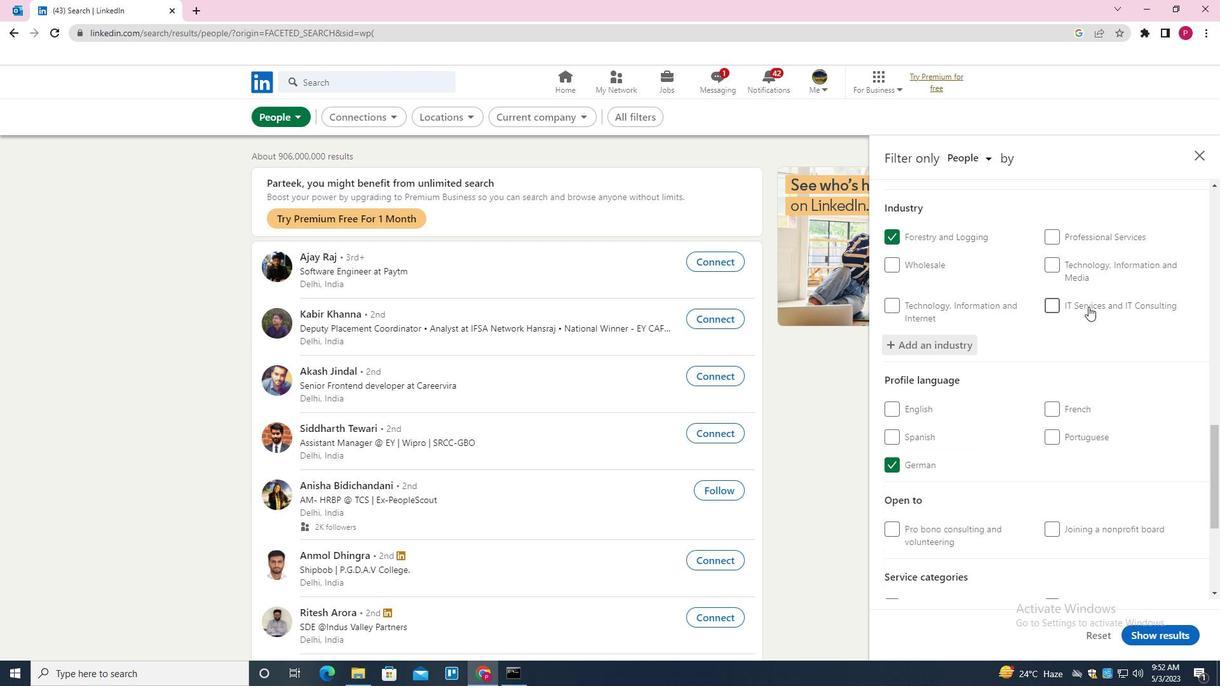 
Action: Mouse moved to (1068, 312)
Screenshot: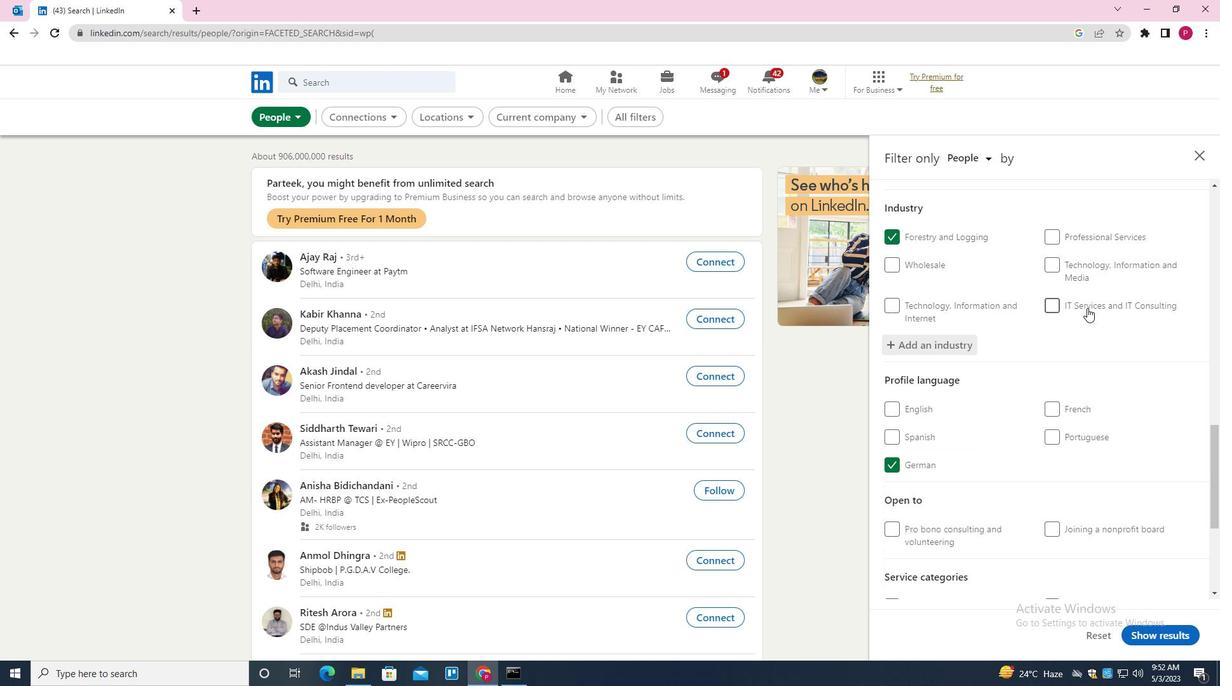 
Action: Mouse scrolled (1068, 312) with delta (0, 0)
Screenshot: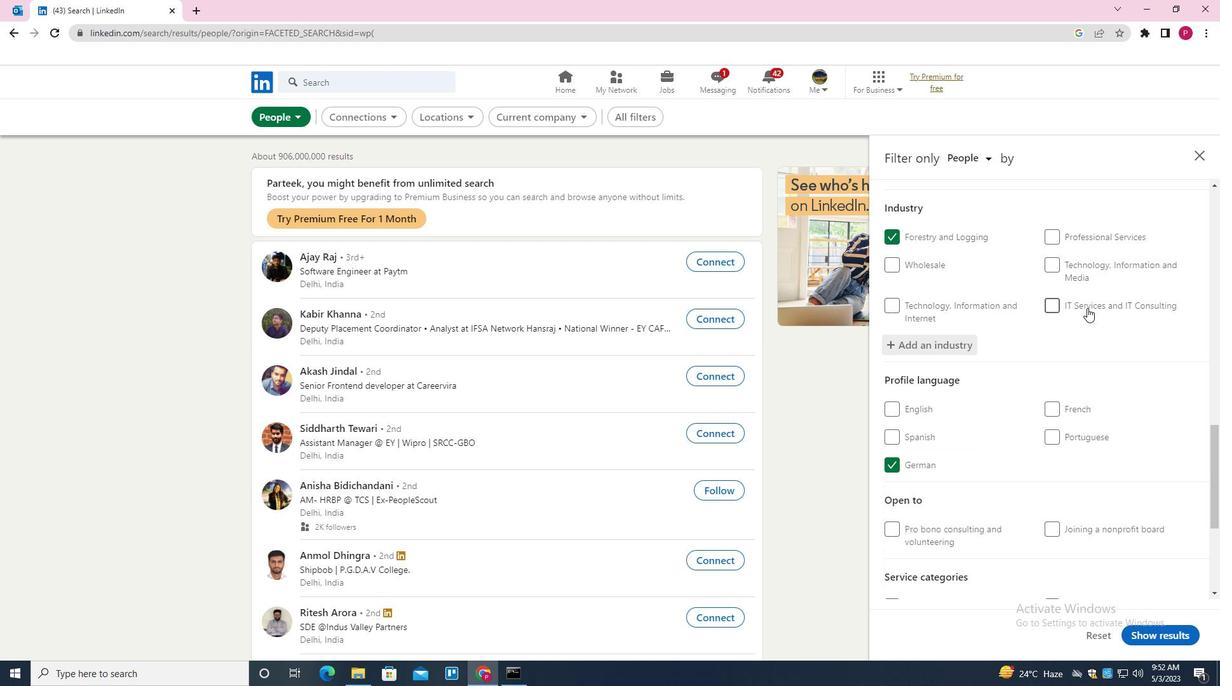
Action: Mouse moved to (1064, 313)
Screenshot: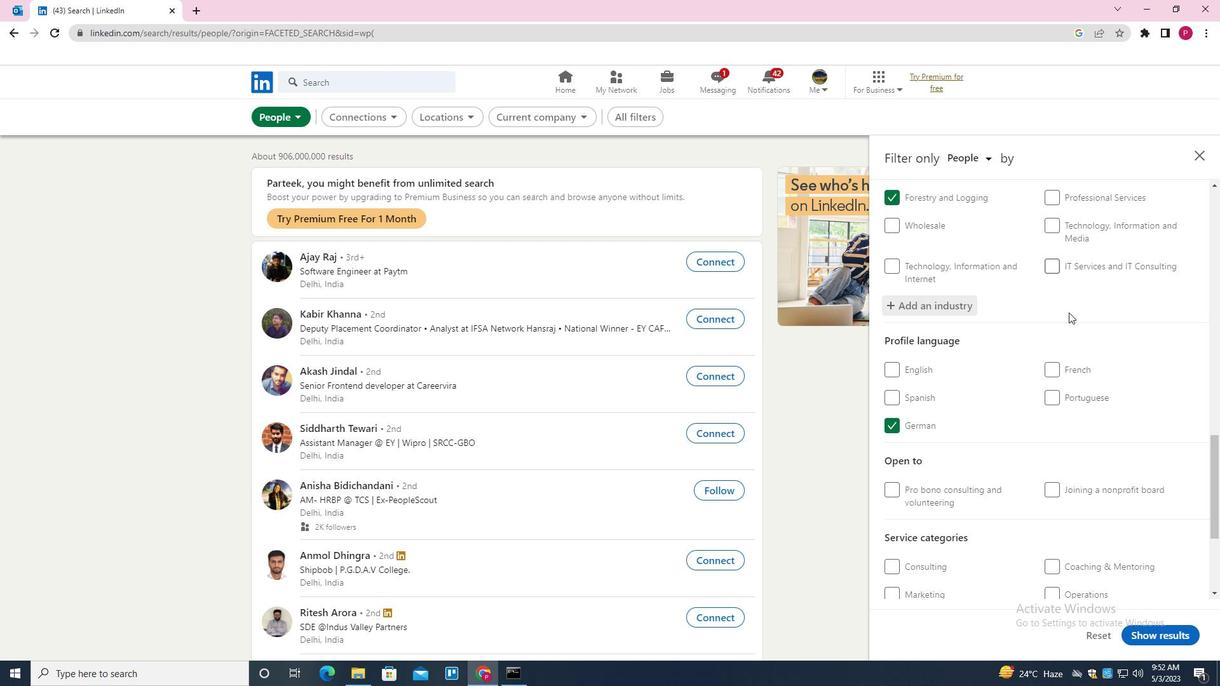 
Action: Mouse scrolled (1064, 312) with delta (0, 0)
Screenshot: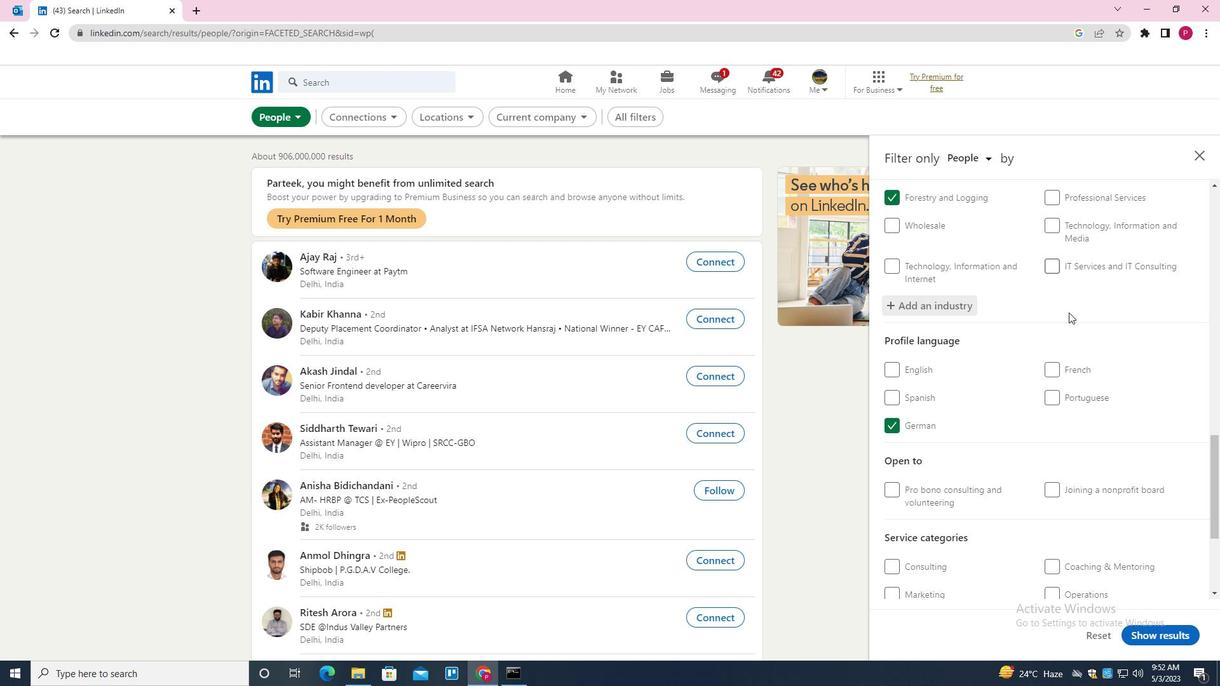 
Action: Mouse moved to (1090, 422)
Screenshot: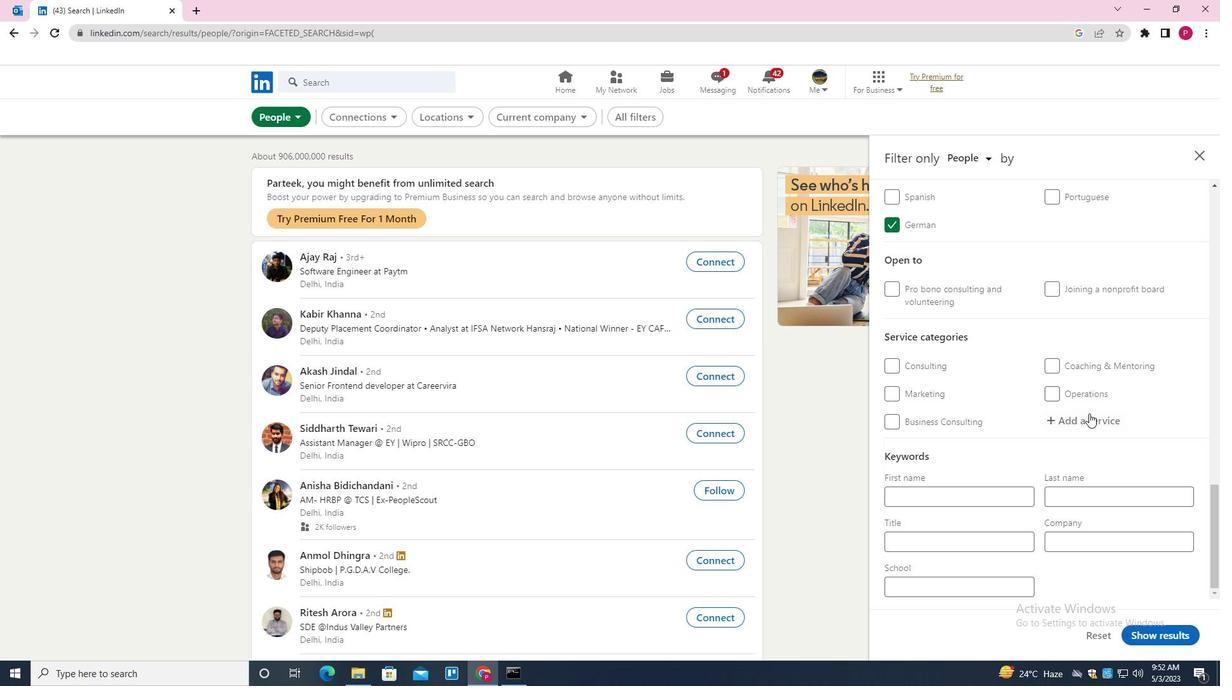 
Action: Mouse pressed left at (1090, 422)
Screenshot: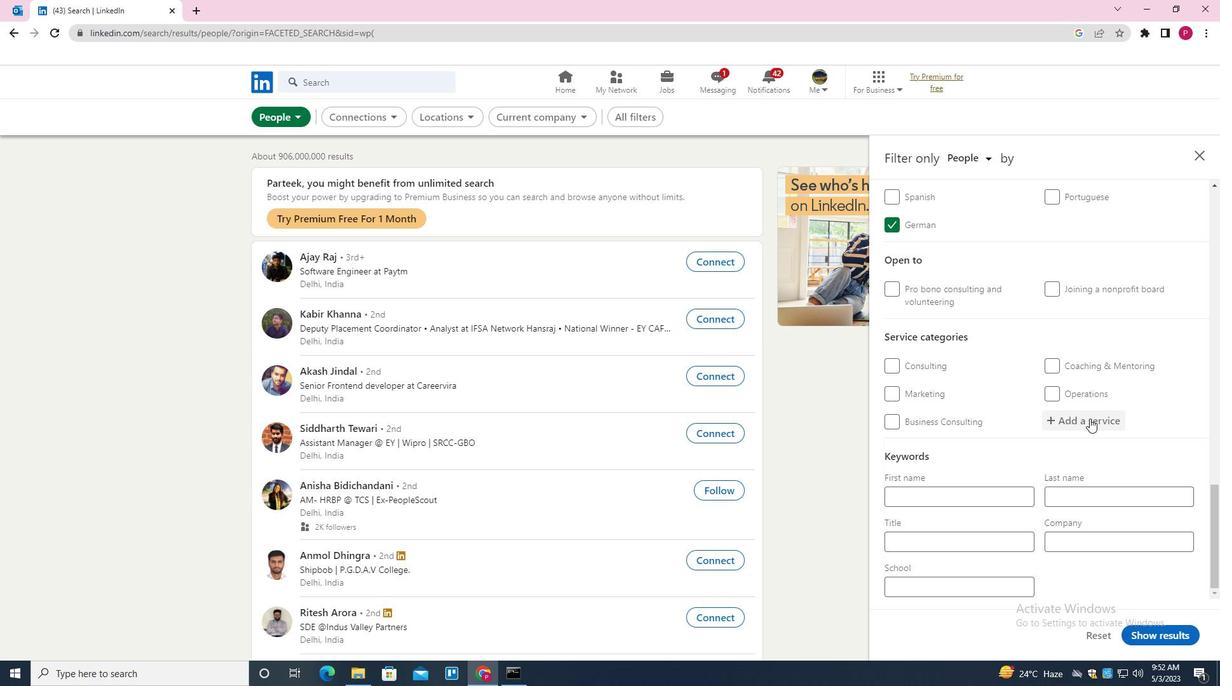 
Action: Mouse moved to (1090, 422)
Screenshot: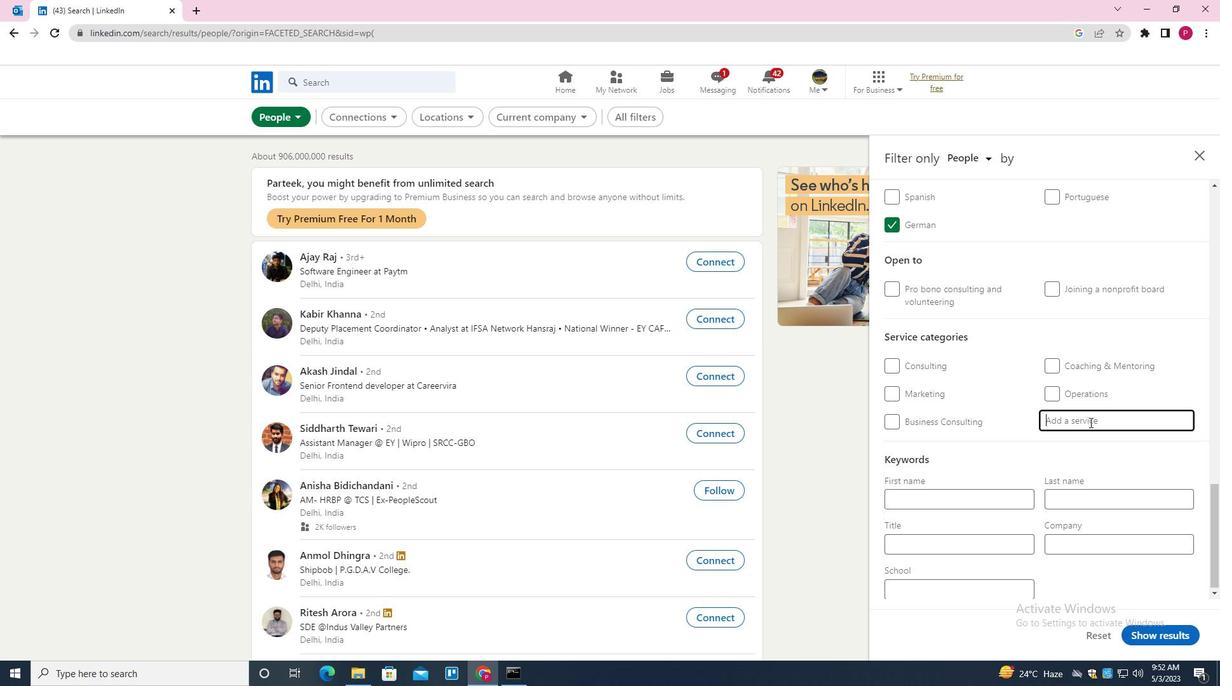 
Action: Key pressed <Key.shift><Key.shift>LEAD<Key.space><Key.shift>GENERATION<Key.down><Key.enter>
Screenshot: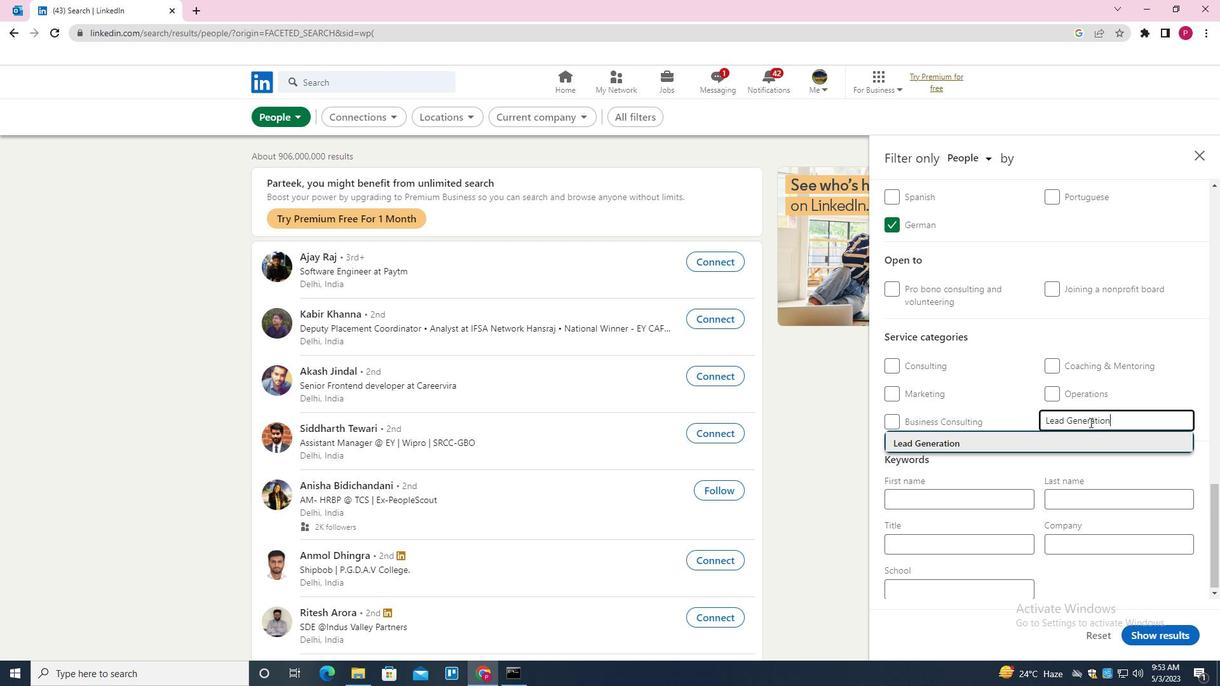 
Action: Mouse moved to (1086, 422)
Screenshot: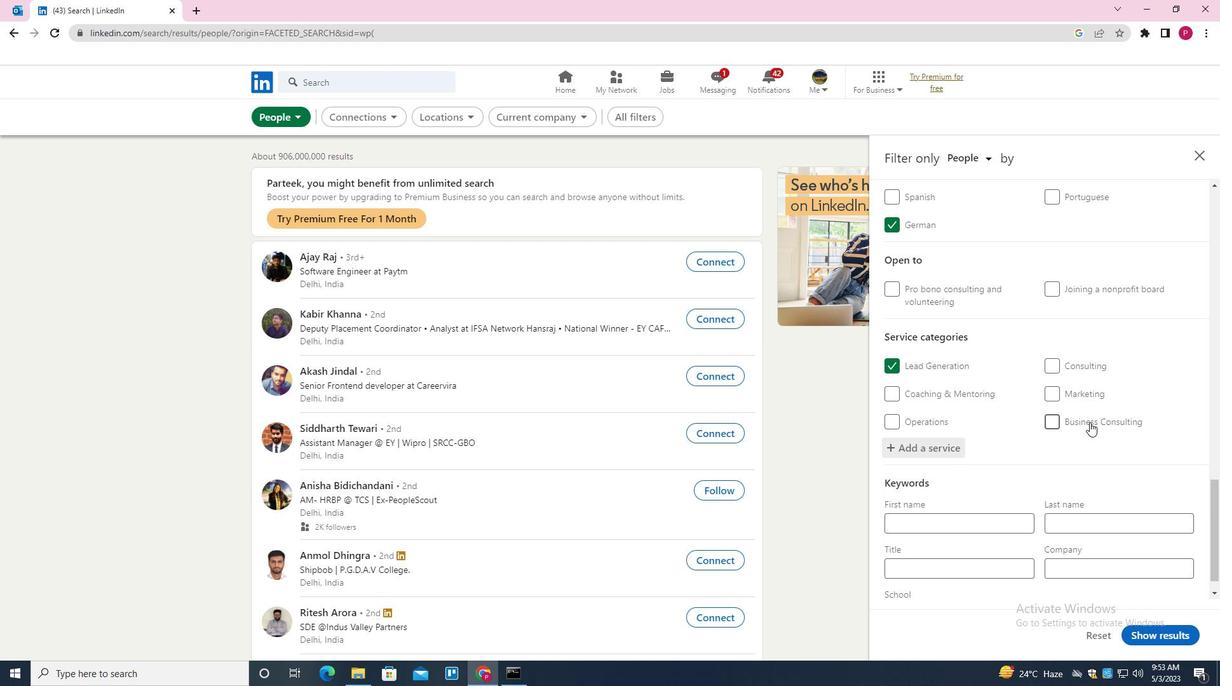 
Action: Mouse scrolled (1086, 422) with delta (0, 0)
Screenshot: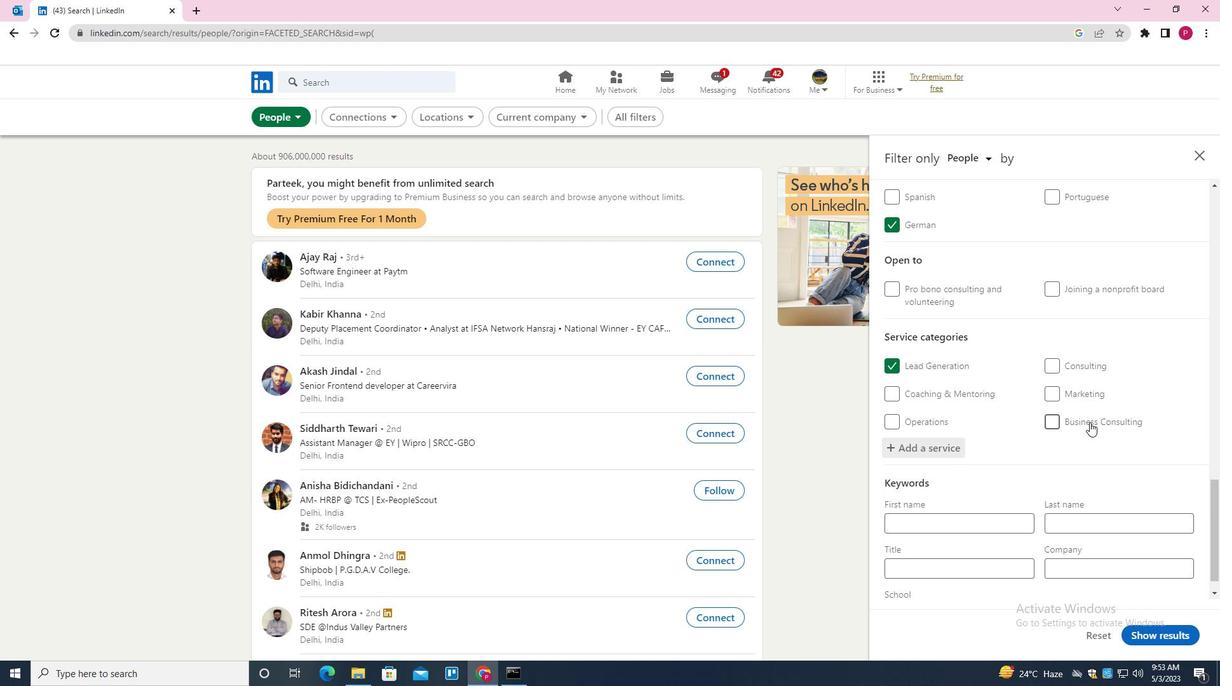 
Action: Mouse scrolled (1086, 422) with delta (0, 0)
Screenshot: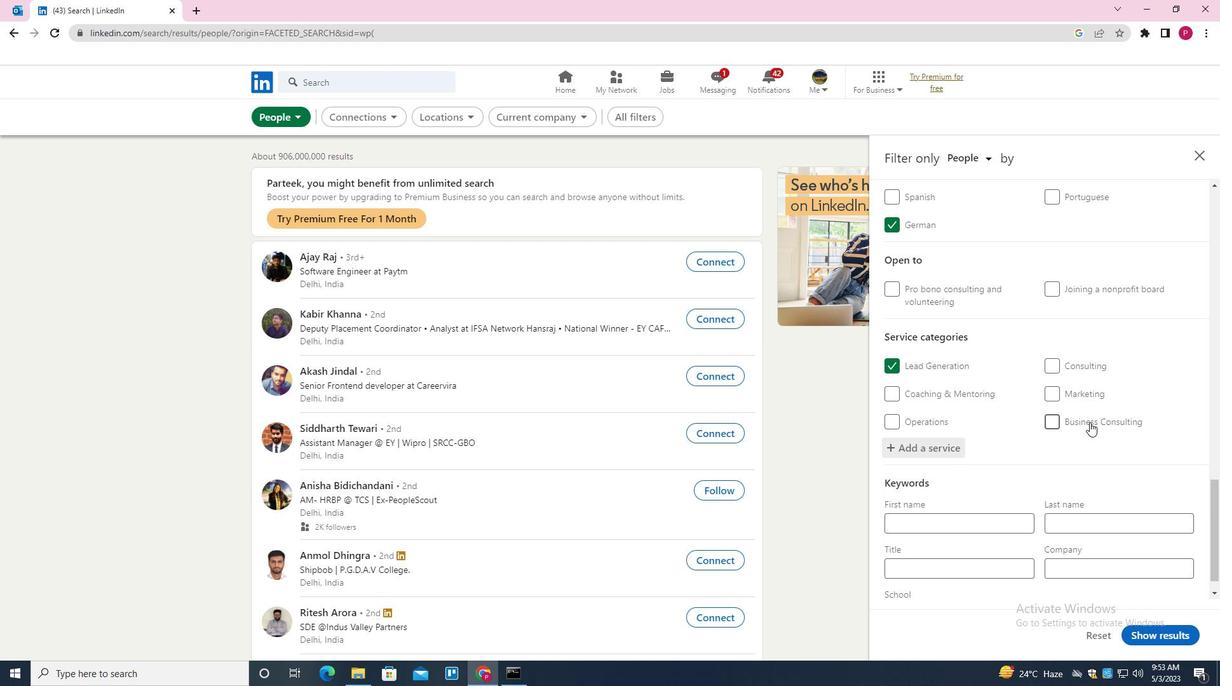 
Action: Mouse moved to (1084, 429)
Screenshot: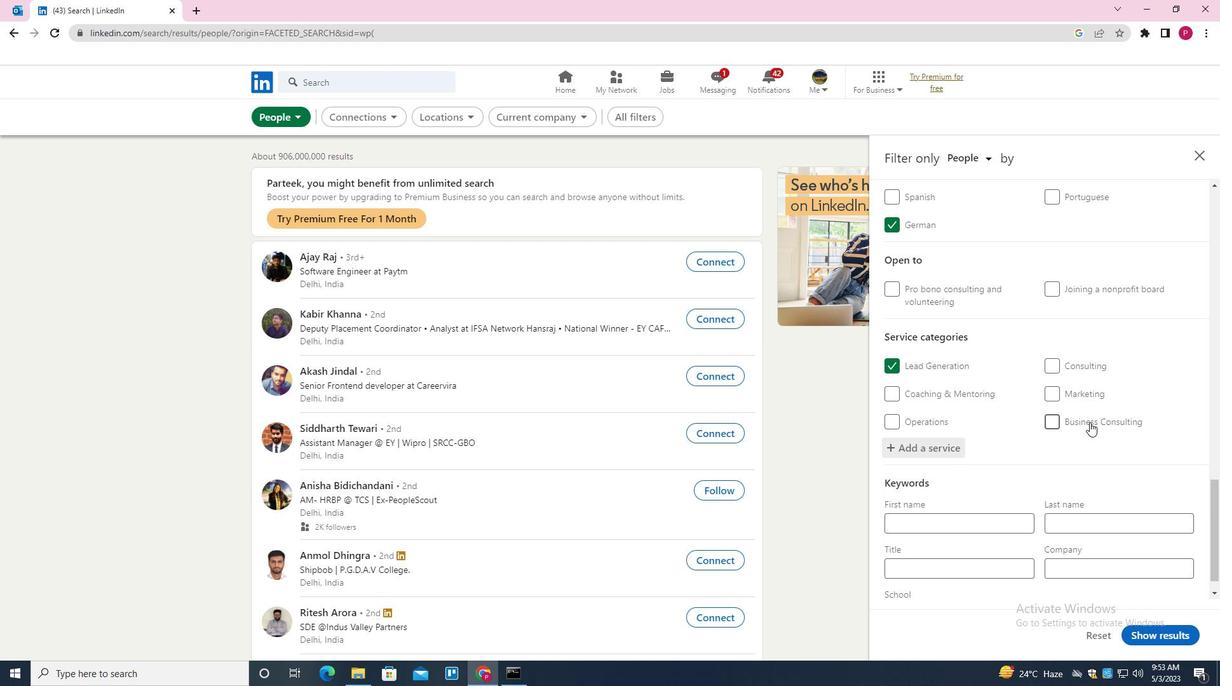 
Action: Mouse scrolled (1084, 428) with delta (0, 0)
Screenshot: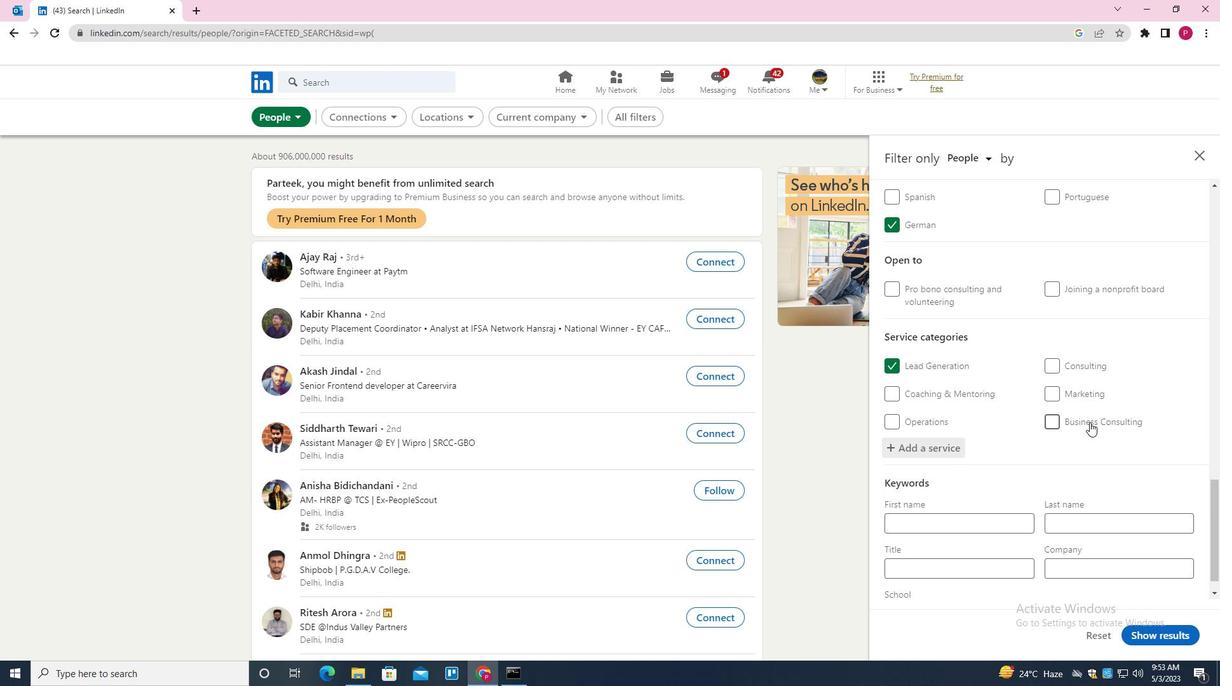 
Action: Mouse moved to (1079, 443)
Screenshot: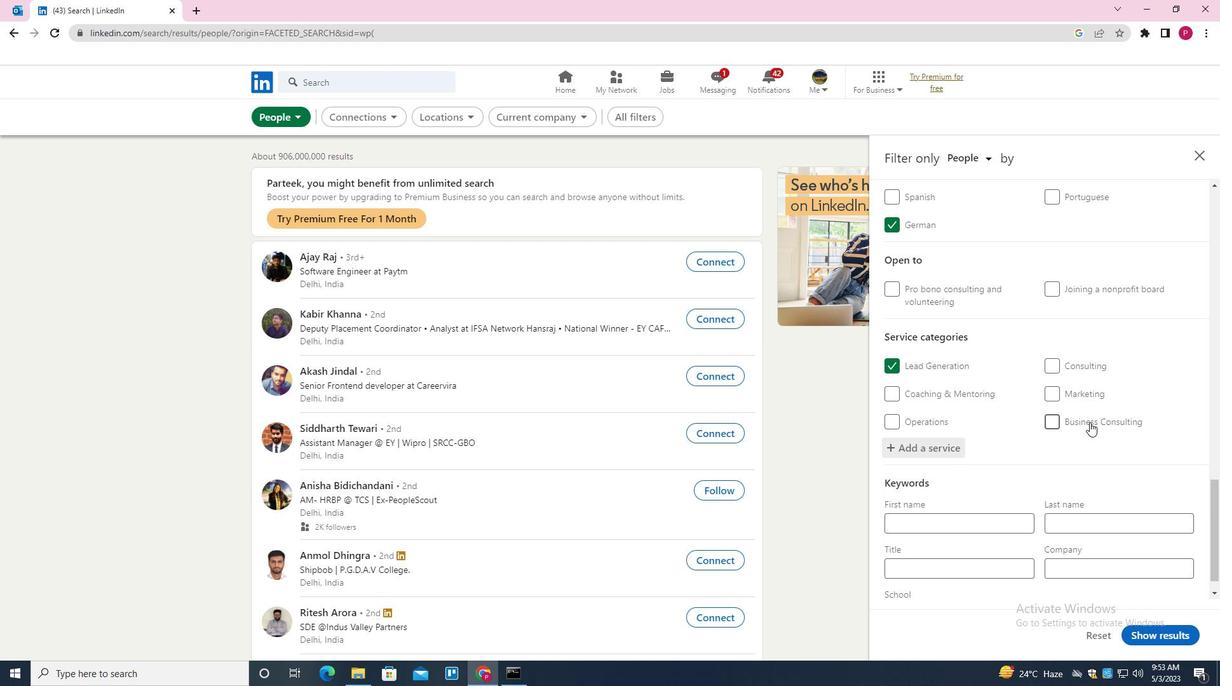 
Action: Mouse scrolled (1079, 443) with delta (0, 0)
Screenshot: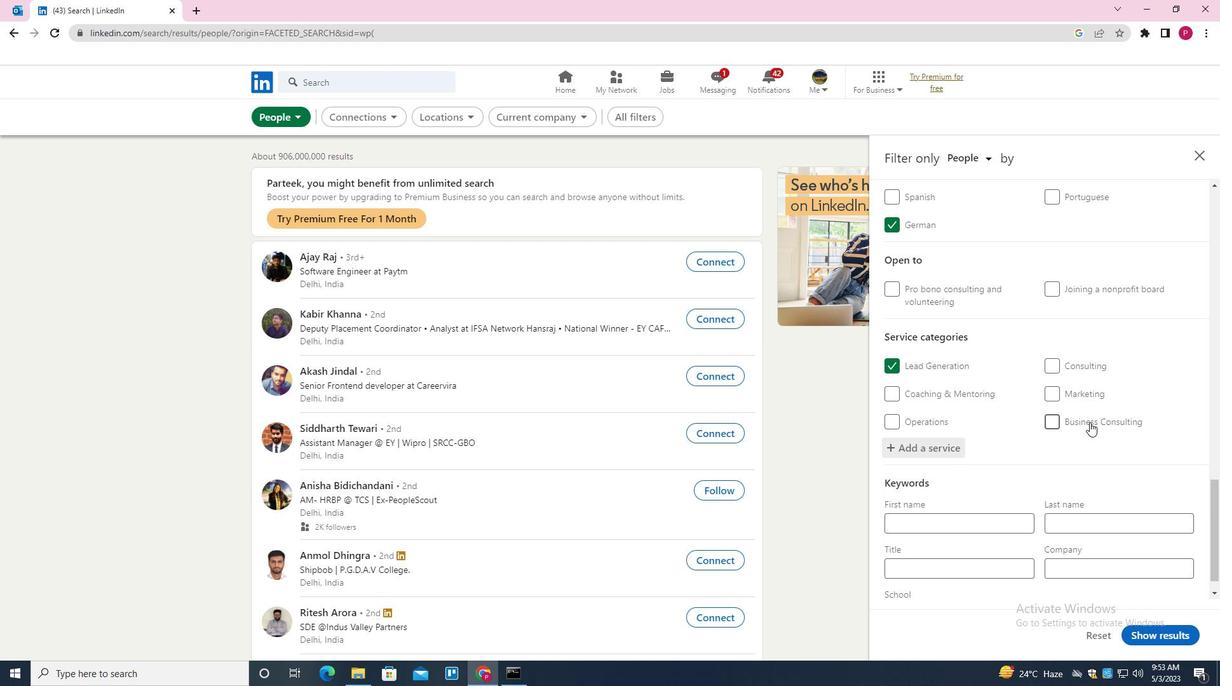 
Action: Mouse moved to (1065, 466)
Screenshot: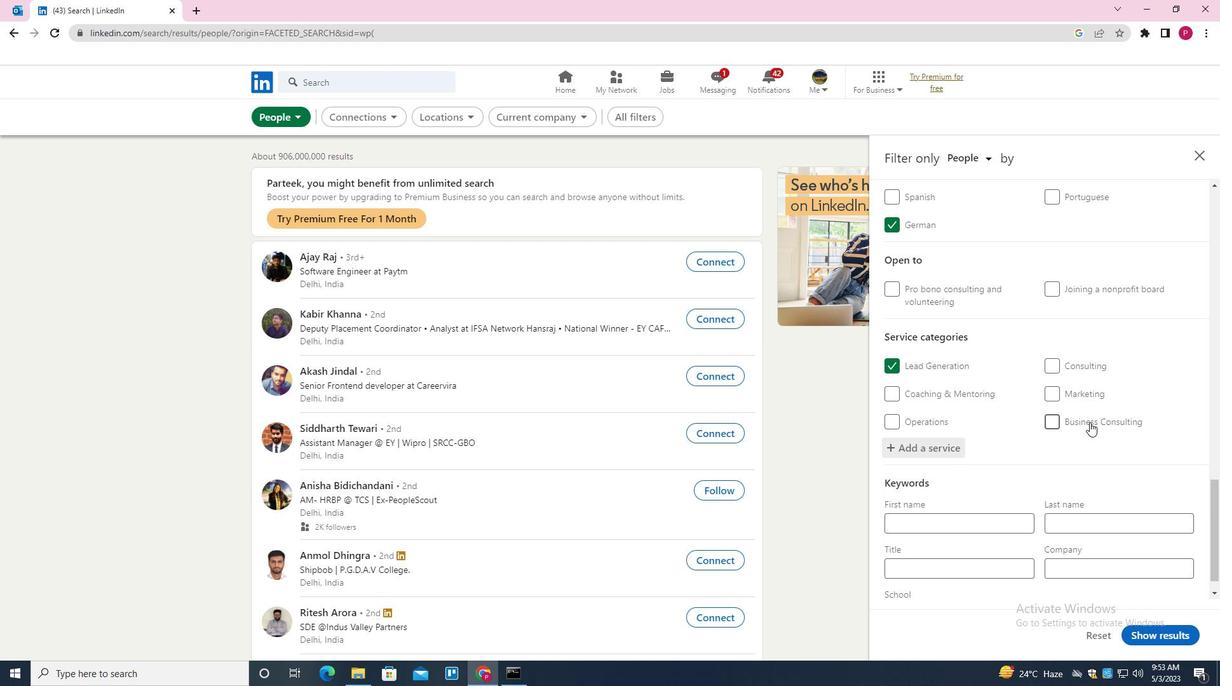 
Action: Mouse scrolled (1065, 466) with delta (0, 0)
Screenshot: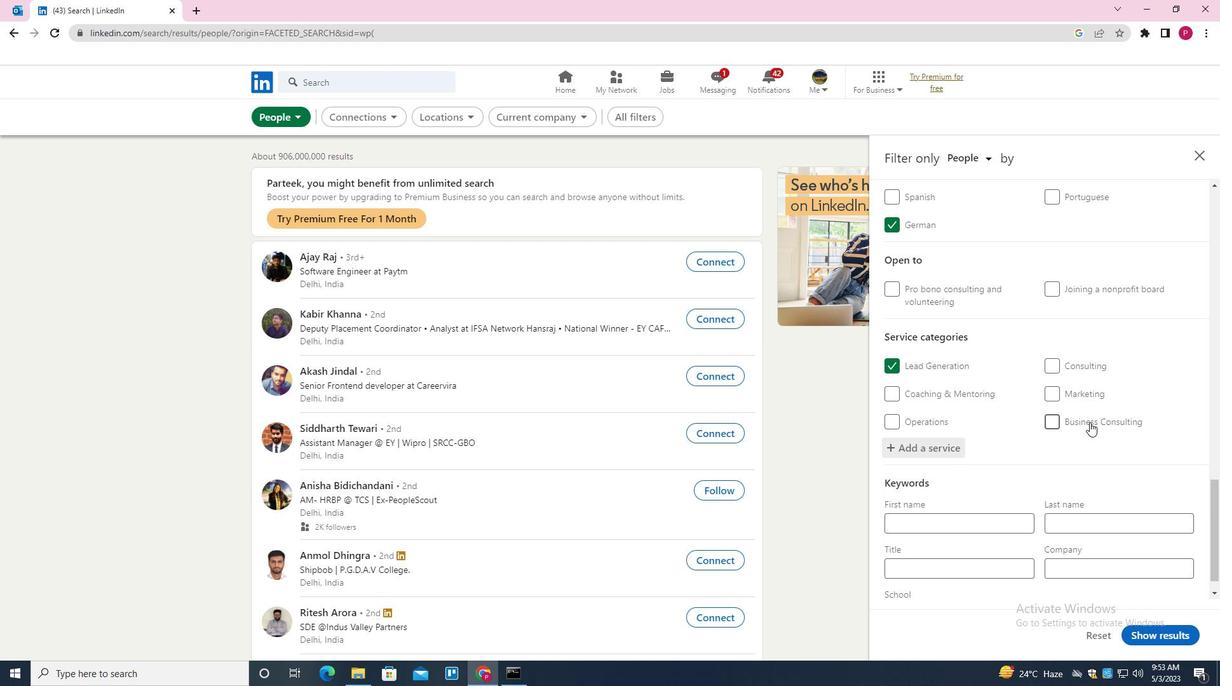 
Action: Mouse moved to (980, 542)
Screenshot: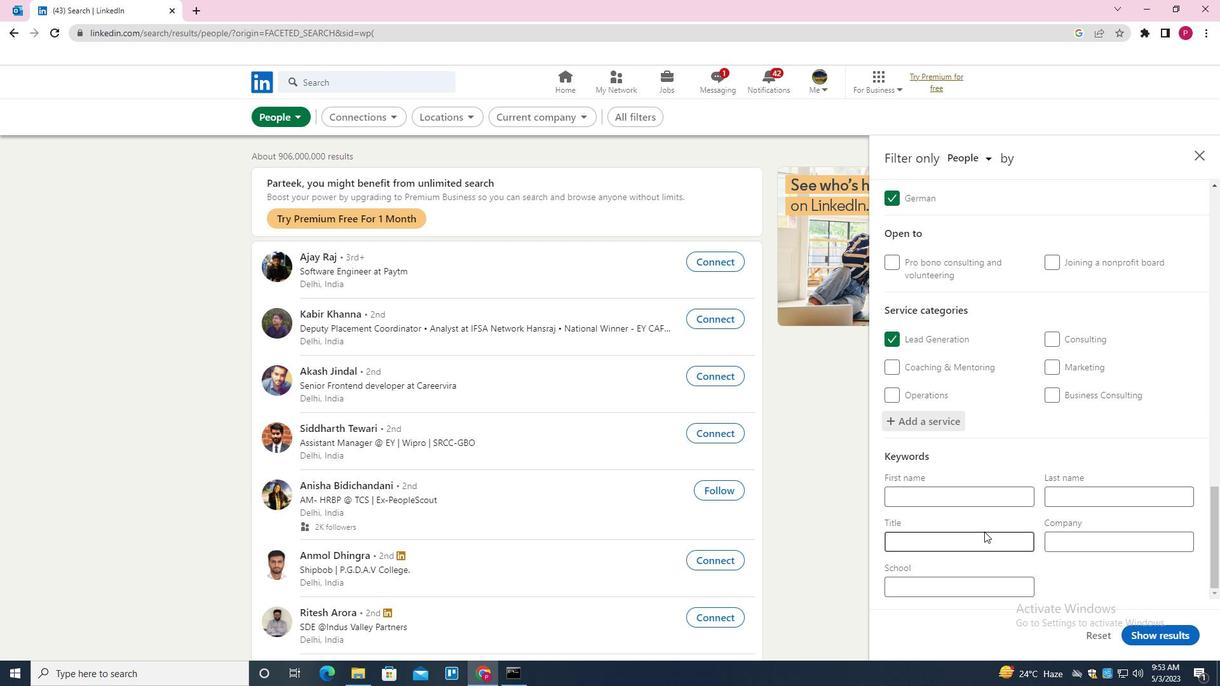 
Action: Mouse pressed left at (980, 542)
Screenshot: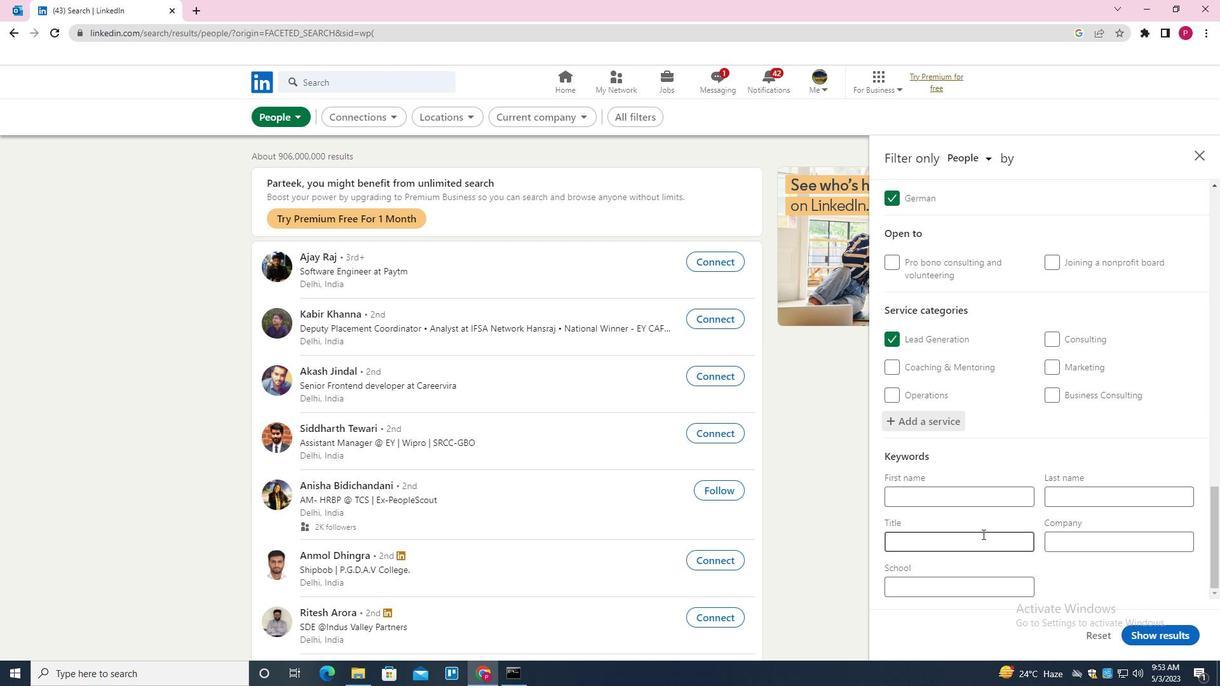 
Action: Key pressed <Key.shift><Key.shift>SPA<Key.space><Key.shift>MANAGER
Screenshot: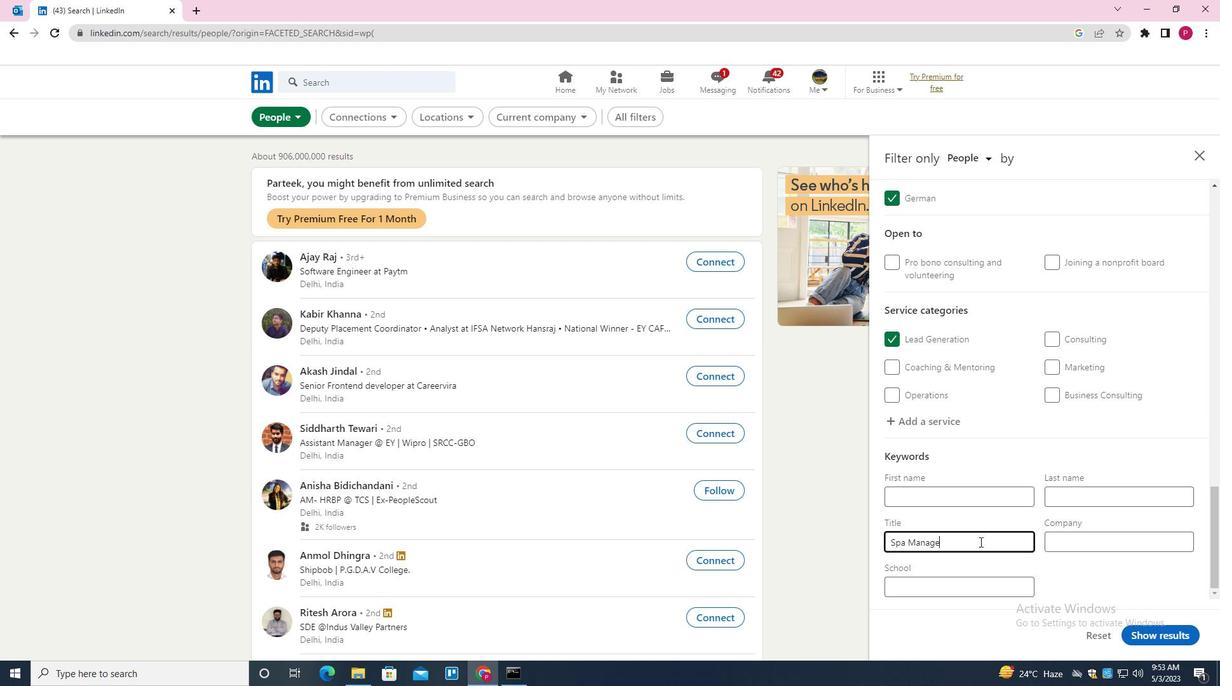 
Action: Mouse moved to (1139, 629)
Screenshot: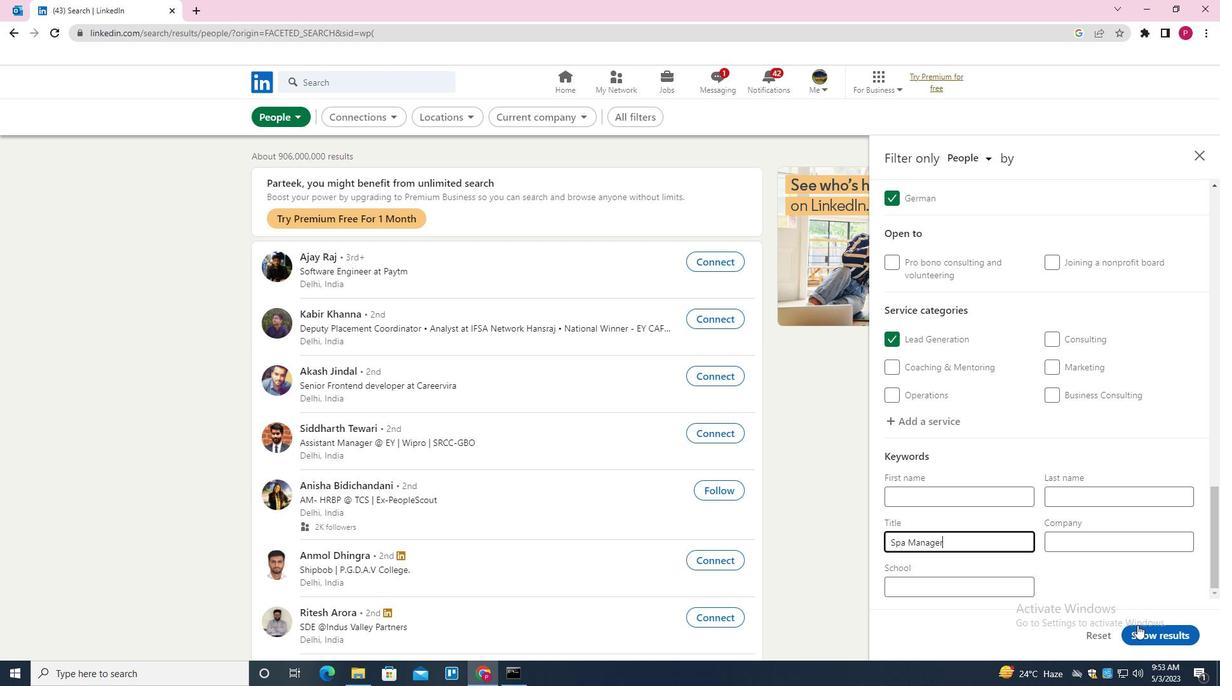 
Action: Mouse pressed left at (1139, 629)
Screenshot: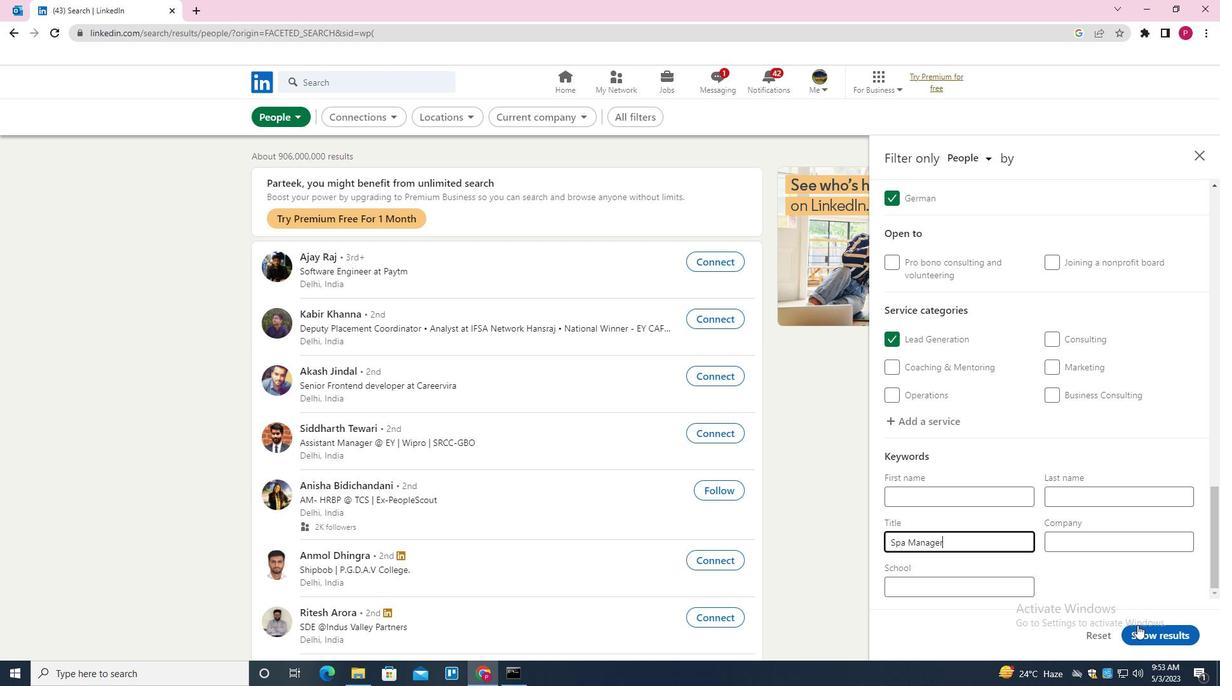 
Action: Mouse moved to (469, 313)
Screenshot: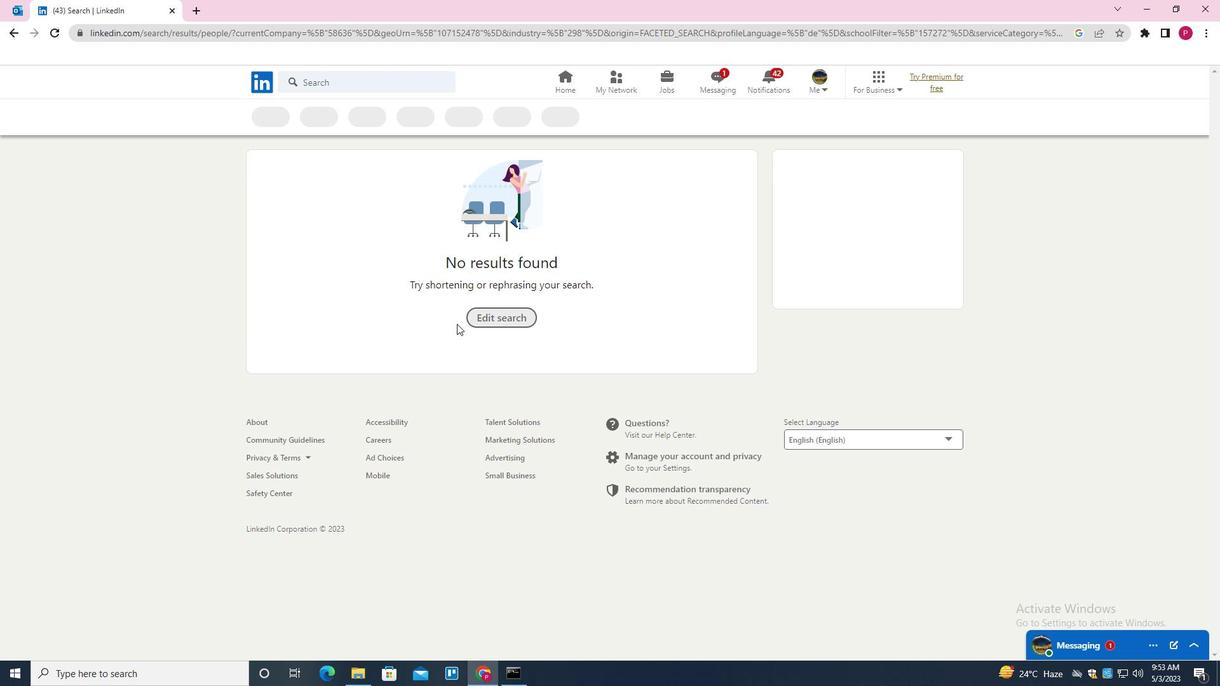 
